 Task: Open Card Open Source Software Review in Board Data Governance to Workspace Cost Accounting and add a team member Softage.1@softage.net, a label Red, a checklist Compliance, an attachment from your onedrive, a color Red and finally, add a card description 'Plan and execute company team-building activity at a hiking trail' and a comment 'This task presents an opportunity to demonstrate our project management skills, ensuring that we have a clear plan and process in place.'. Add a start date 'Jan 05, 1900' with a due date 'Jan 12, 1900'
Action: Mouse moved to (109, 403)
Screenshot: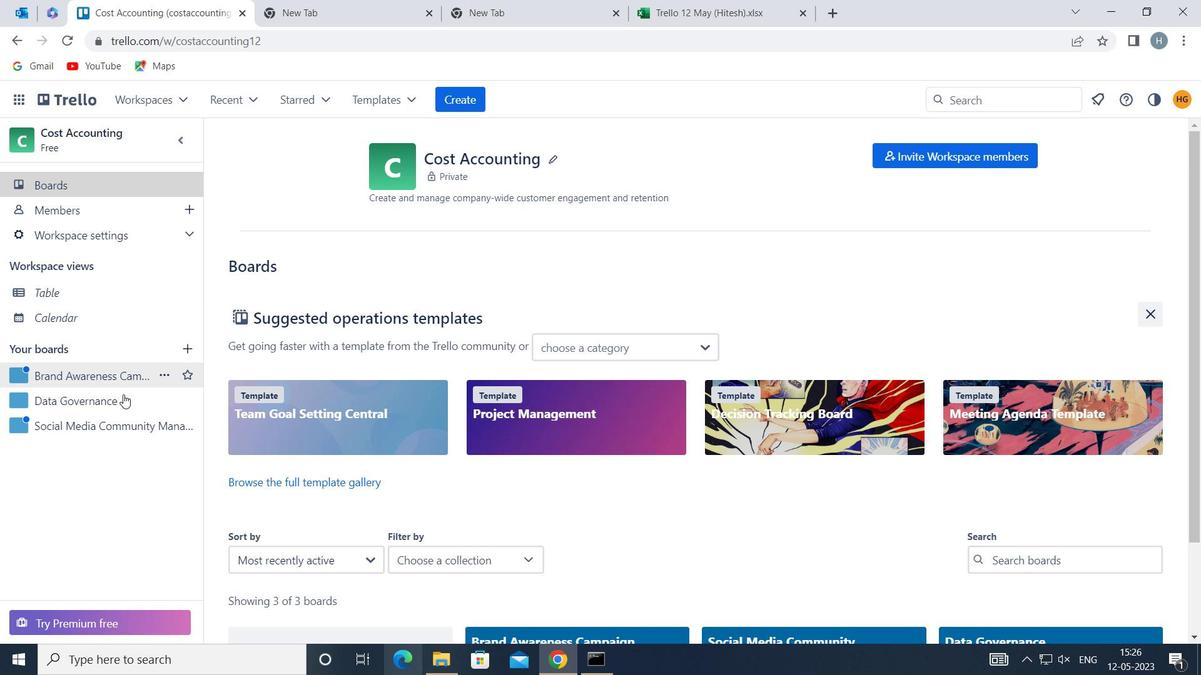 
Action: Mouse pressed left at (109, 403)
Screenshot: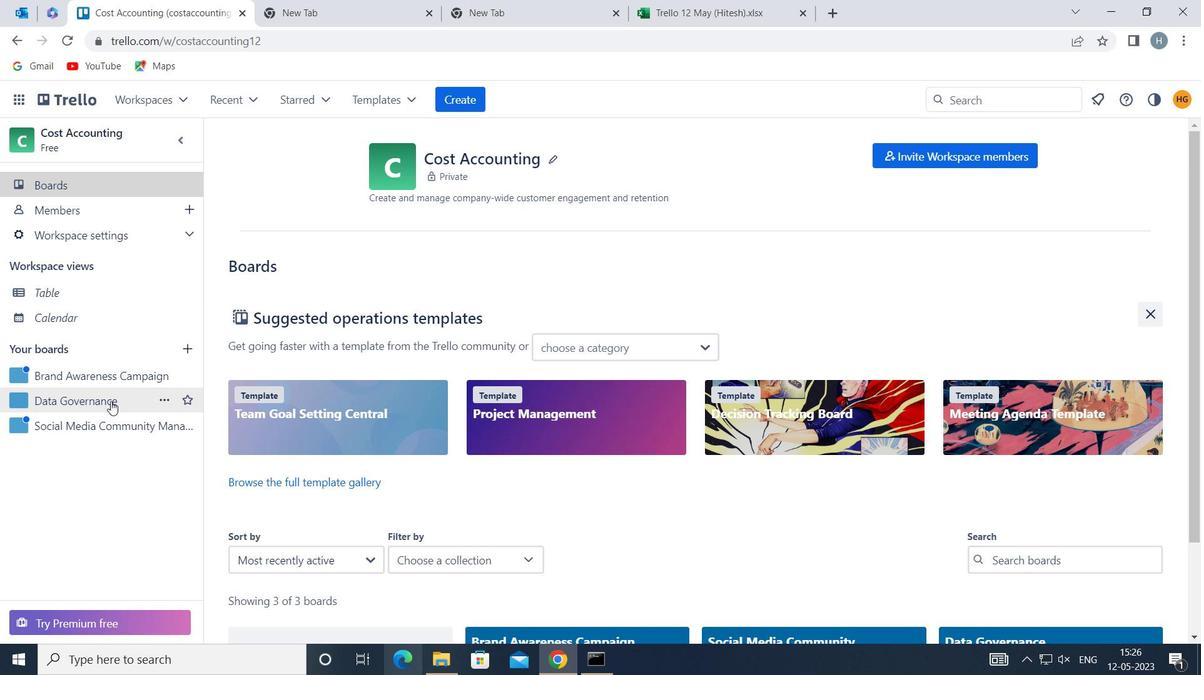 
Action: Mouse moved to (555, 219)
Screenshot: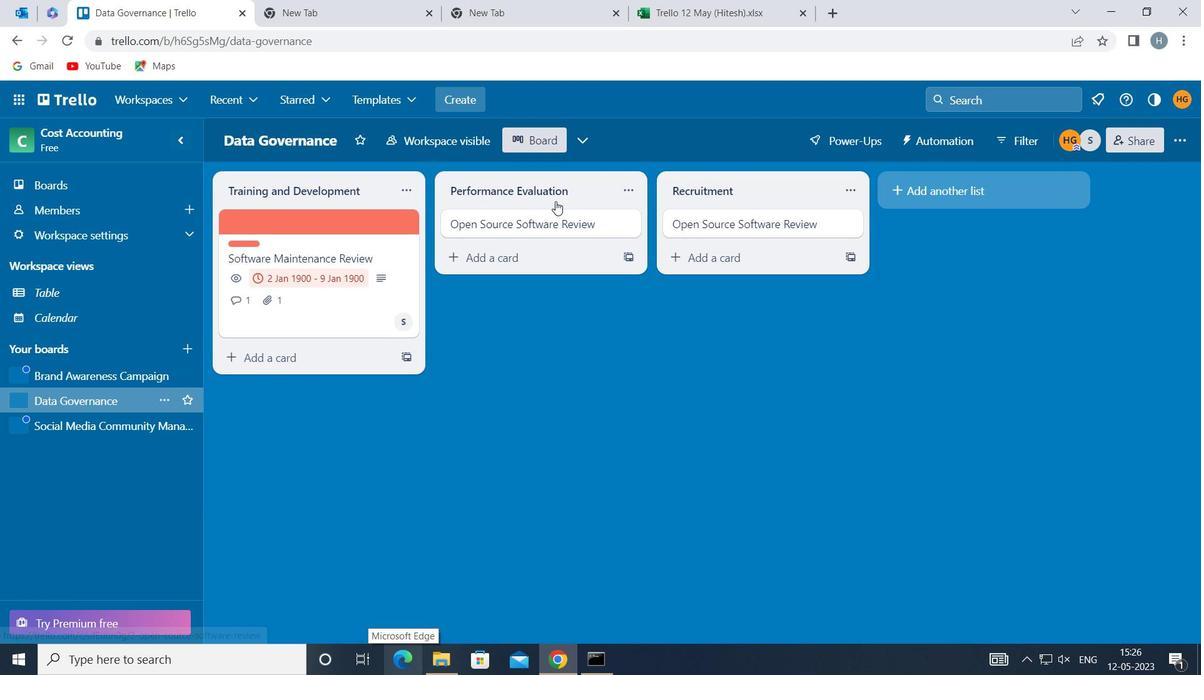 
Action: Mouse pressed left at (555, 219)
Screenshot: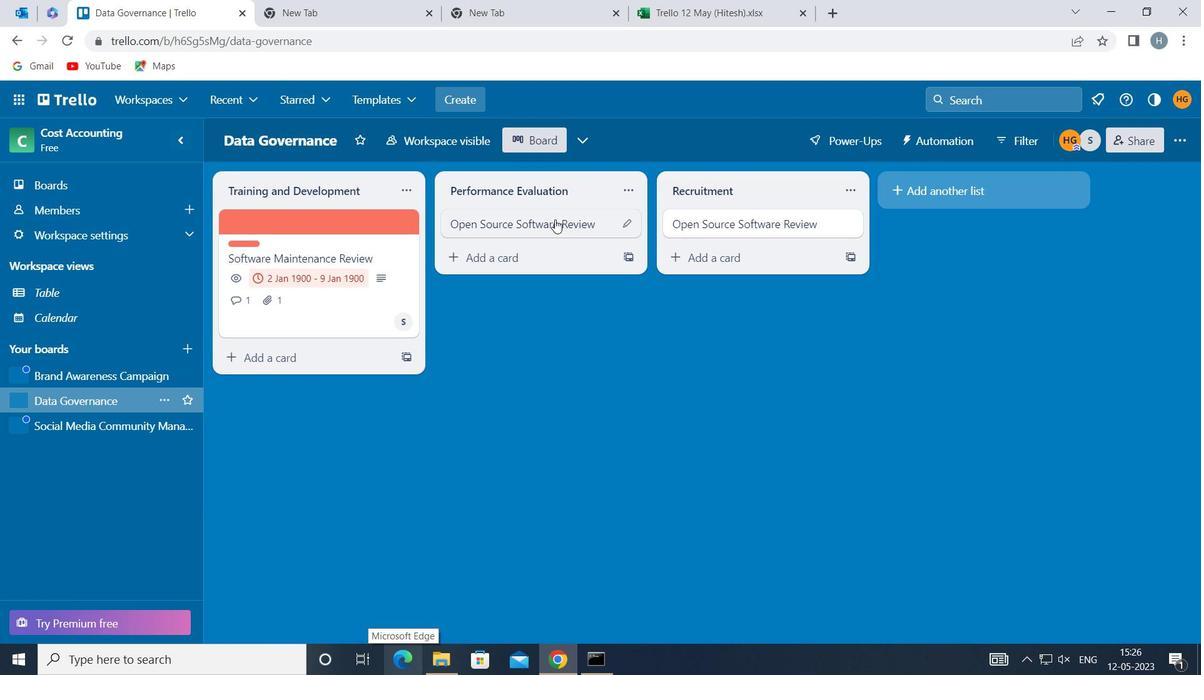 
Action: Mouse moved to (820, 282)
Screenshot: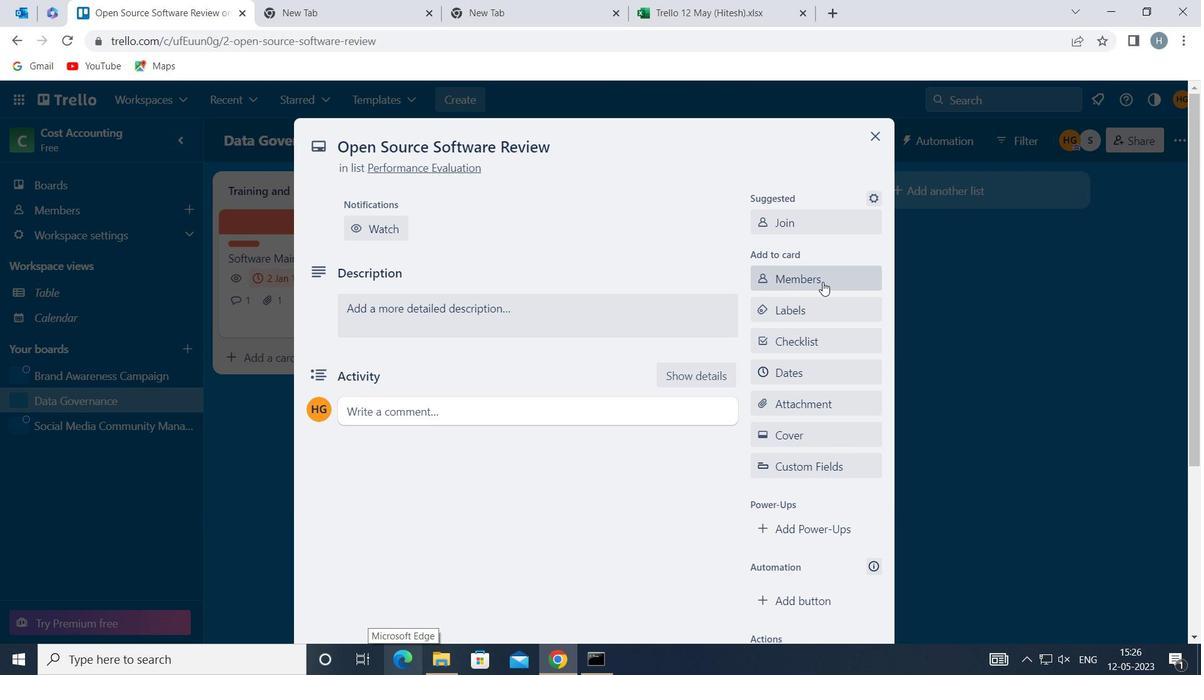 
Action: Mouse pressed left at (820, 282)
Screenshot: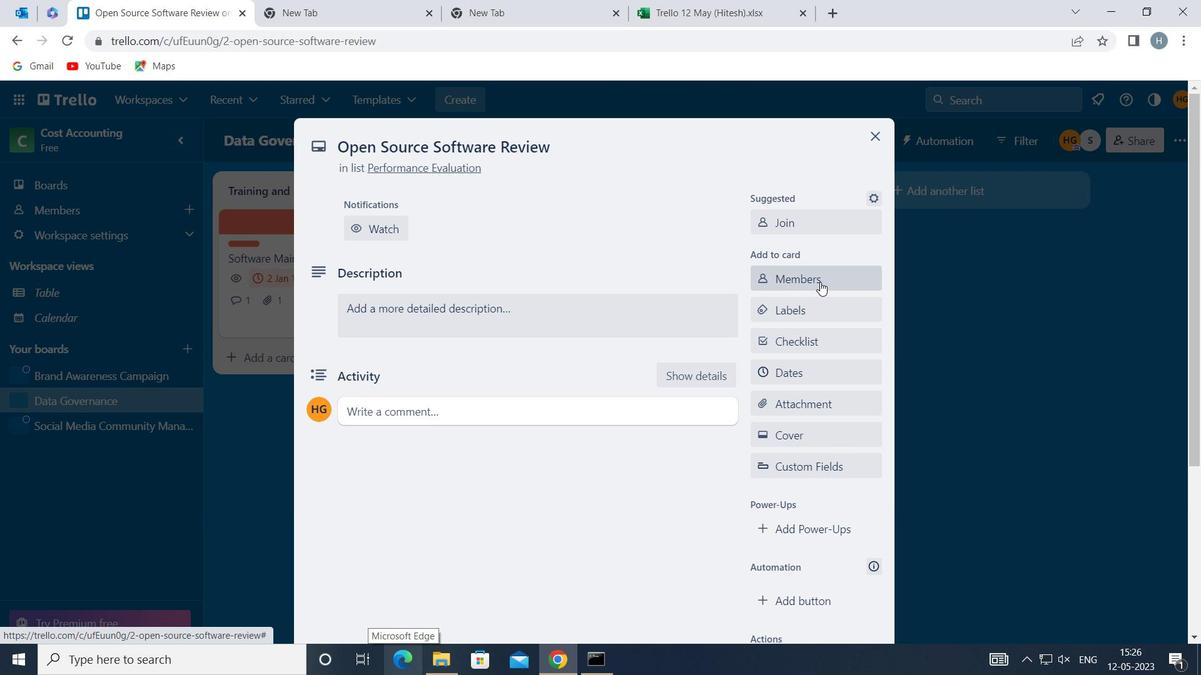 
Action: Mouse moved to (817, 343)
Screenshot: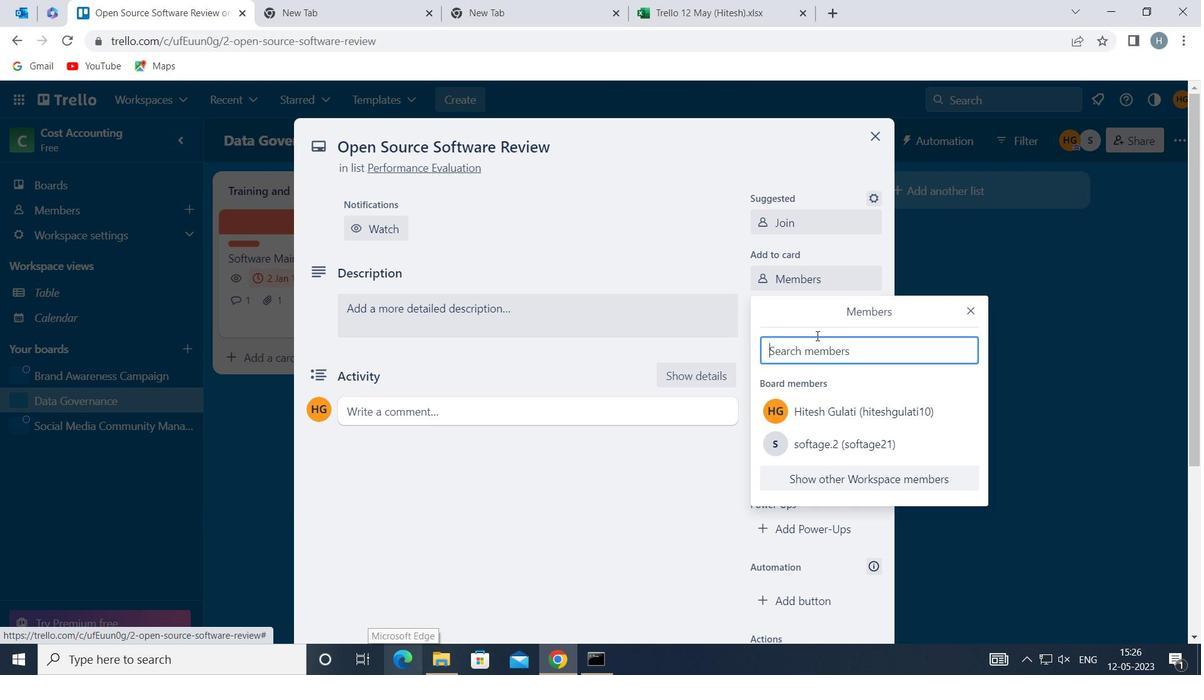 
Action: Mouse pressed left at (817, 343)
Screenshot: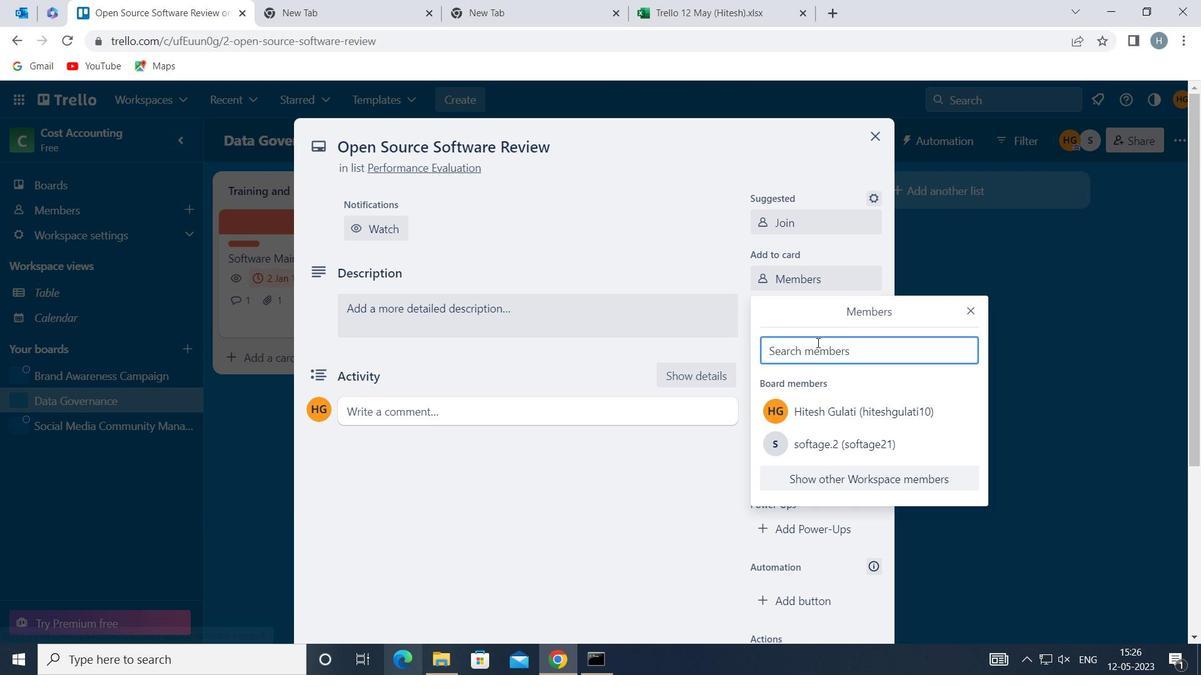 
Action: Key pressed <Key.shift>SOFT
Screenshot: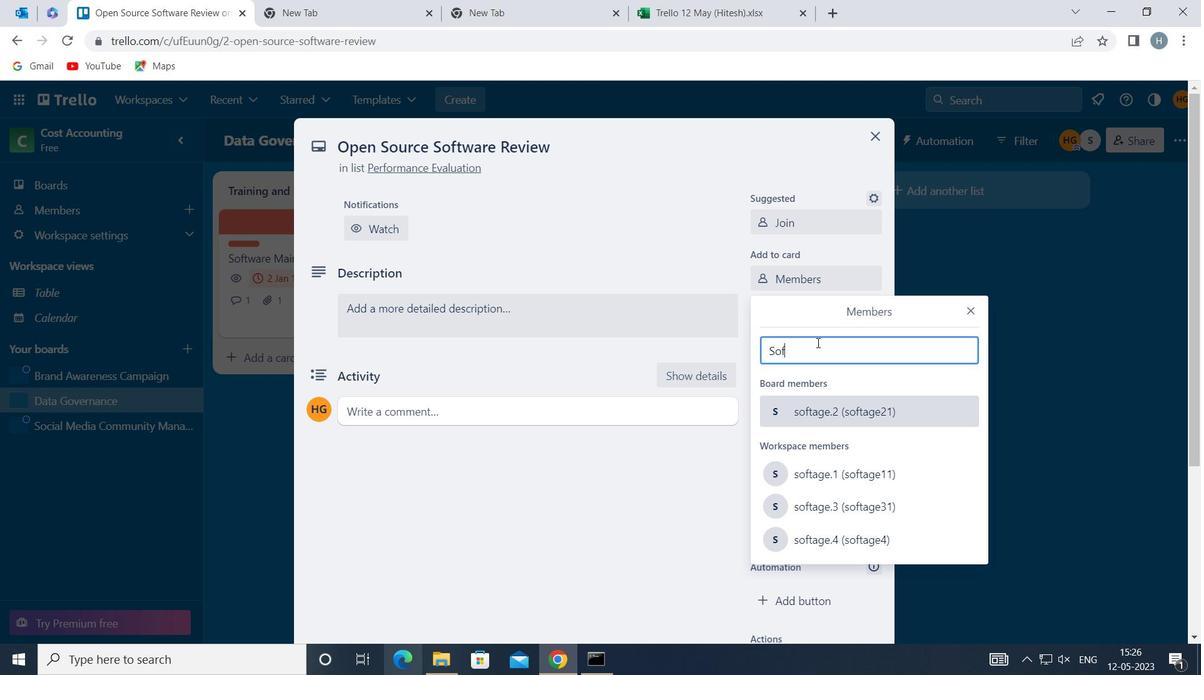 
Action: Mouse moved to (836, 480)
Screenshot: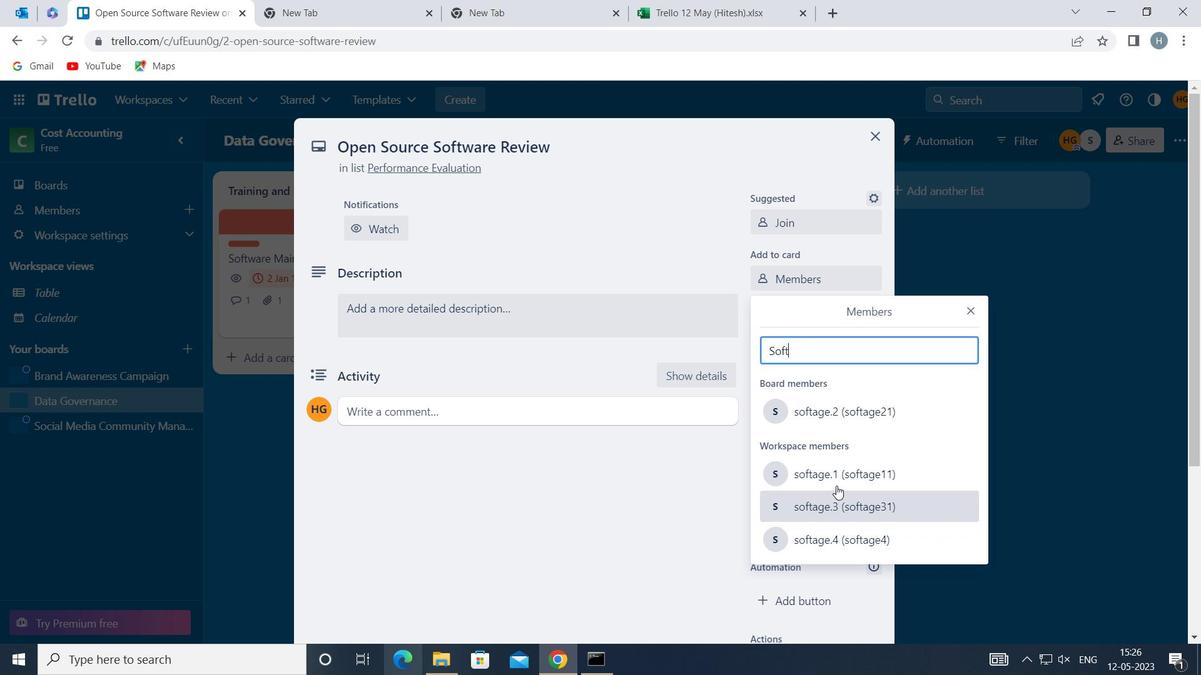 
Action: Mouse pressed left at (836, 480)
Screenshot: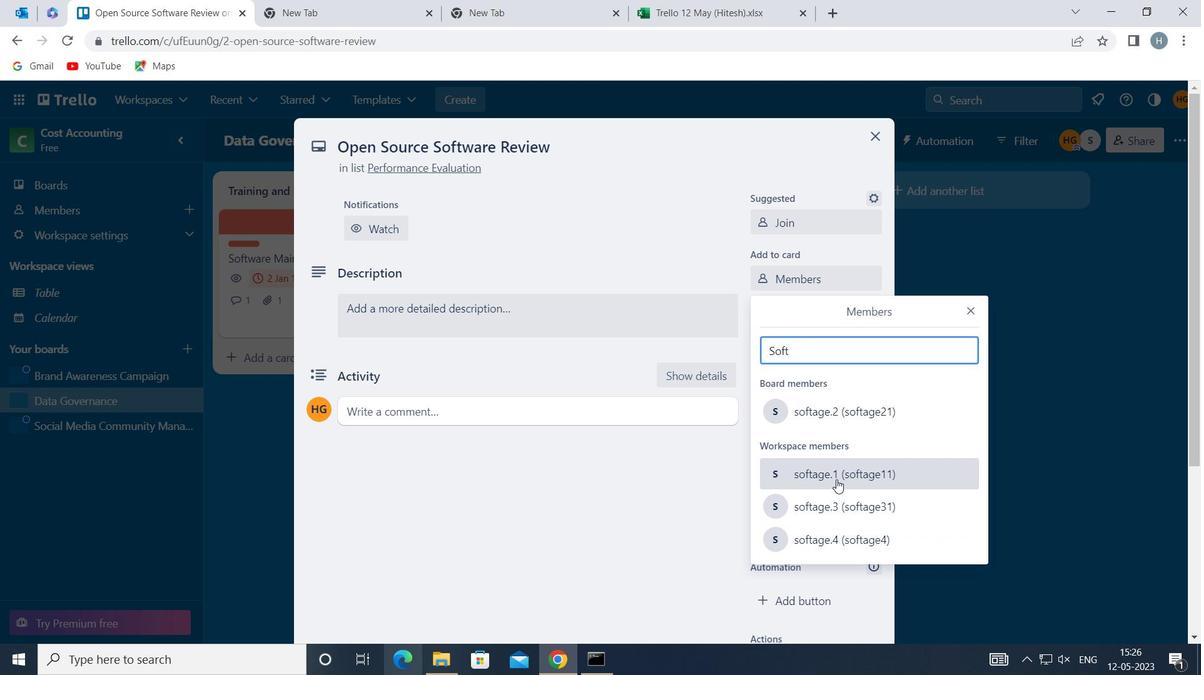 
Action: Mouse moved to (979, 309)
Screenshot: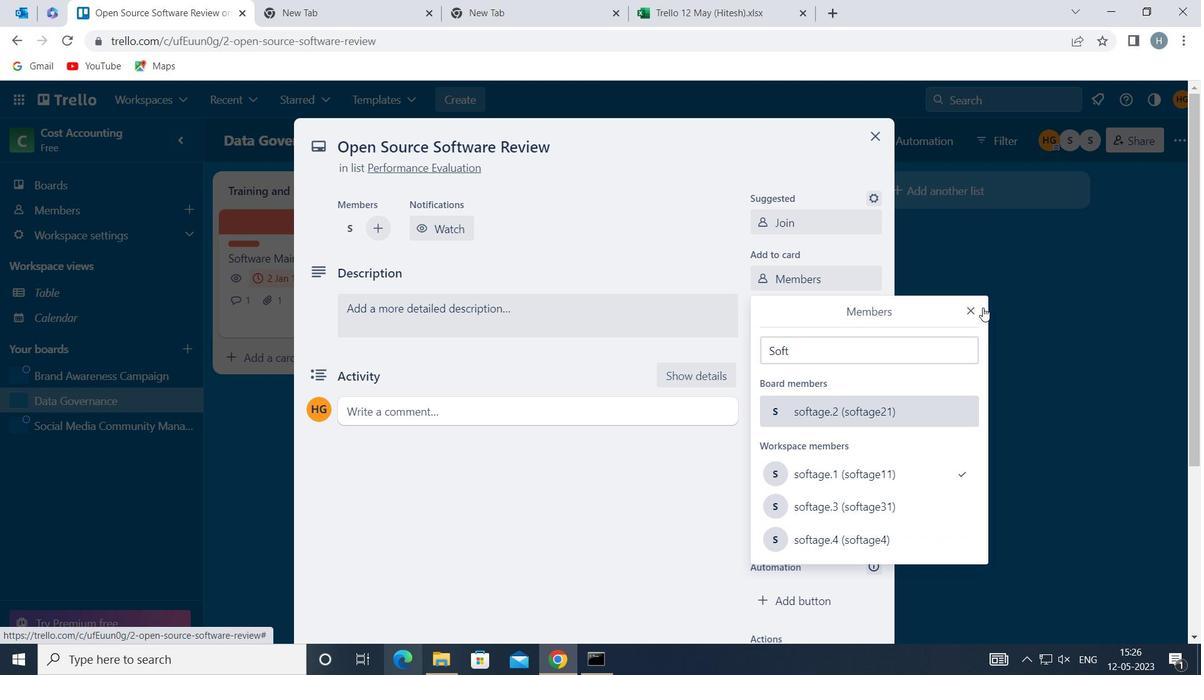 
Action: Mouse pressed left at (979, 309)
Screenshot: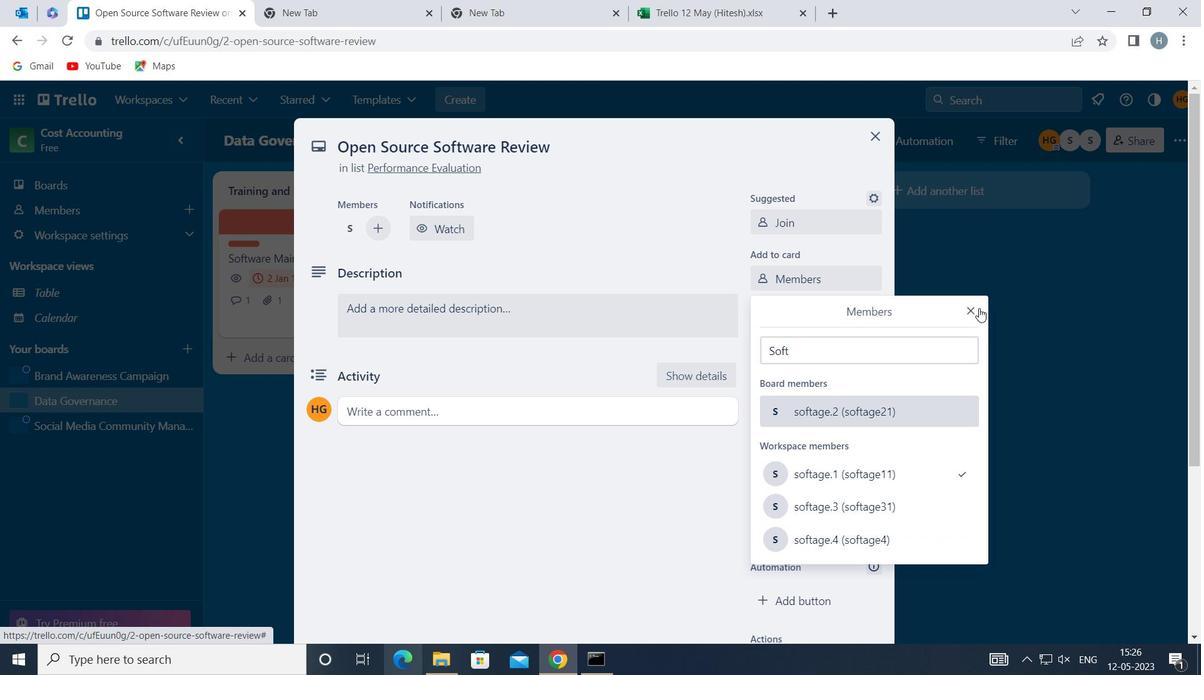 
Action: Mouse moved to (827, 314)
Screenshot: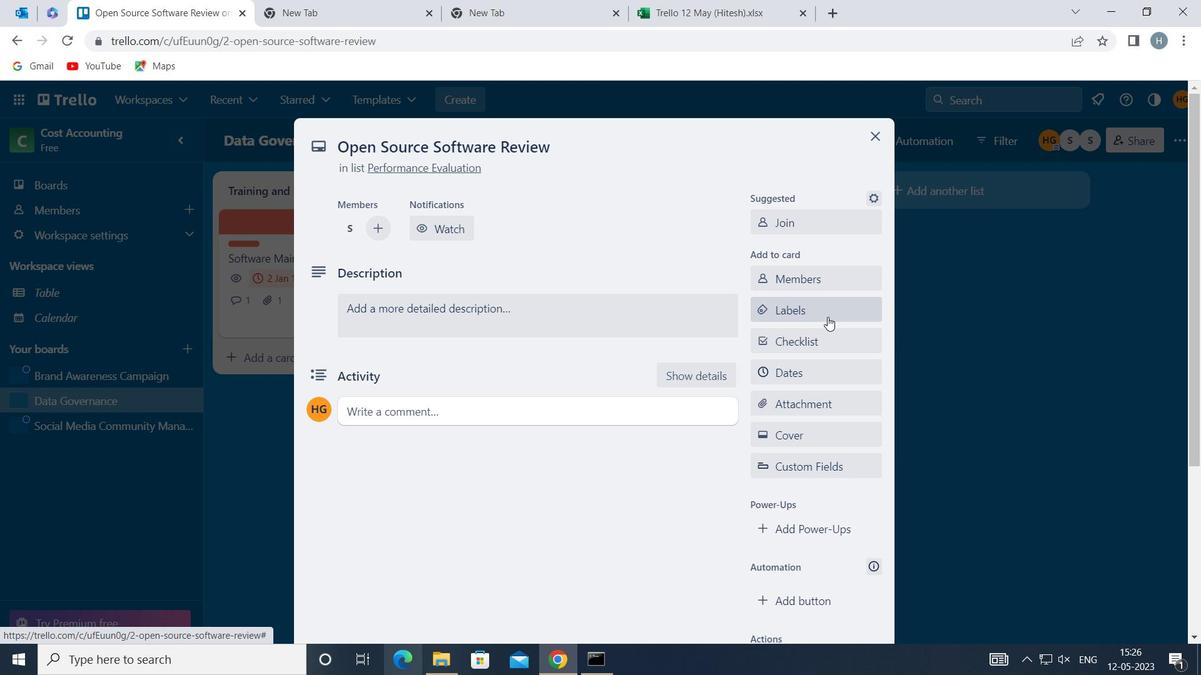 
Action: Mouse pressed left at (827, 314)
Screenshot: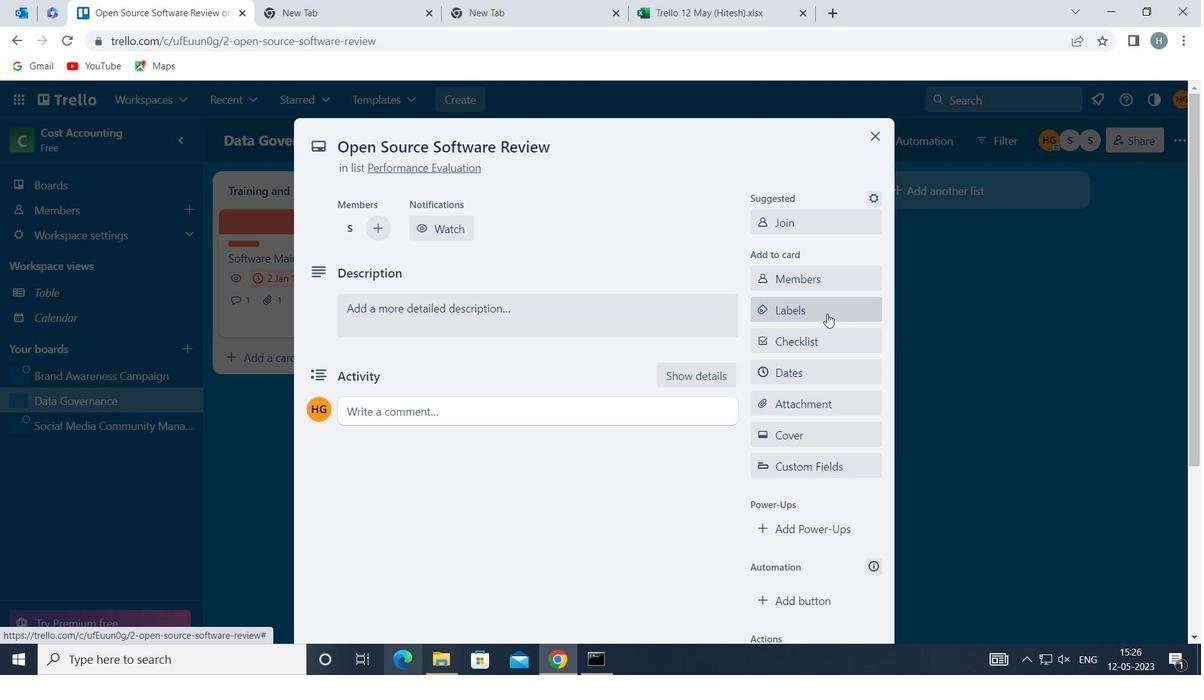 
Action: Mouse moved to (769, 319)
Screenshot: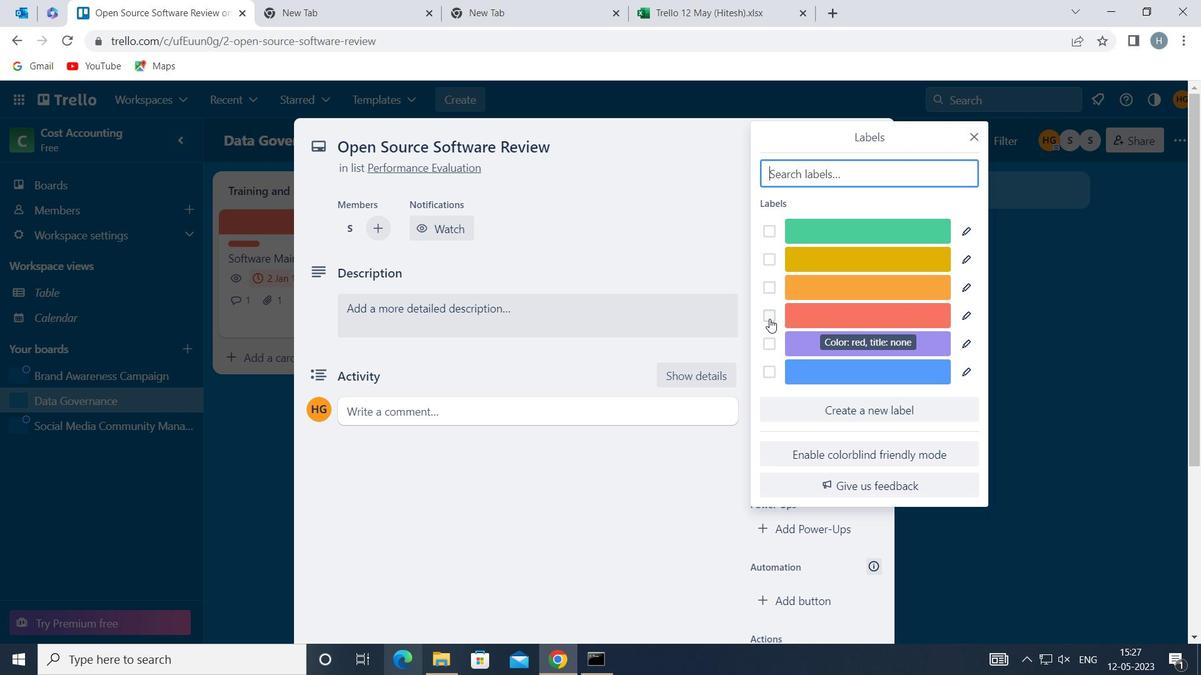 
Action: Mouse pressed left at (769, 319)
Screenshot: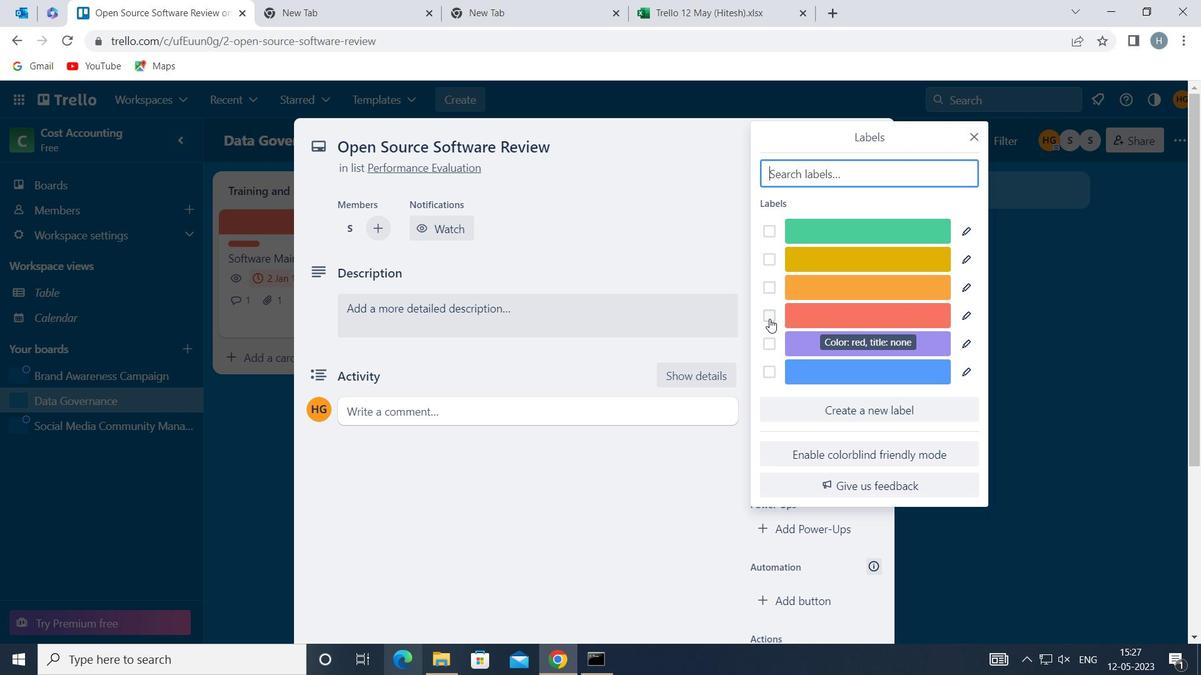 
Action: Mouse moved to (979, 137)
Screenshot: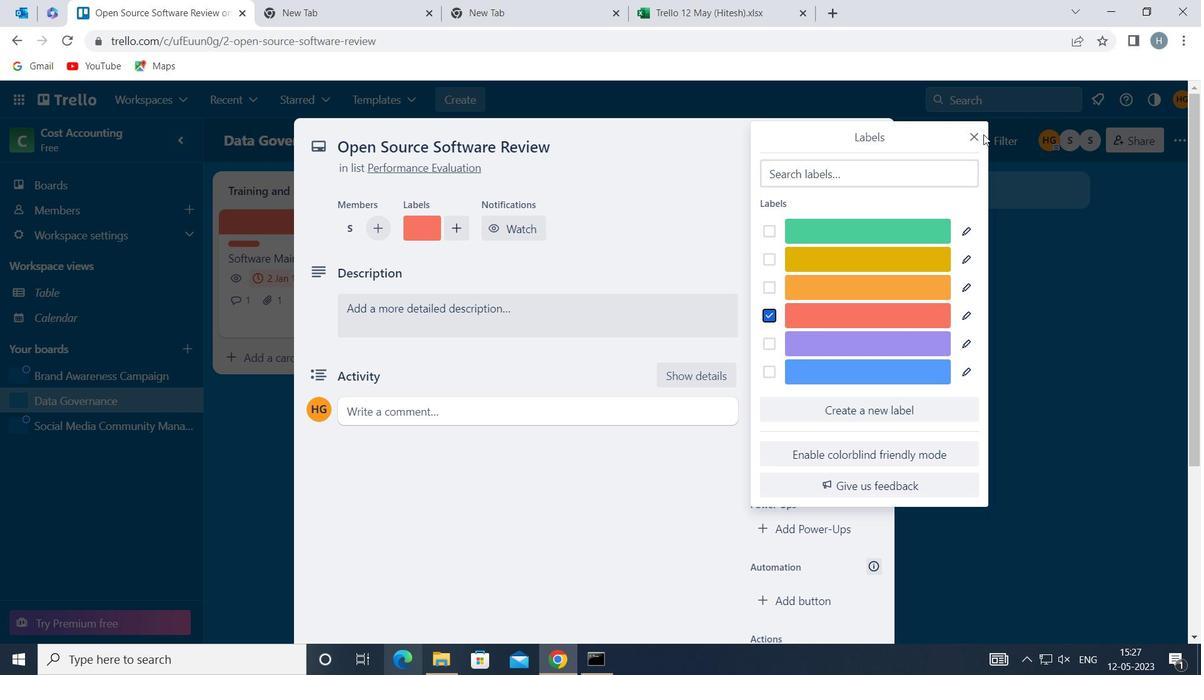
Action: Mouse pressed left at (979, 137)
Screenshot: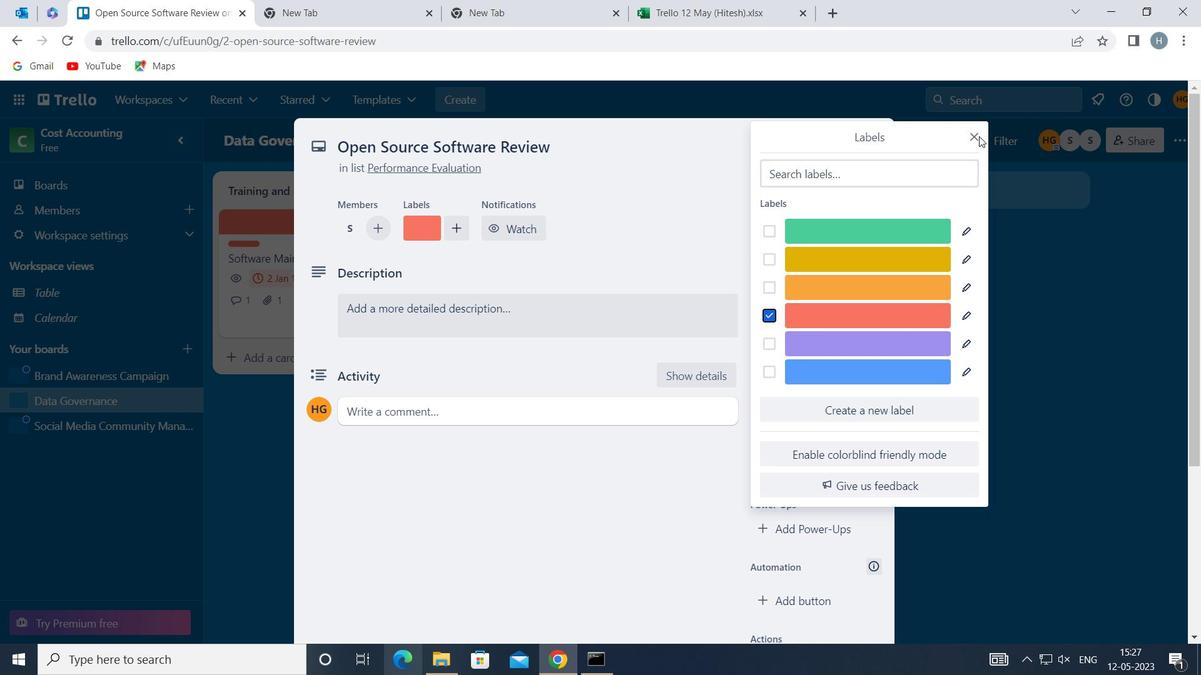 
Action: Mouse moved to (973, 135)
Screenshot: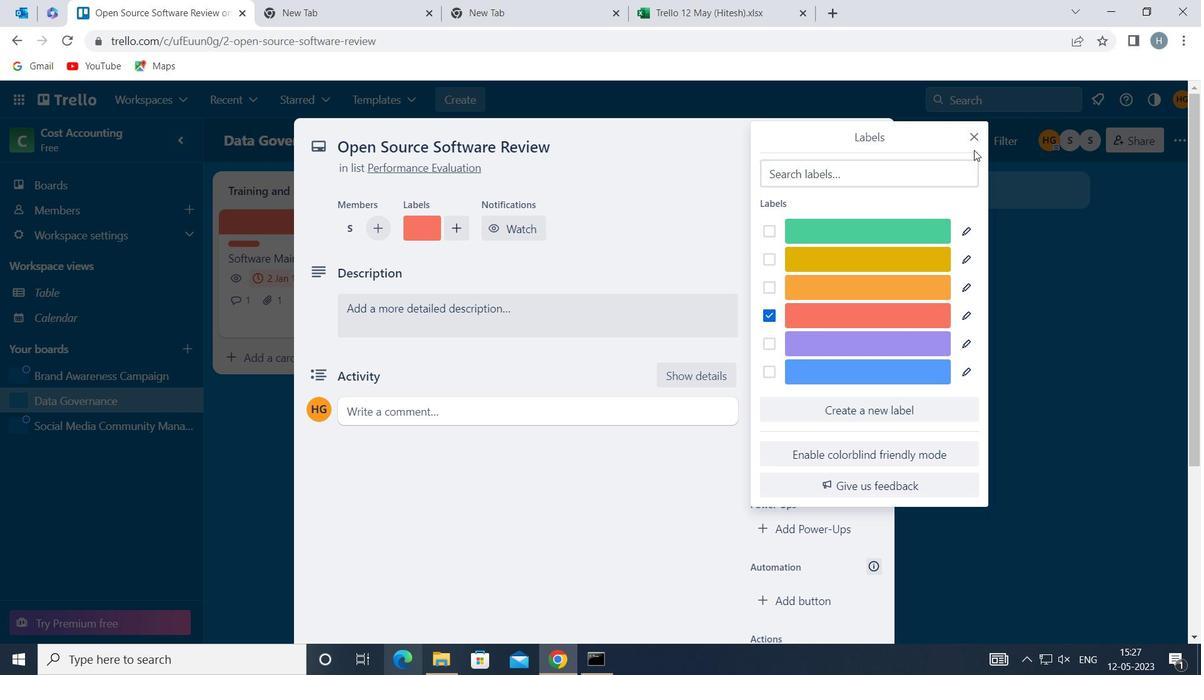 
Action: Mouse pressed left at (973, 135)
Screenshot: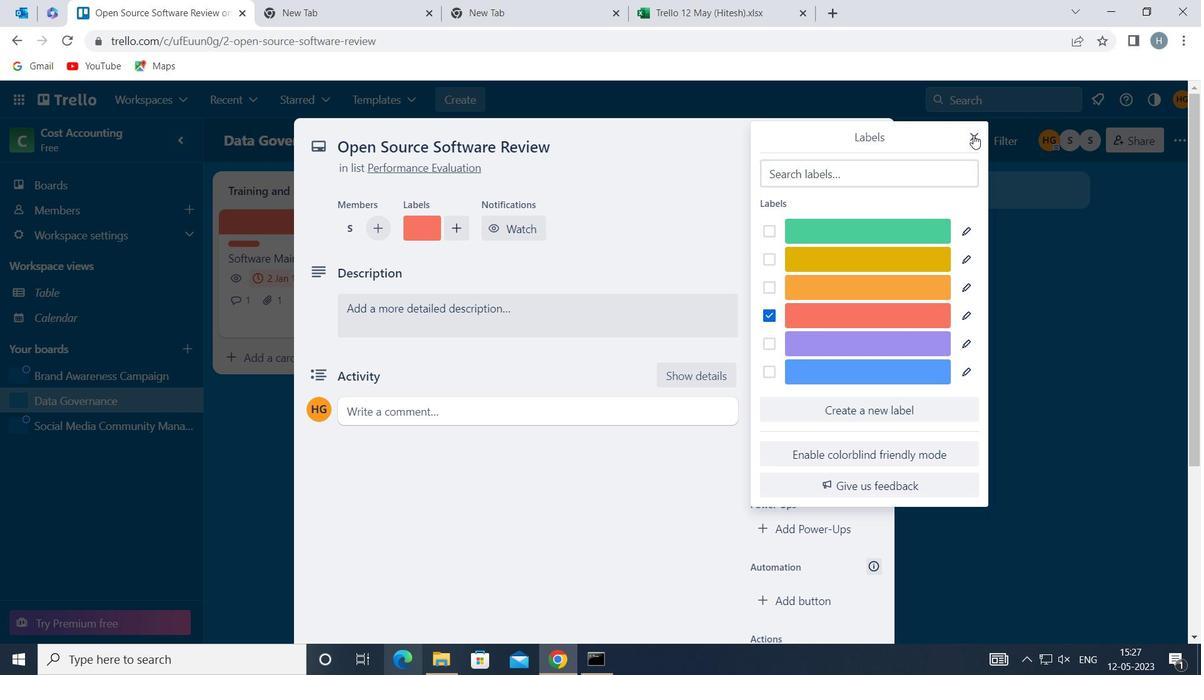 
Action: Mouse moved to (786, 336)
Screenshot: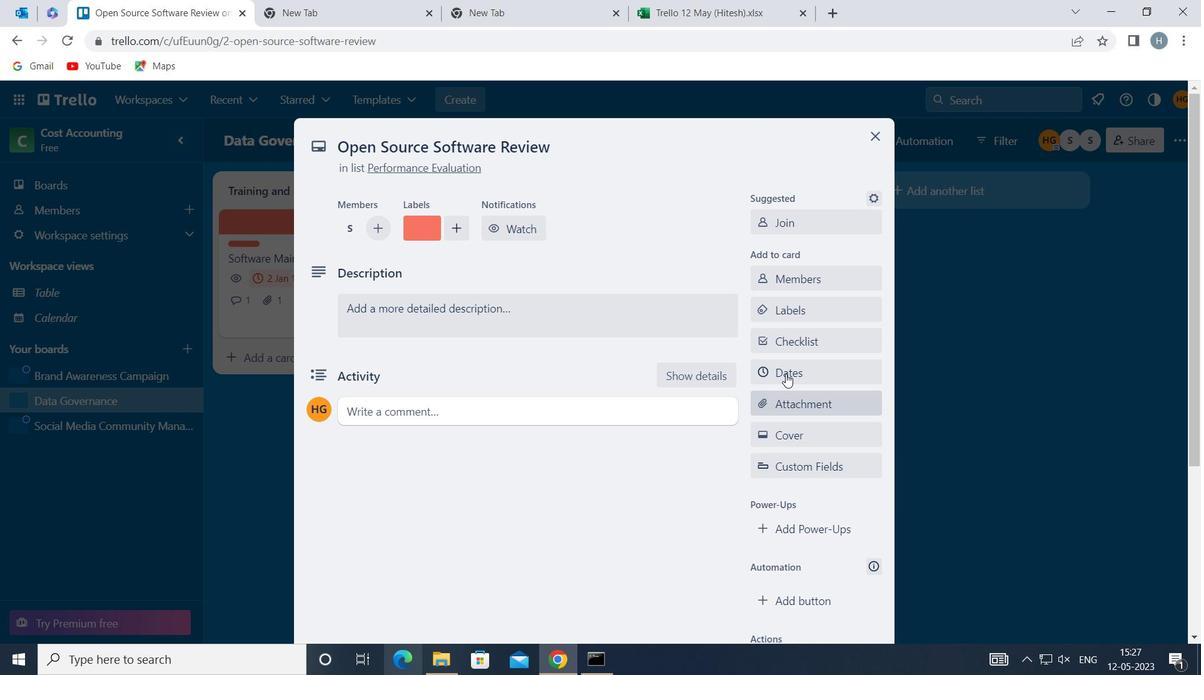 
Action: Mouse pressed left at (786, 336)
Screenshot: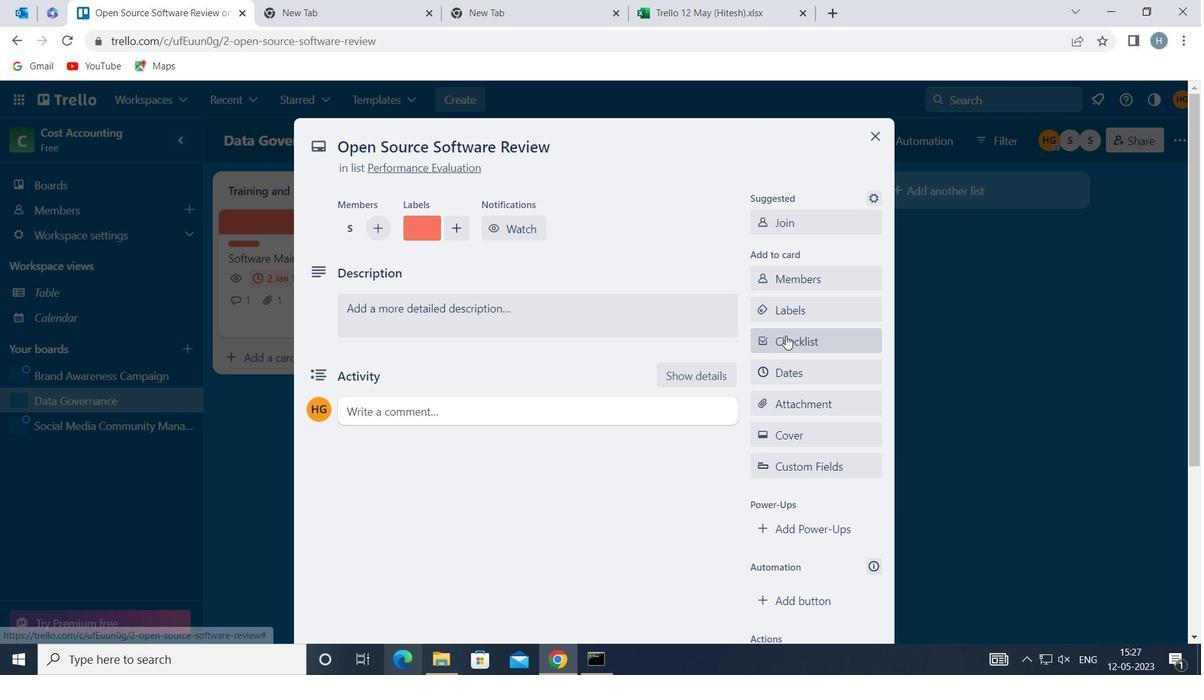 
Action: Mouse moved to (851, 417)
Screenshot: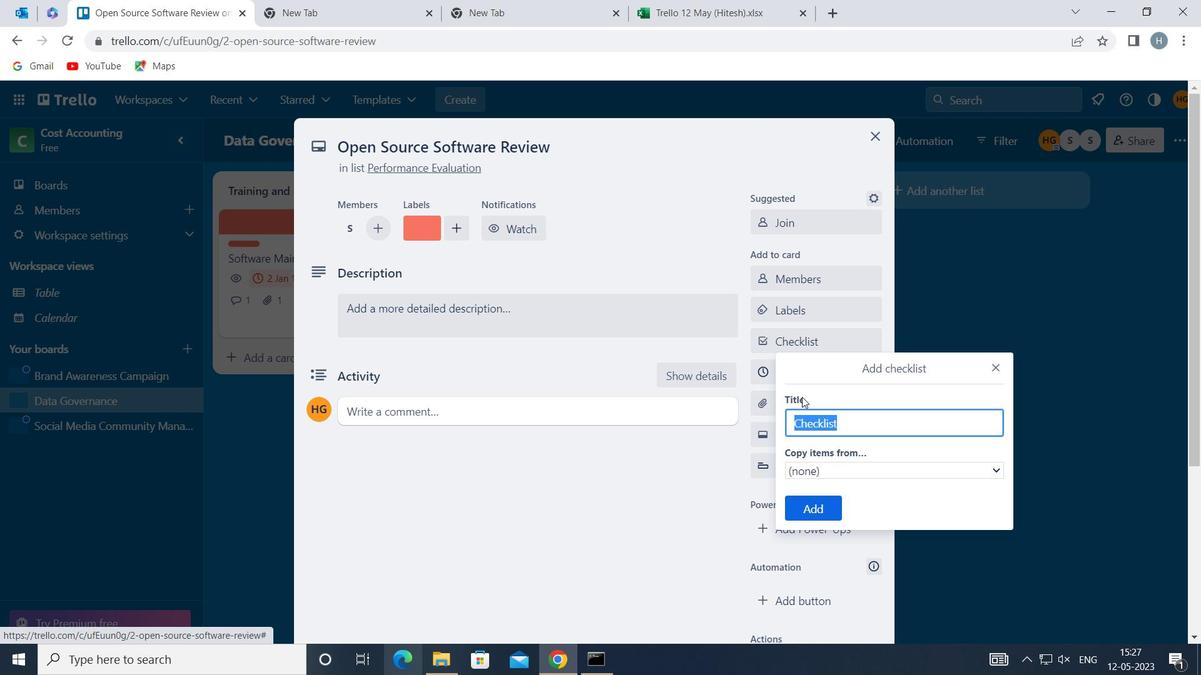 
Action: Key pressed <Key.backspace><Key.shift>COMPL
Screenshot: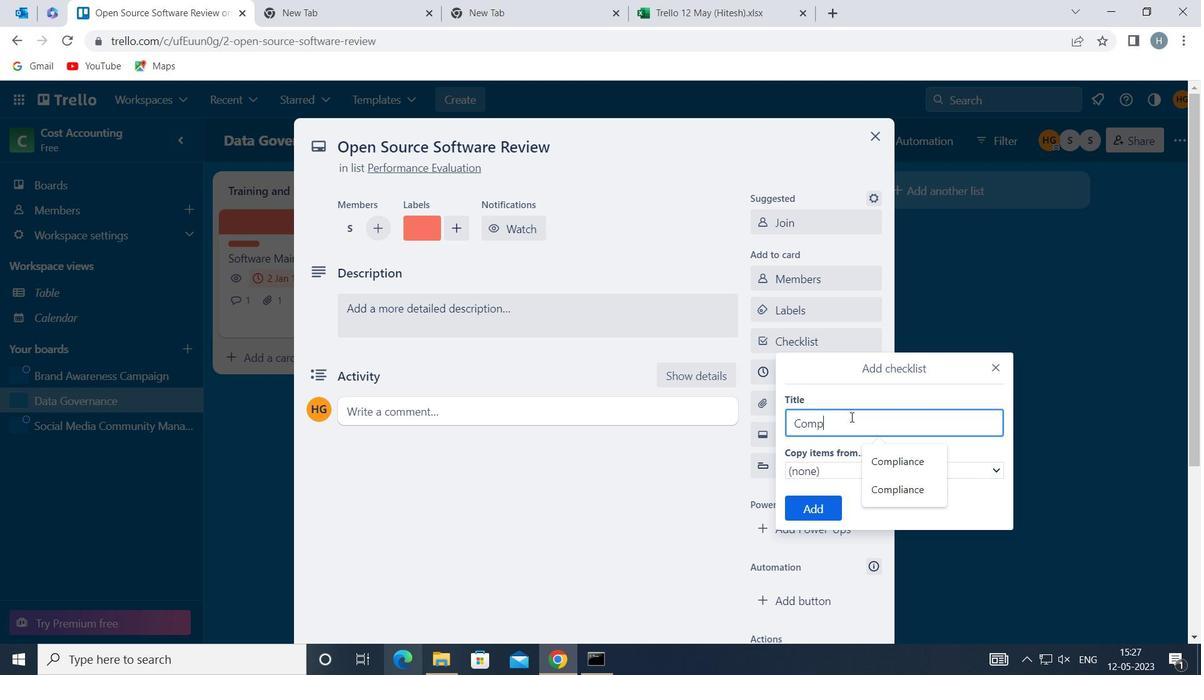 
Action: Mouse moved to (888, 468)
Screenshot: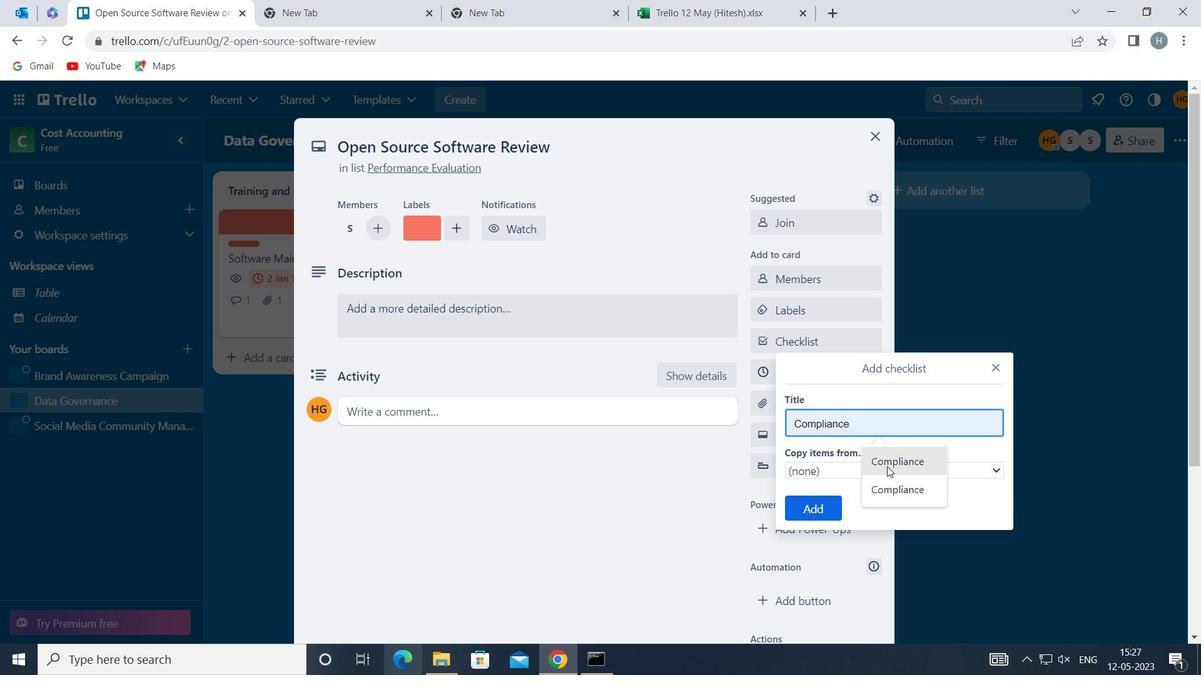
Action: Mouse pressed left at (888, 468)
Screenshot: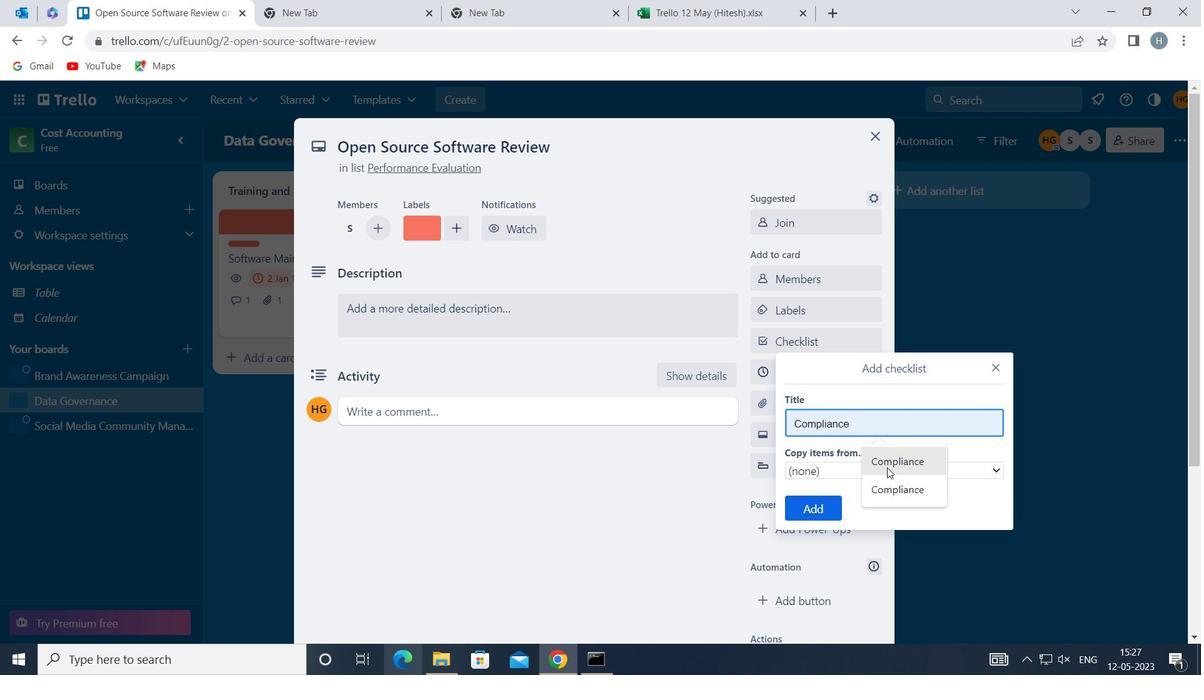 
Action: Mouse moved to (816, 514)
Screenshot: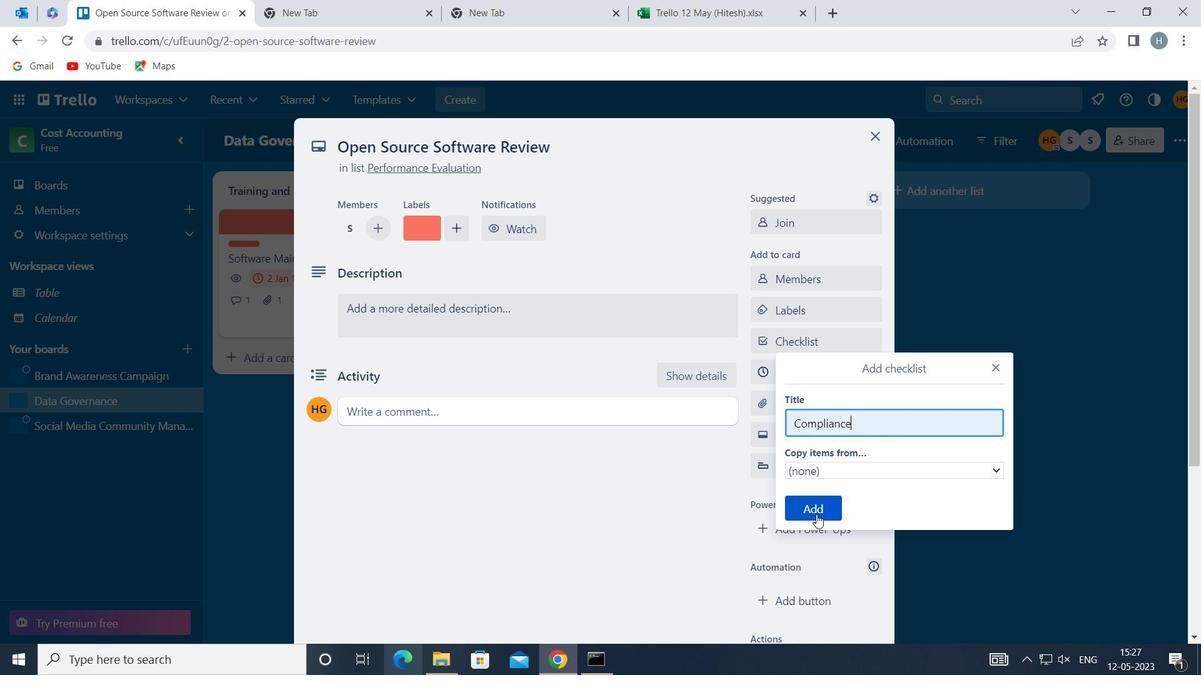 
Action: Mouse pressed left at (816, 514)
Screenshot: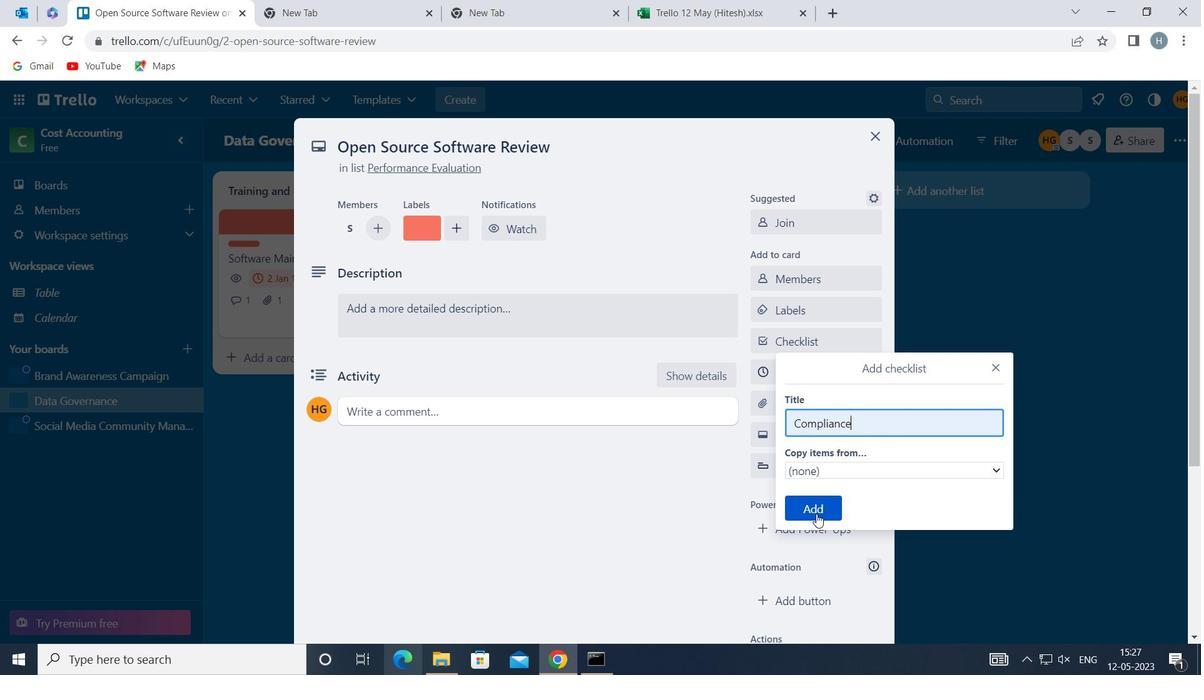 
Action: Mouse moved to (831, 406)
Screenshot: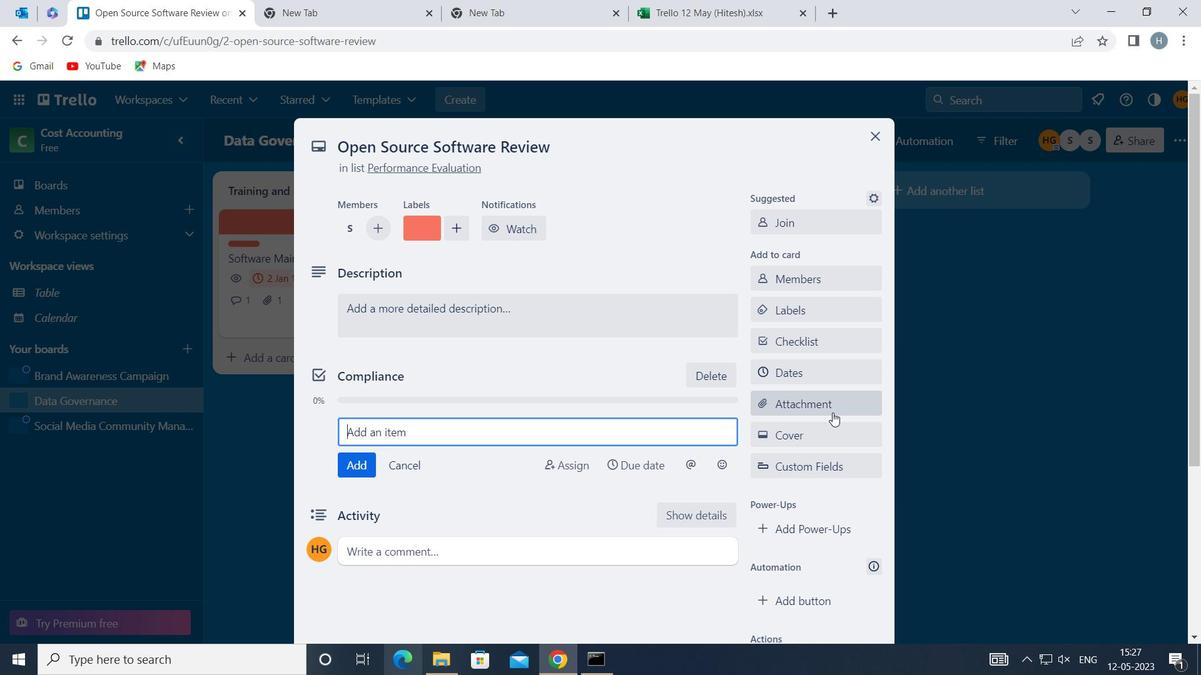 
Action: Mouse pressed left at (831, 406)
Screenshot: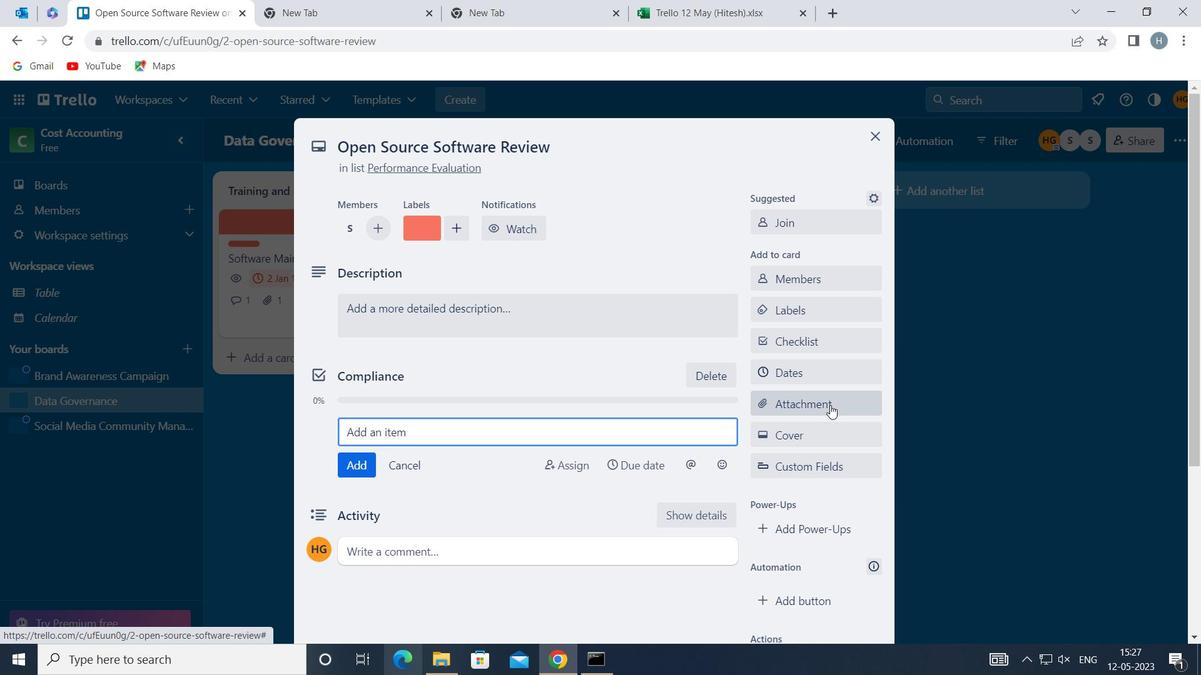 
Action: Mouse moved to (840, 337)
Screenshot: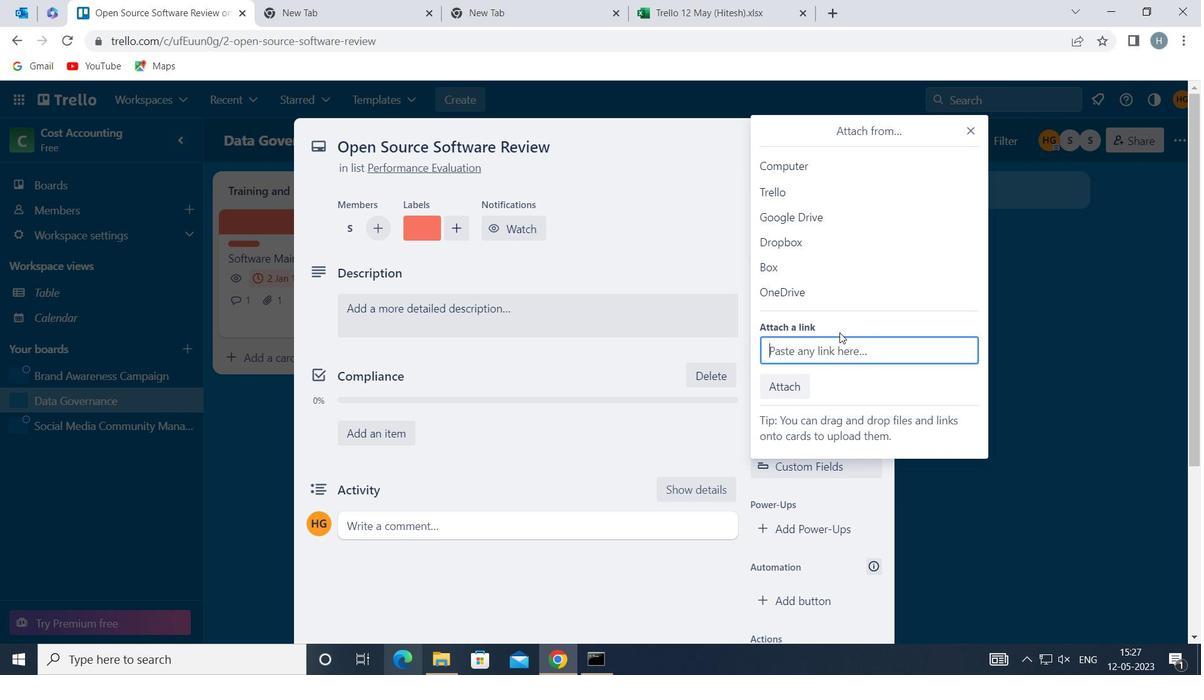 
Action: Key pressed <Key.shift>O
Screenshot: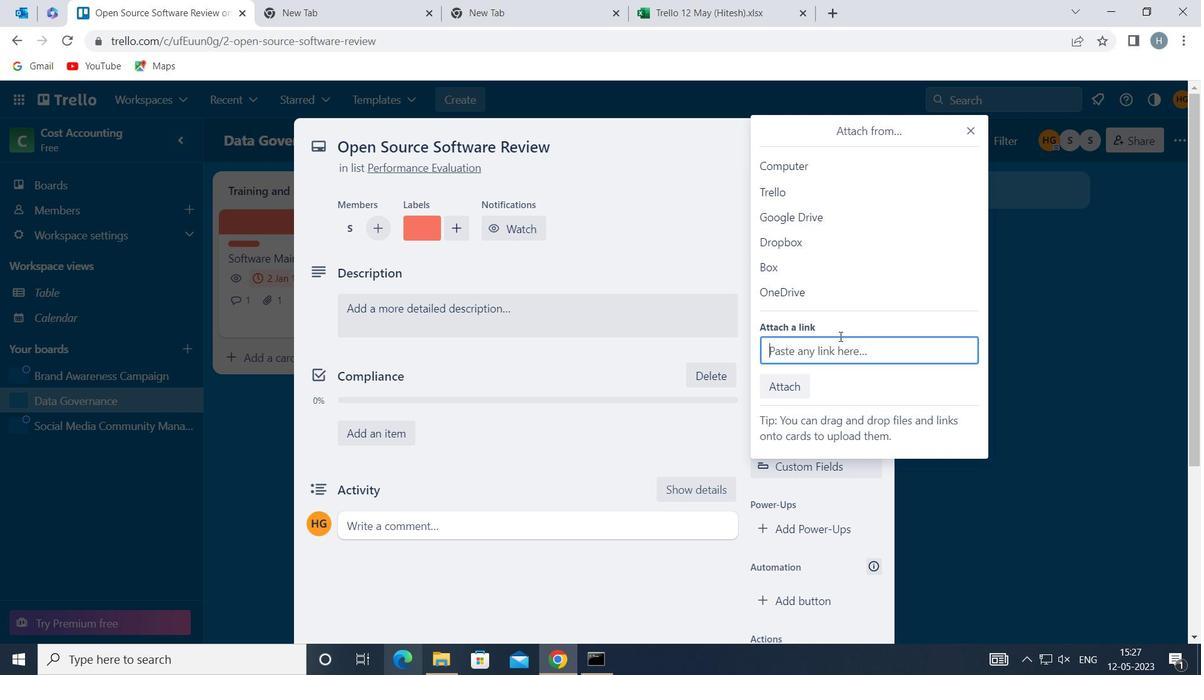 
Action: Mouse moved to (781, 291)
Screenshot: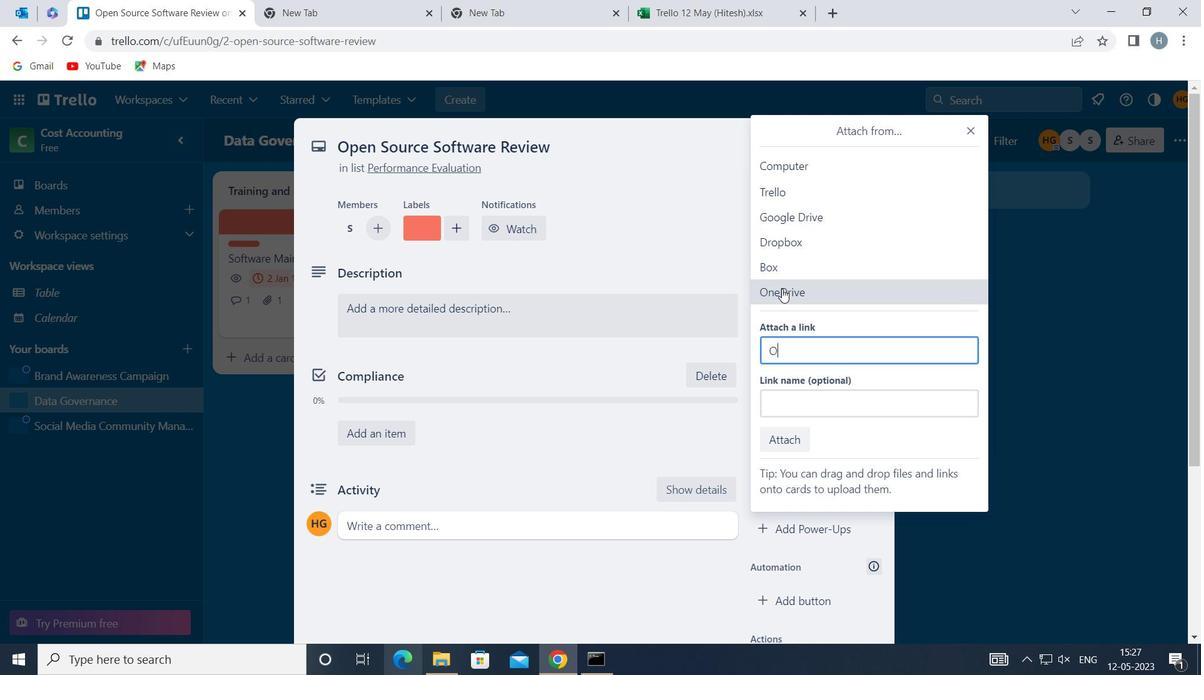
Action: Mouse pressed left at (781, 291)
Screenshot: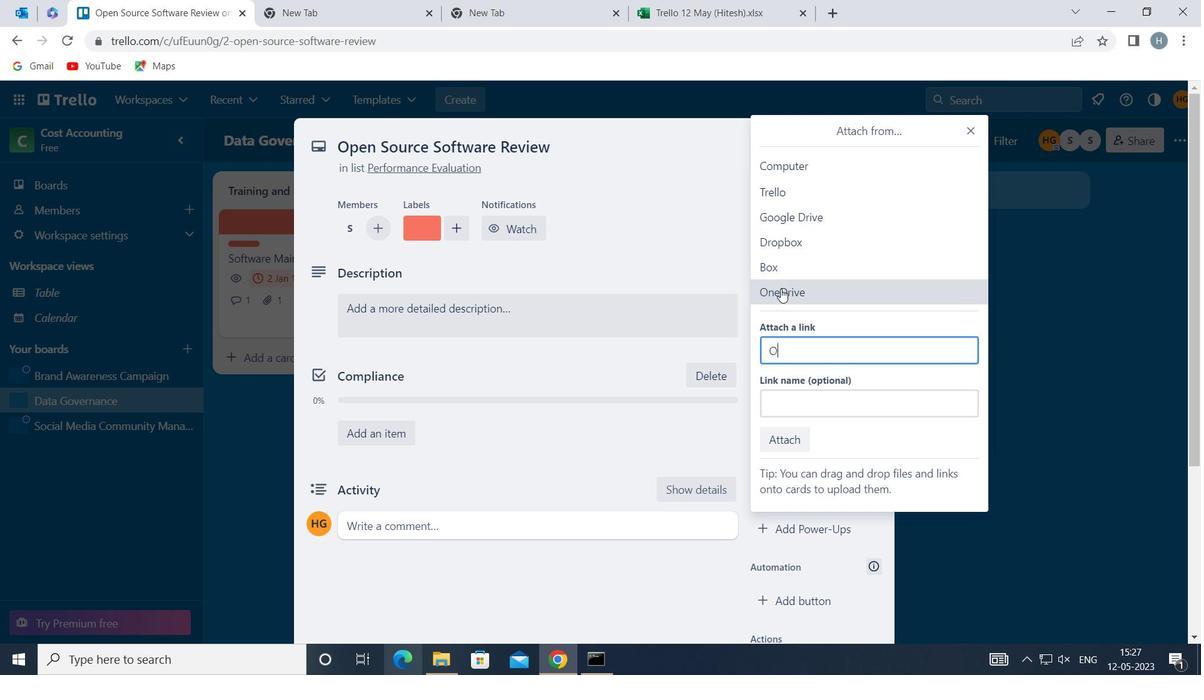 
Action: Mouse moved to (541, 218)
Screenshot: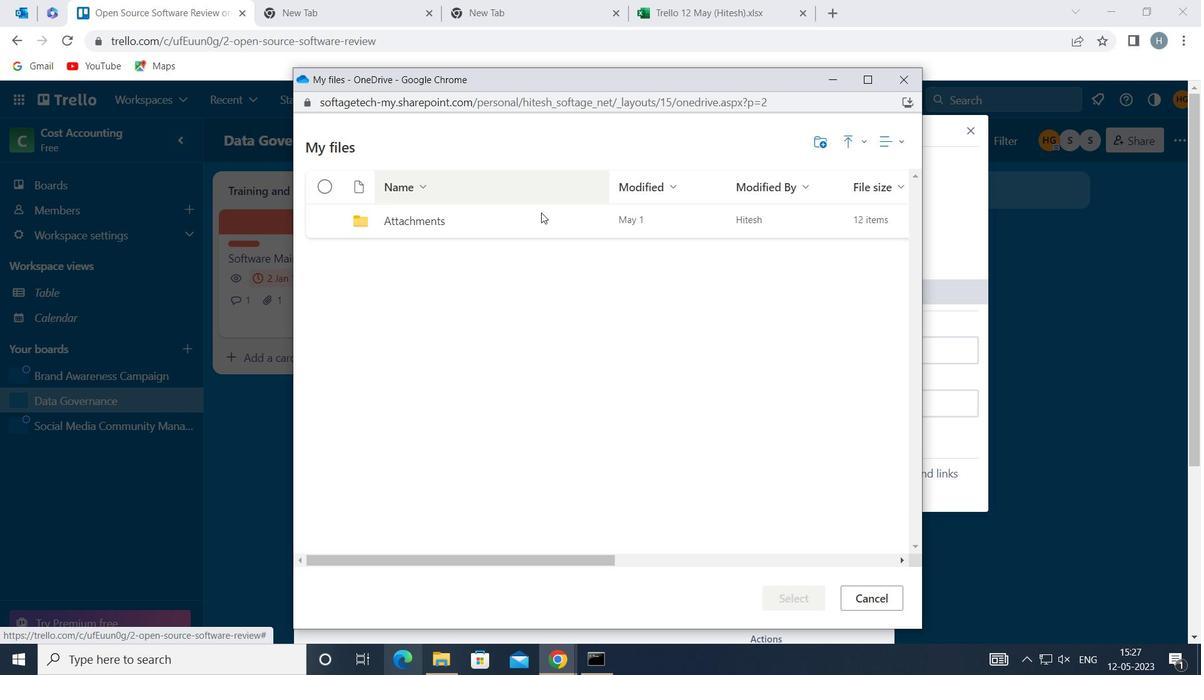 
Action: Mouse pressed left at (541, 218)
Screenshot: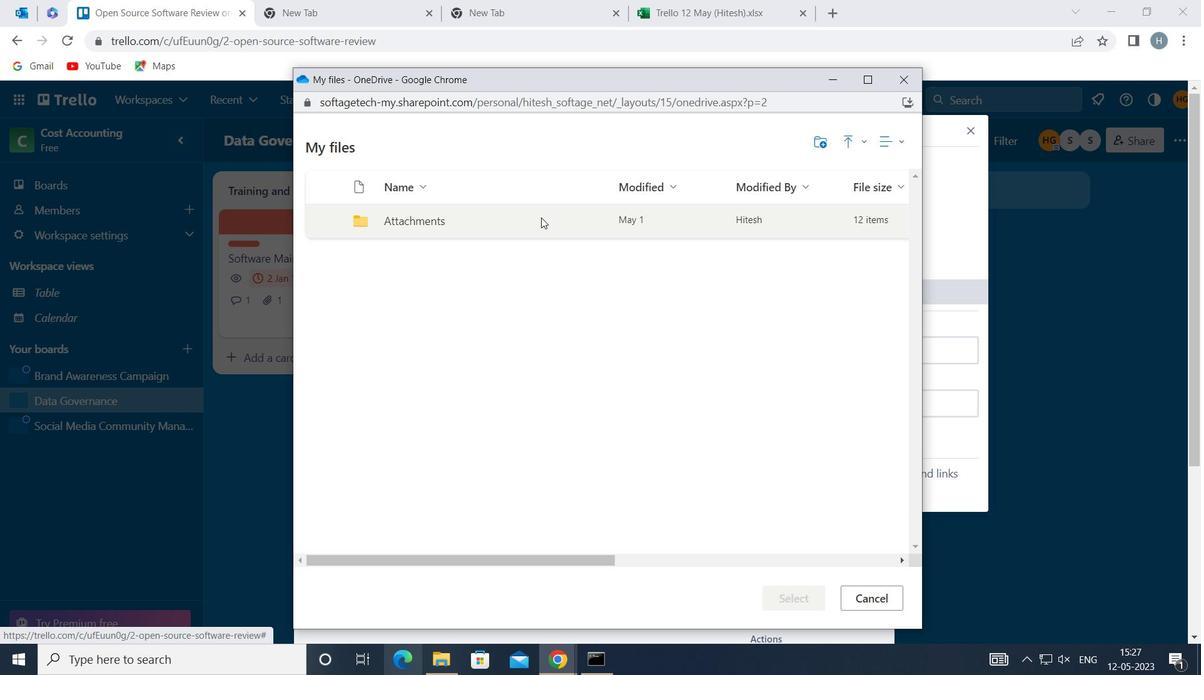 
Action: Mouse pressed left at (541, 218)
Screenshot: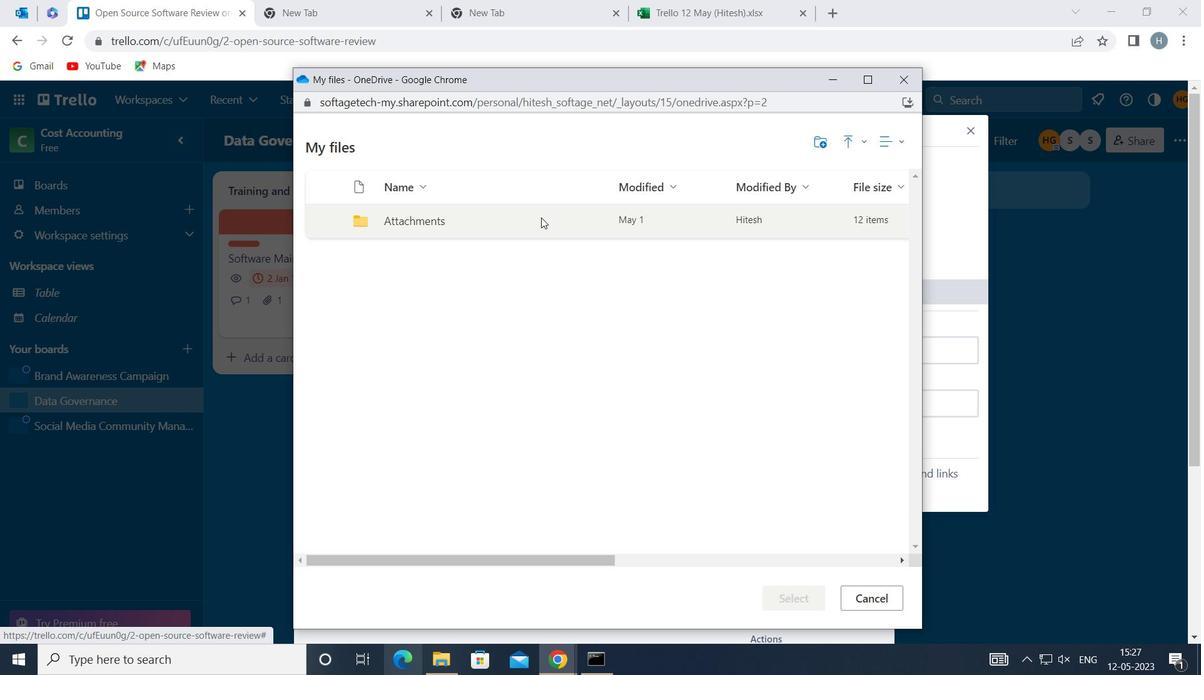 
Action: Mouse moved to (479, 254)
Screenshot: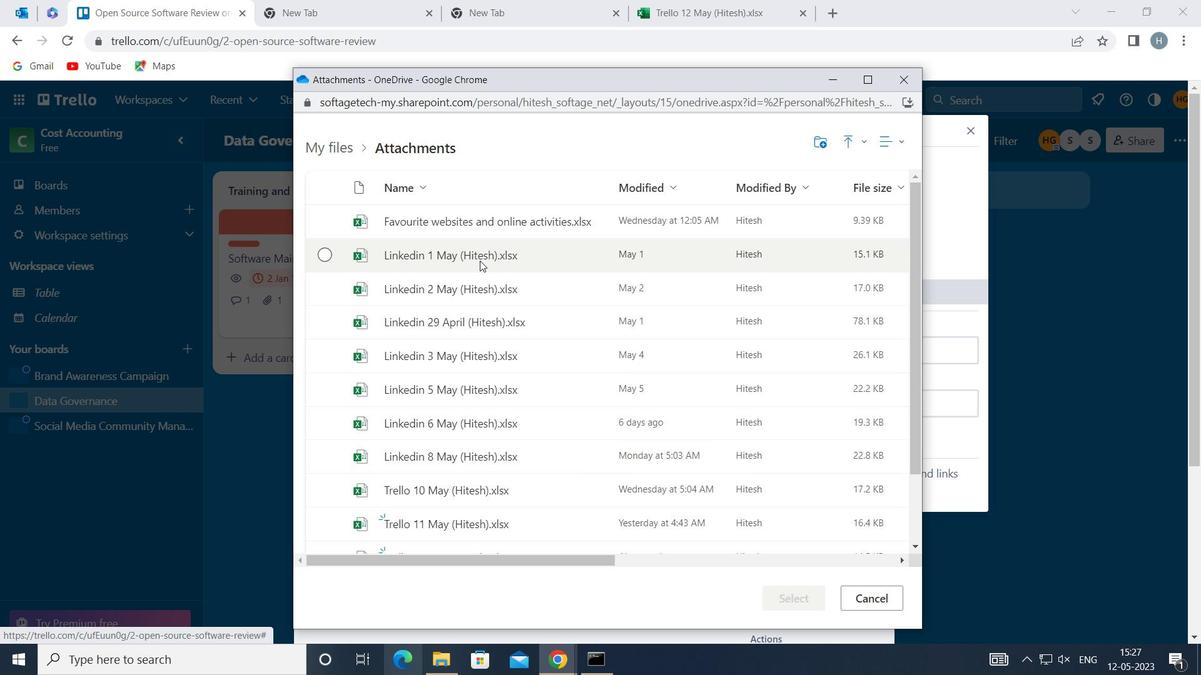 
Action: Mouse pressed left at (479, 254)
Screenshot: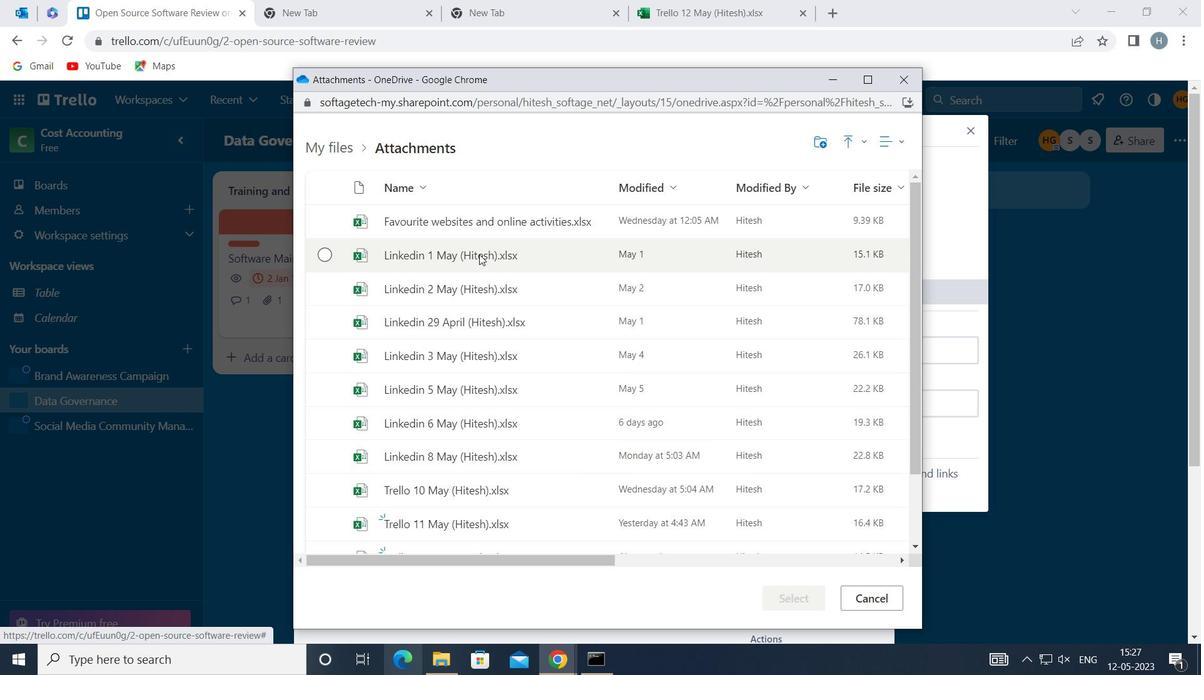 
Action: Mouse moved to (791, 593)
Screenshot: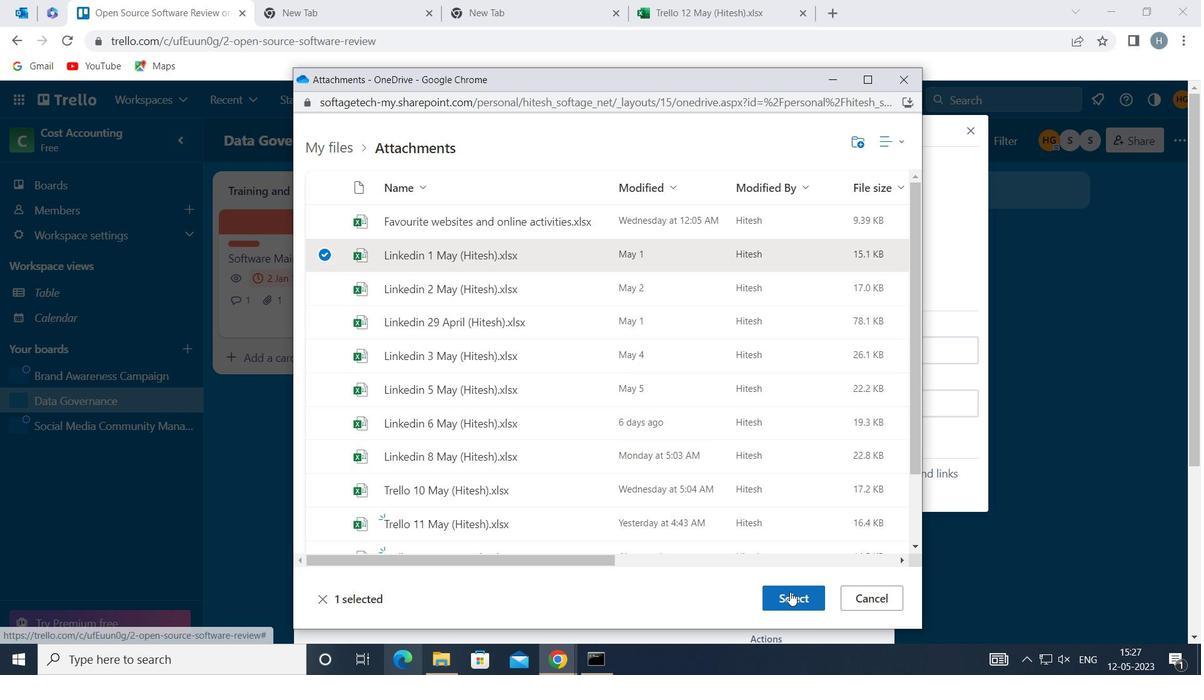 
Action: Mouse pressed left at (791, 593)
Screenshot: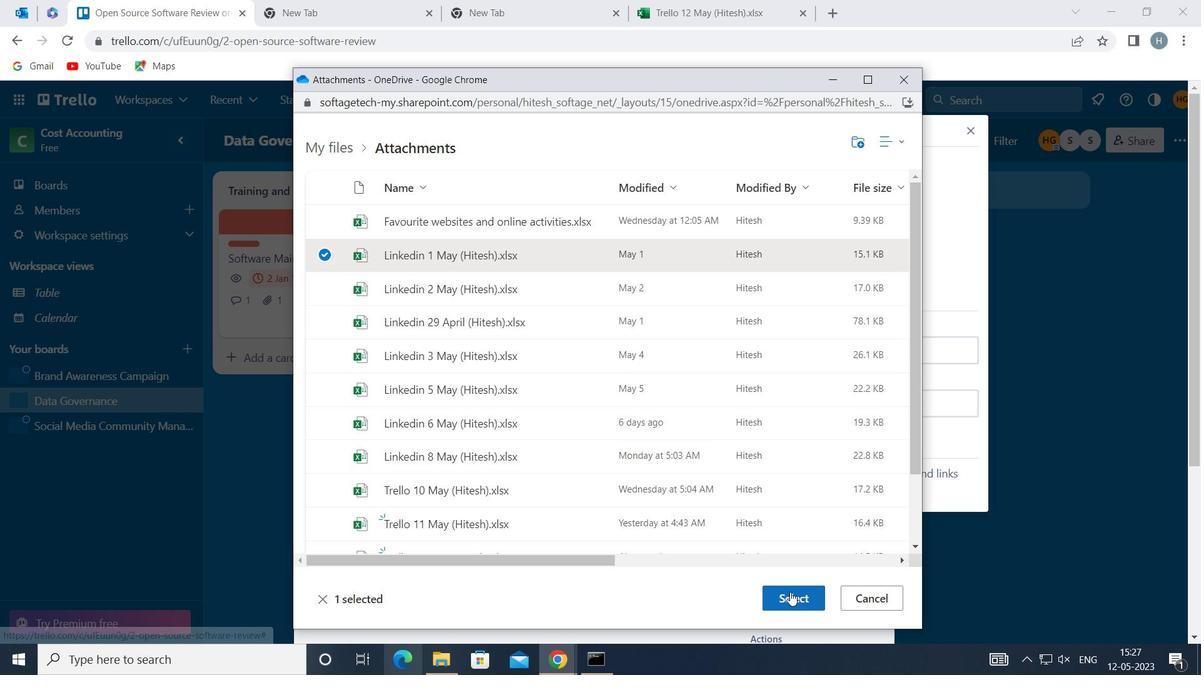 
Action: Mouse moved to (823, 439)
Screenshot: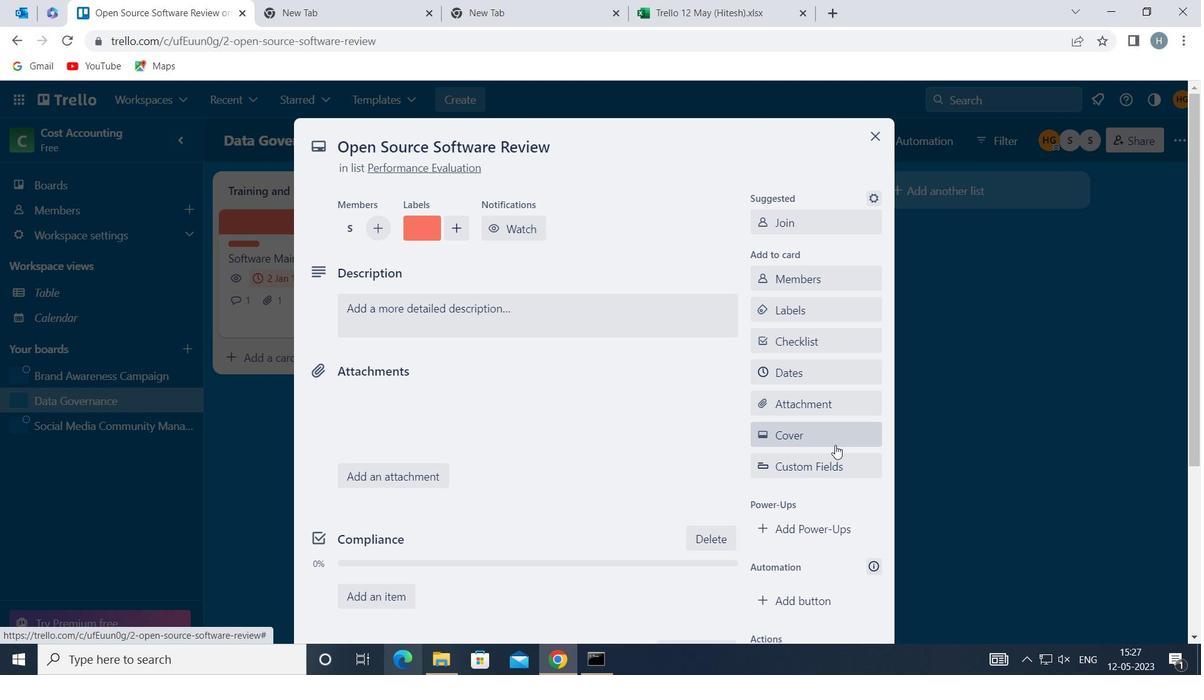 
Action: Mouse pressed left at (823, 439)
Screenshot: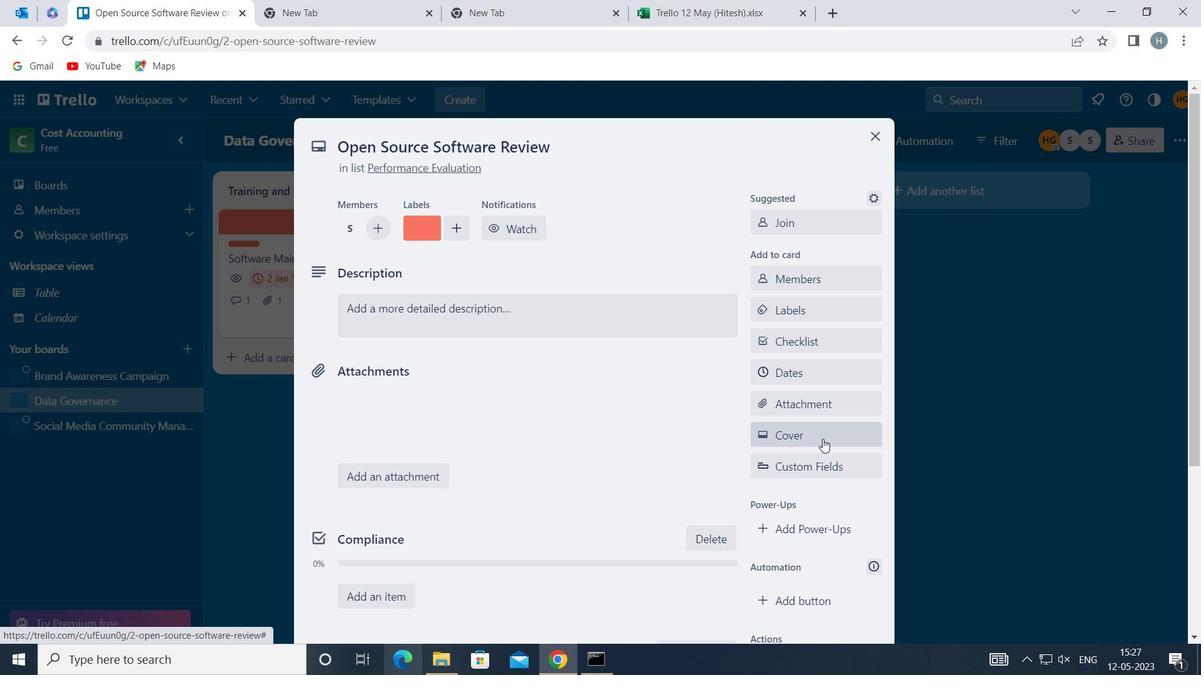 
Action: Mouse moved to (910, 337)
Screenshot: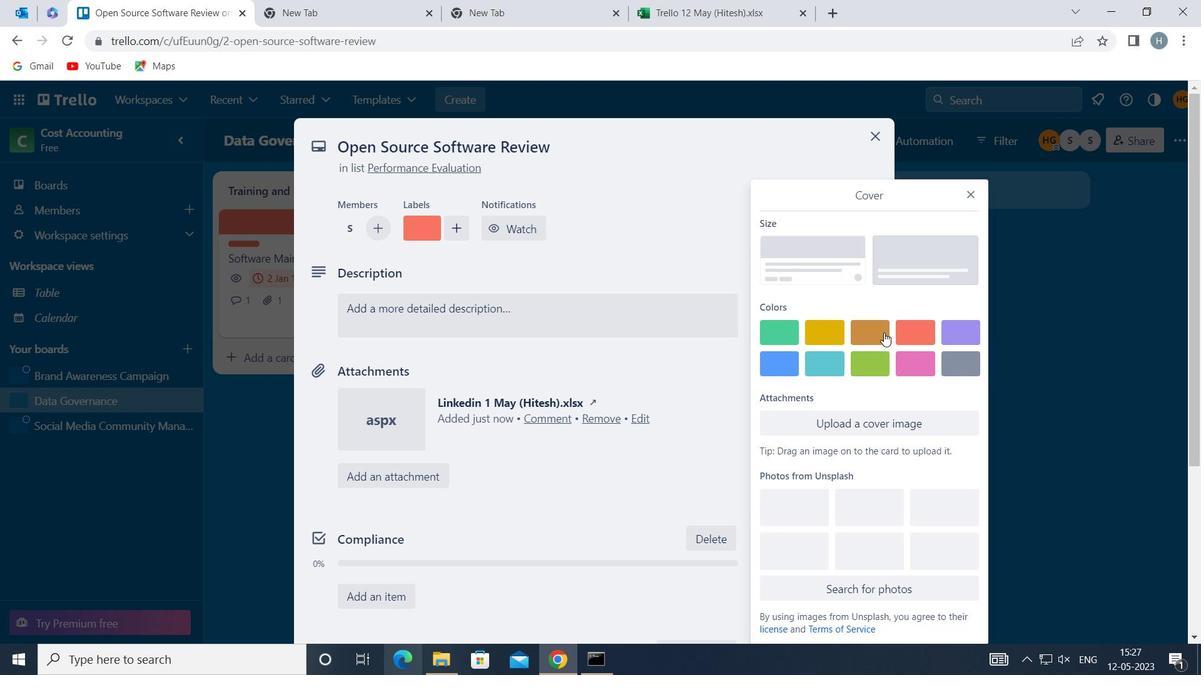 
Action: Mouse pressed left at (910, 337)
Screenshot: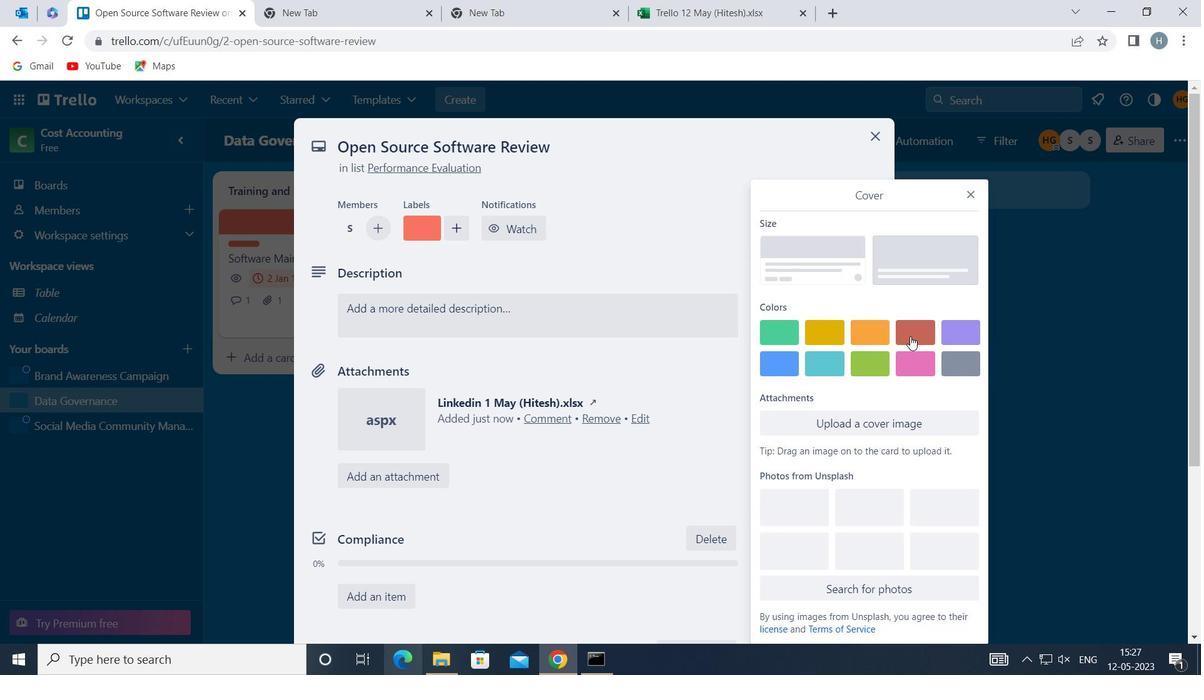 
Action: Mouse moved to (967, 169)
Screenshot: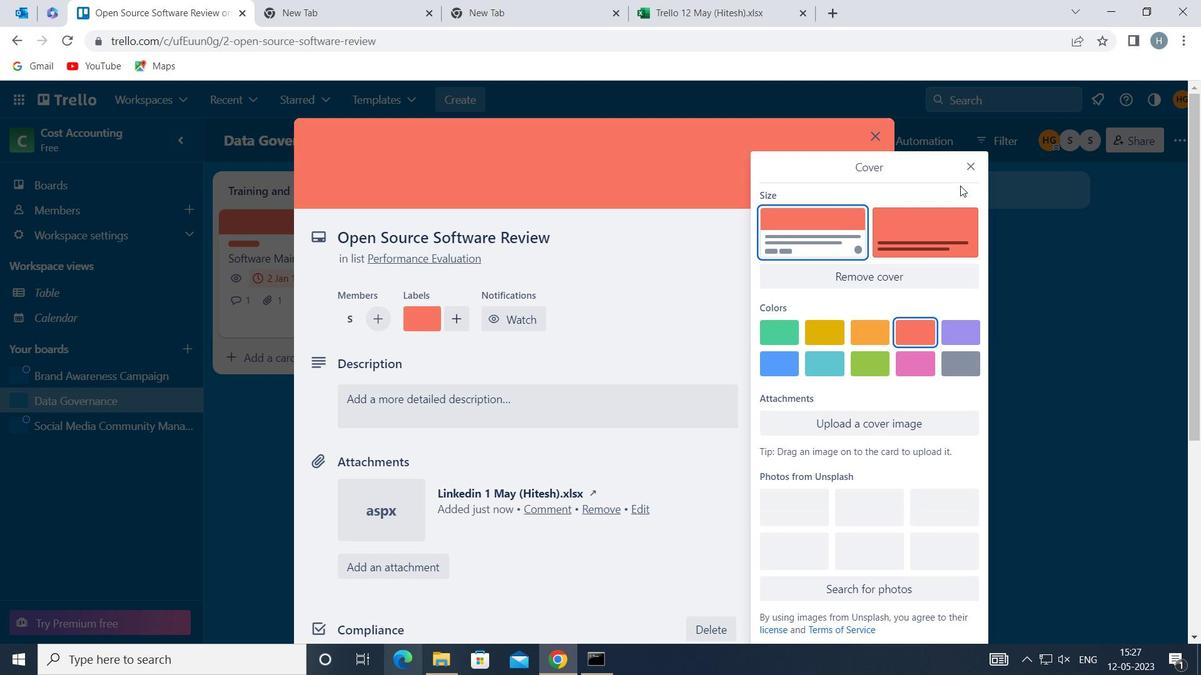 
Action: Mouse pressed left at (967, 169)
Screenshot: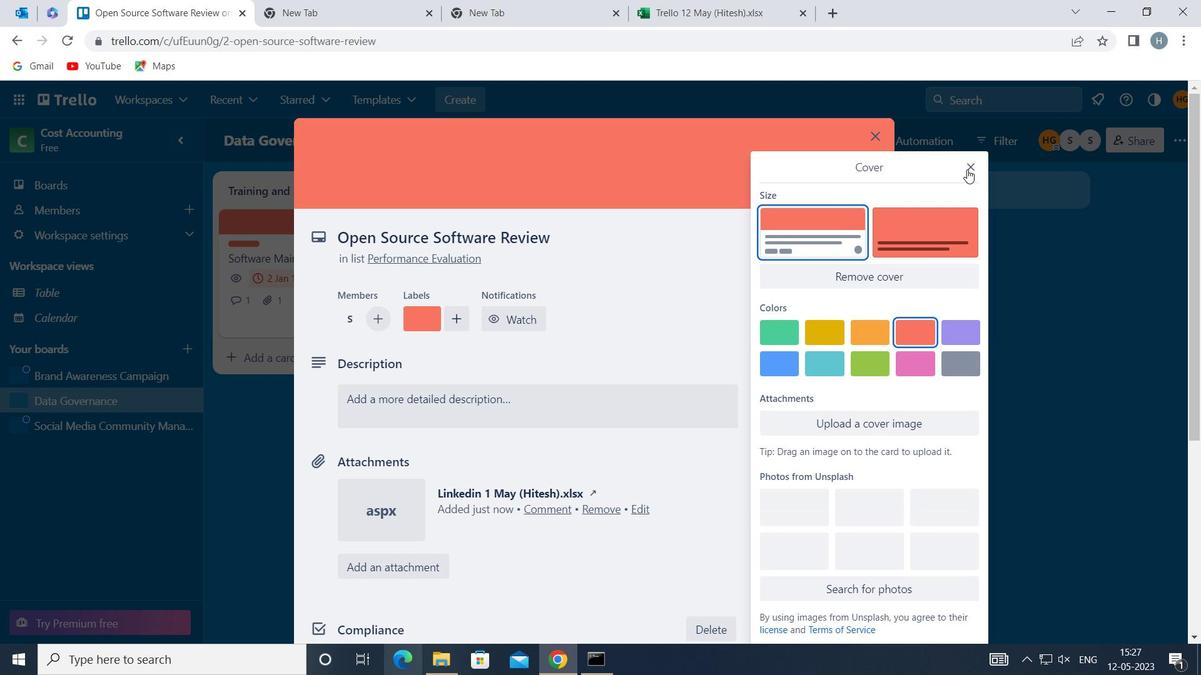 
Action: Mouse moved to (351, 406)
Screenshot: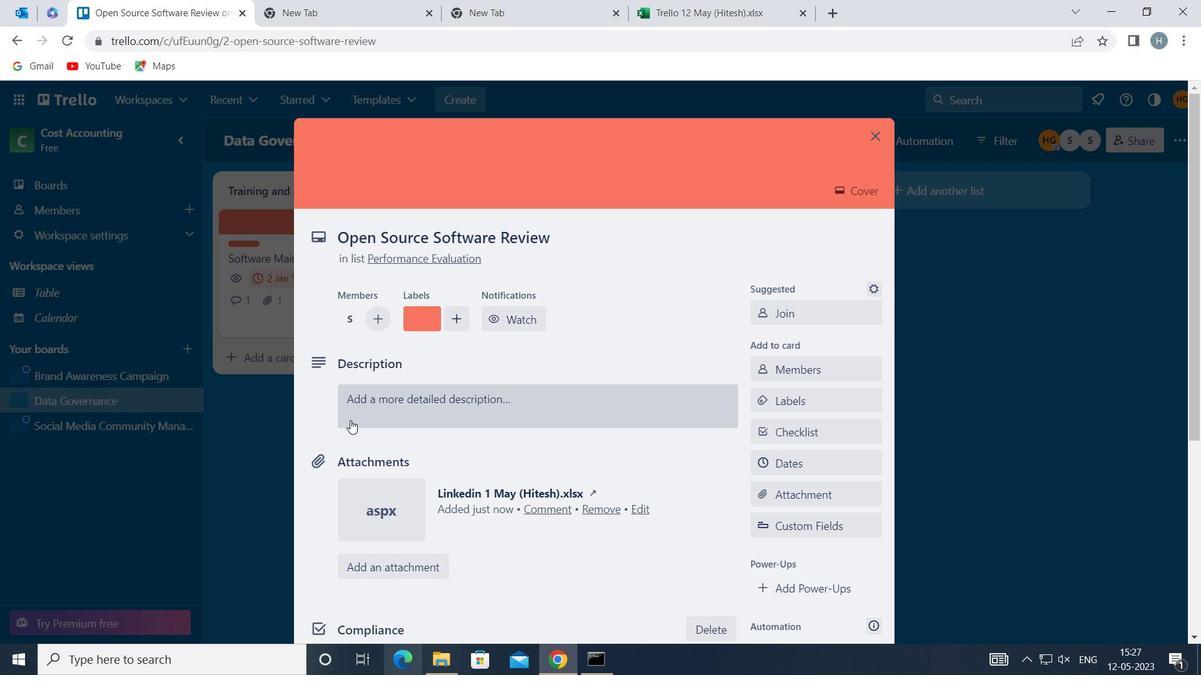 
Action: Mouse pressed left at (351, 406)
Screenshot: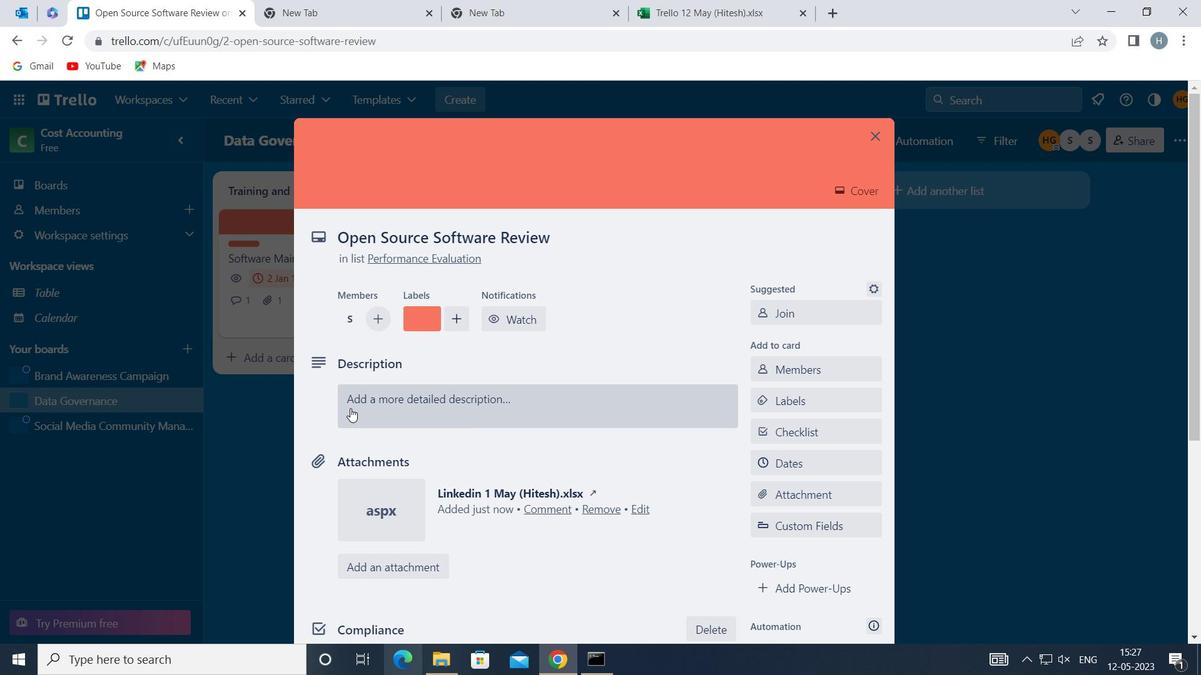 
Action: Key pressed <Key.shift>PLAN<Key.space>AND<Key.space>EXECUTE<Key.space>COMPANY<Key.space>TEAM<Key.space>-BULDING<Key.space><Key.backspace><Key.backspace><Key.backspace><Key.backspace><Key.backspace><Key.backspace><Key.backspace><Key.backspace><Key.backspace>-<Key.space>BUILDING<Key.space>ACTIVITY<Key.space>AT<Key.space>A<Key.space>HIKING<Key.space>TRAIL
Screenshot: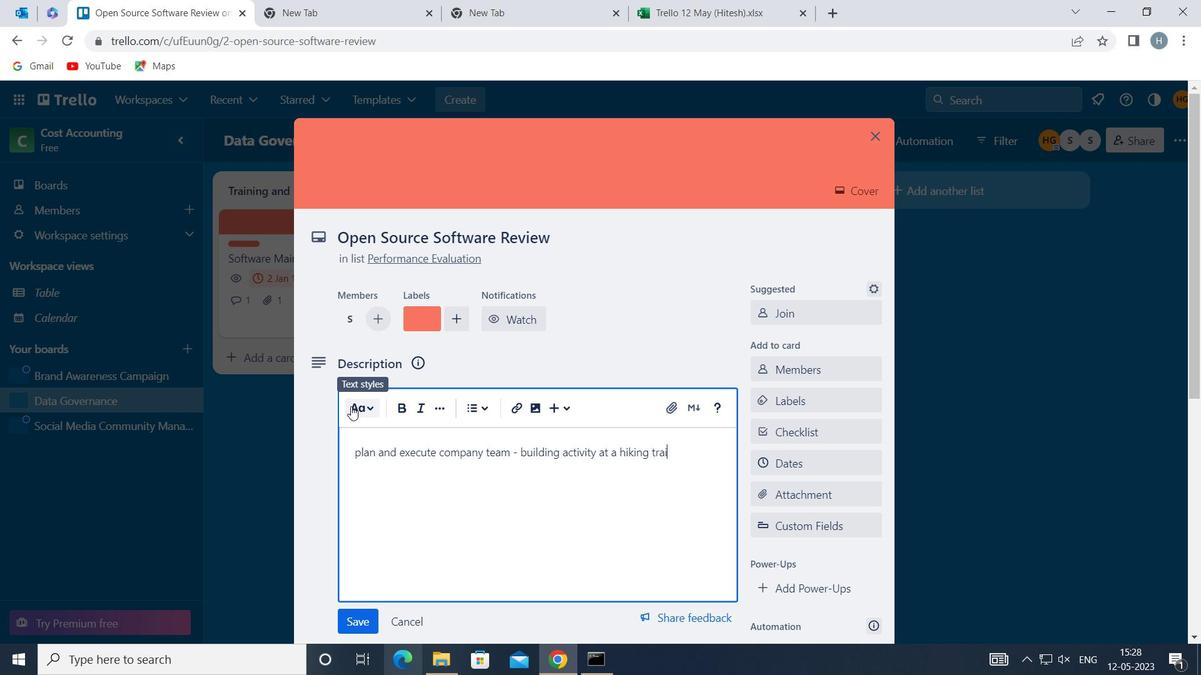 
Action: Mouse moved to (343, 414)
Screenshot: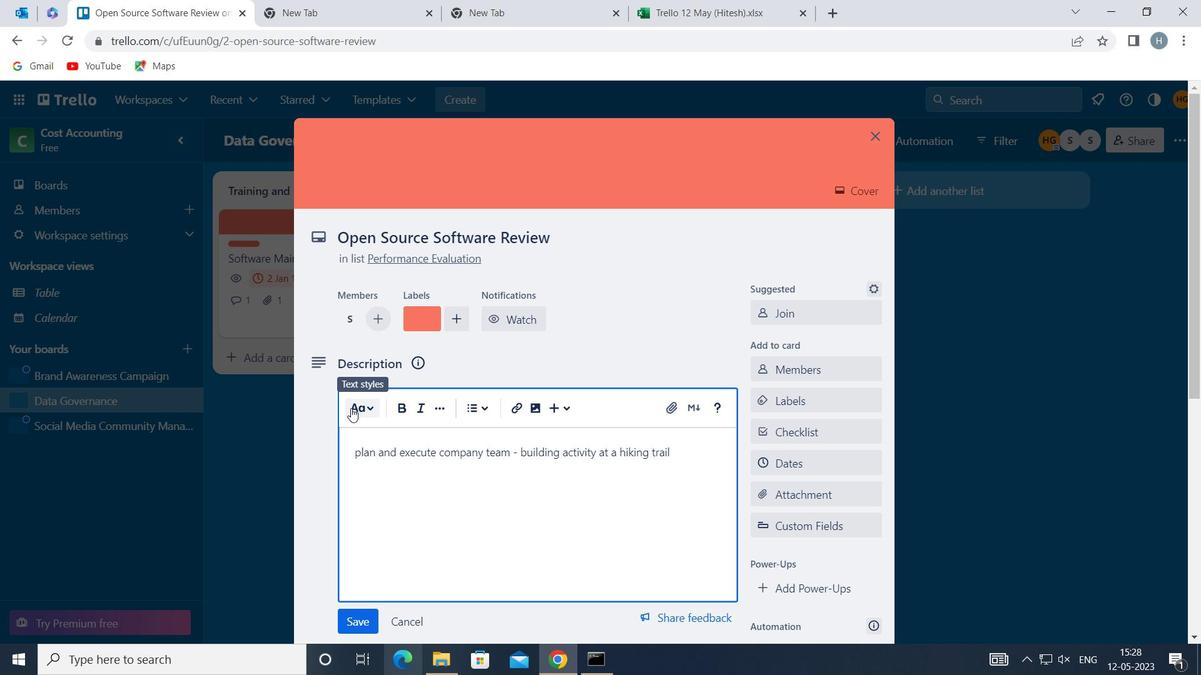 
Action: Mouse scrolled (343, 413) with delta (0, 0)
Screenshot: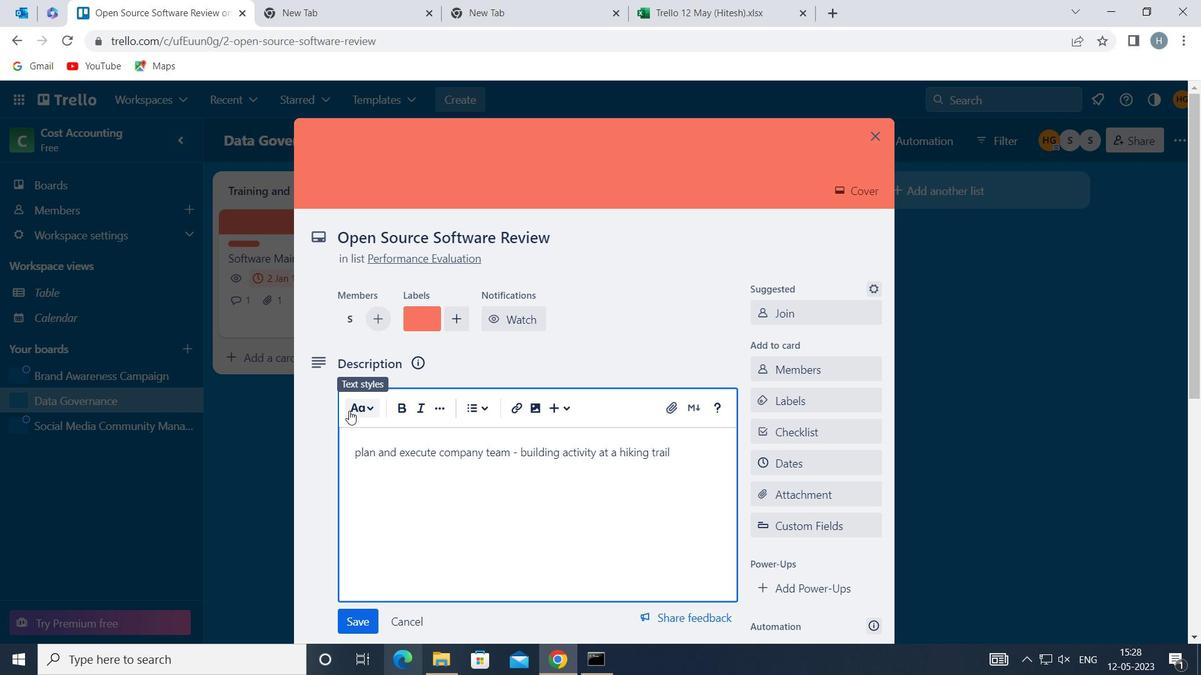 
Action: Mouse moved to (343, 416)
Screenshot: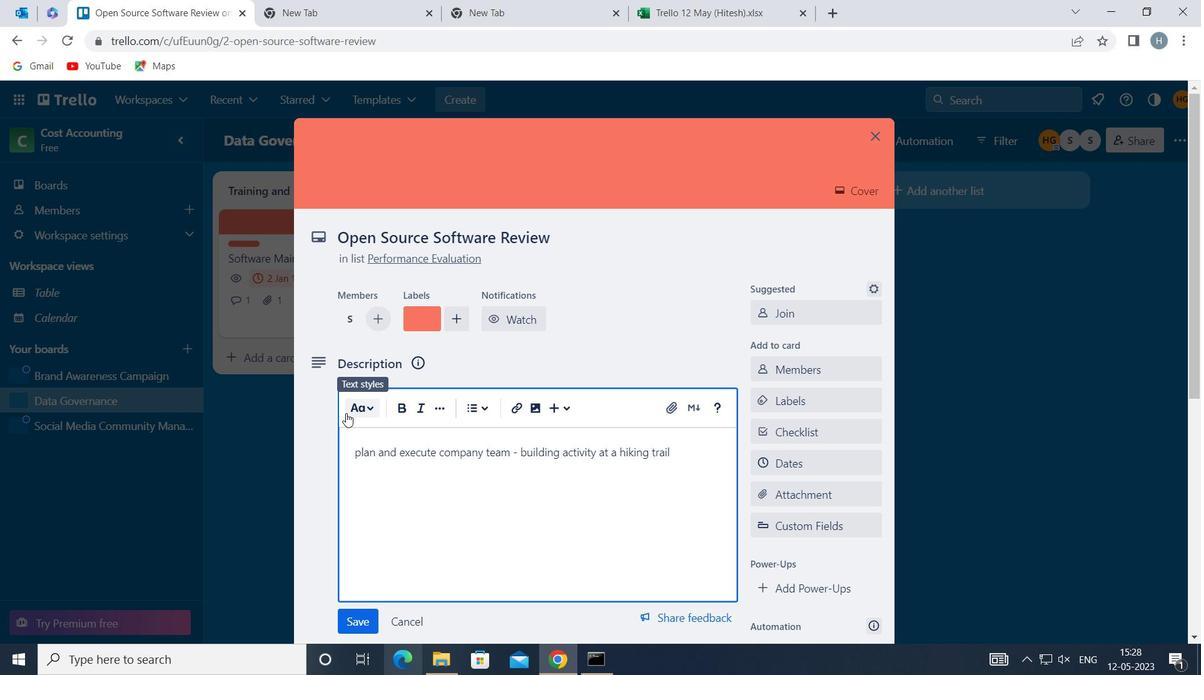 
Action: Mouse scrolled (343, 415) with delta (0, 0)
Screenshot: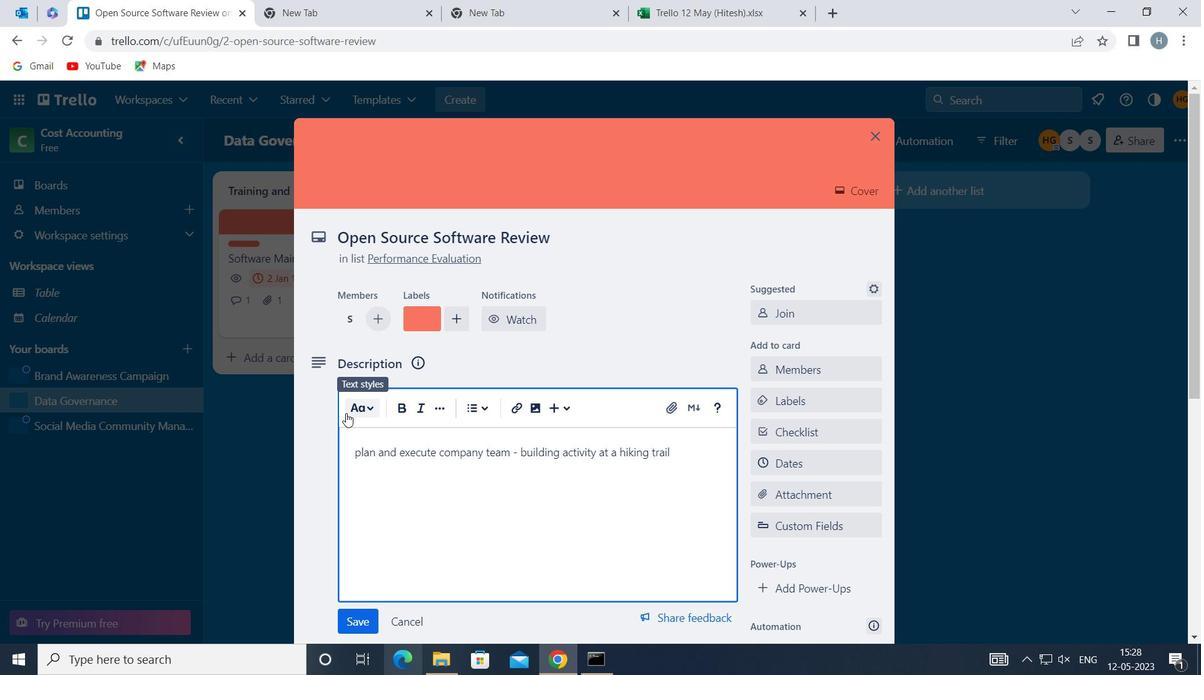 
Action: Mouse moved to (343, 416)
Screenshot: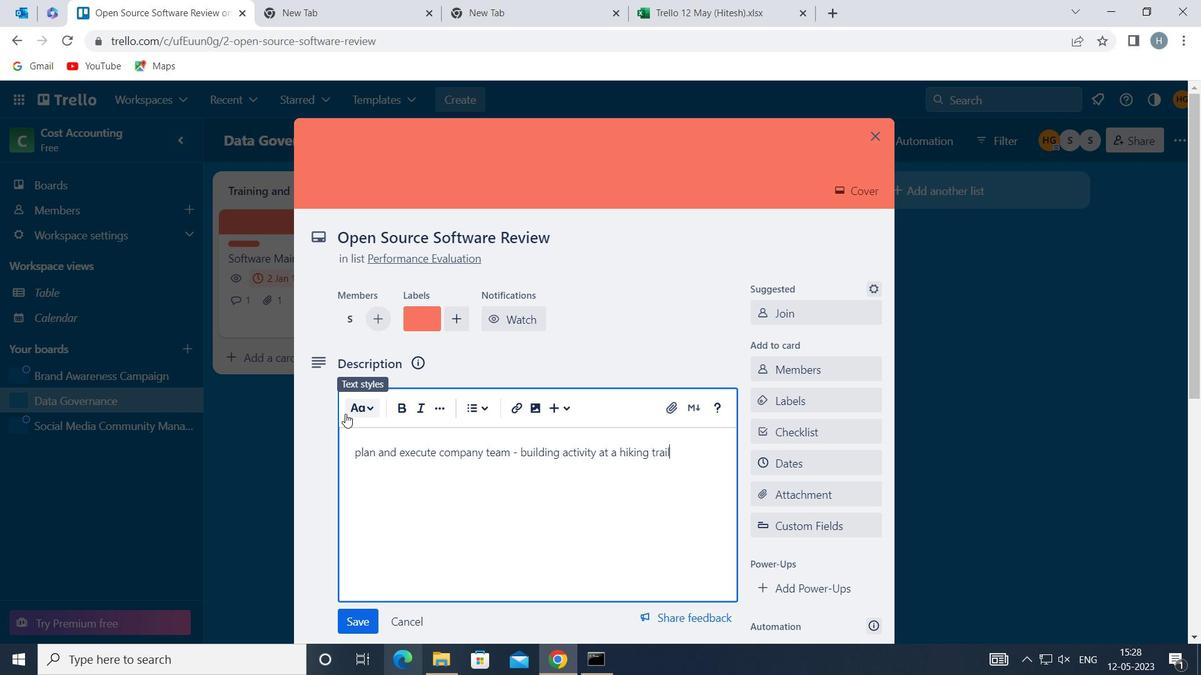 
Action: Mouse scrolled (343, 415) with delta (0, 0)
Screenshot: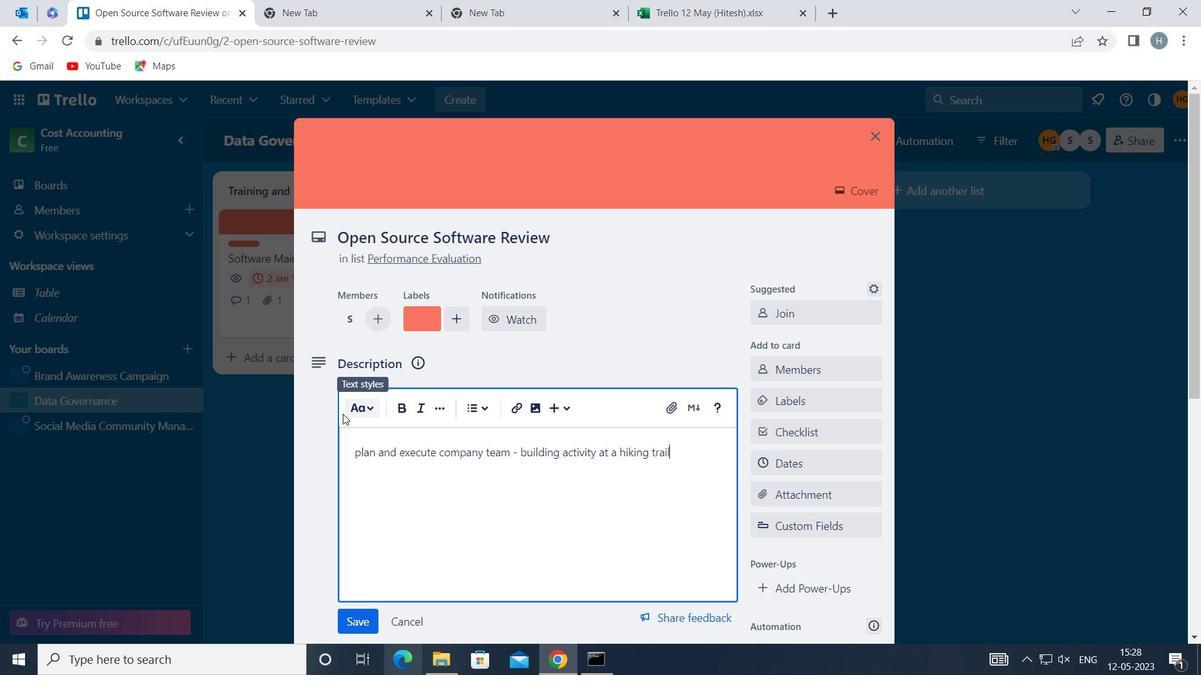 
Action: Mouse scrolled (343, 415) with delta (0, 0)
Screenshot: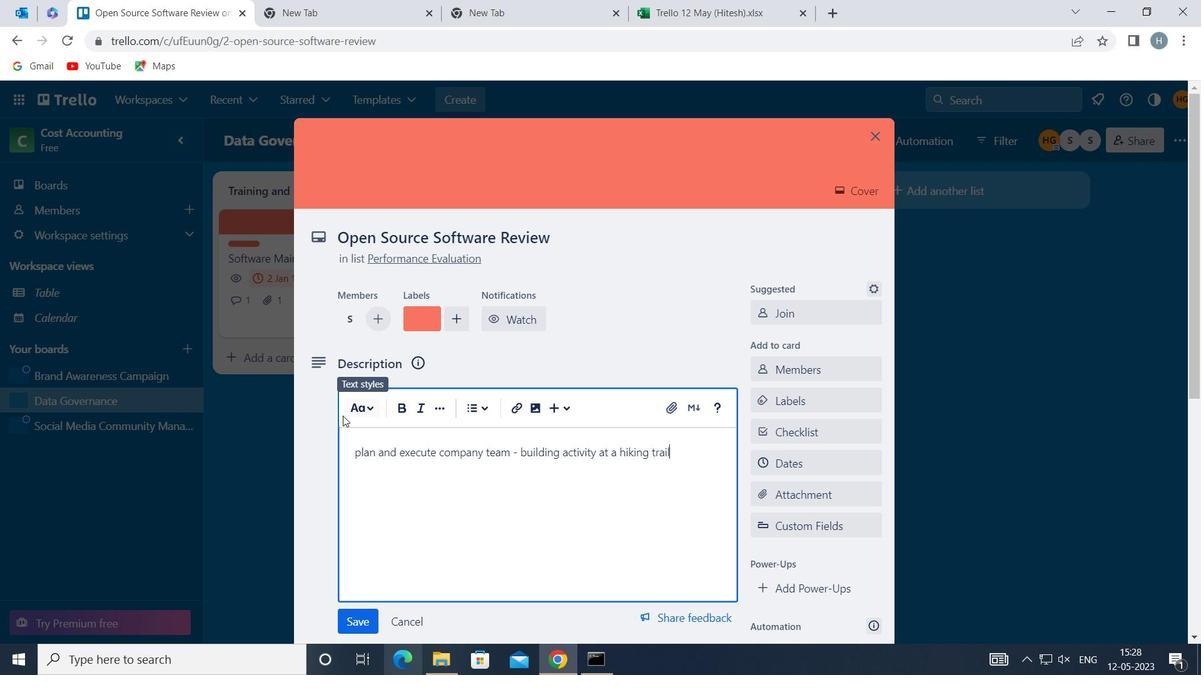 
Action: Mouse moved to (351, 311)
Screenshot: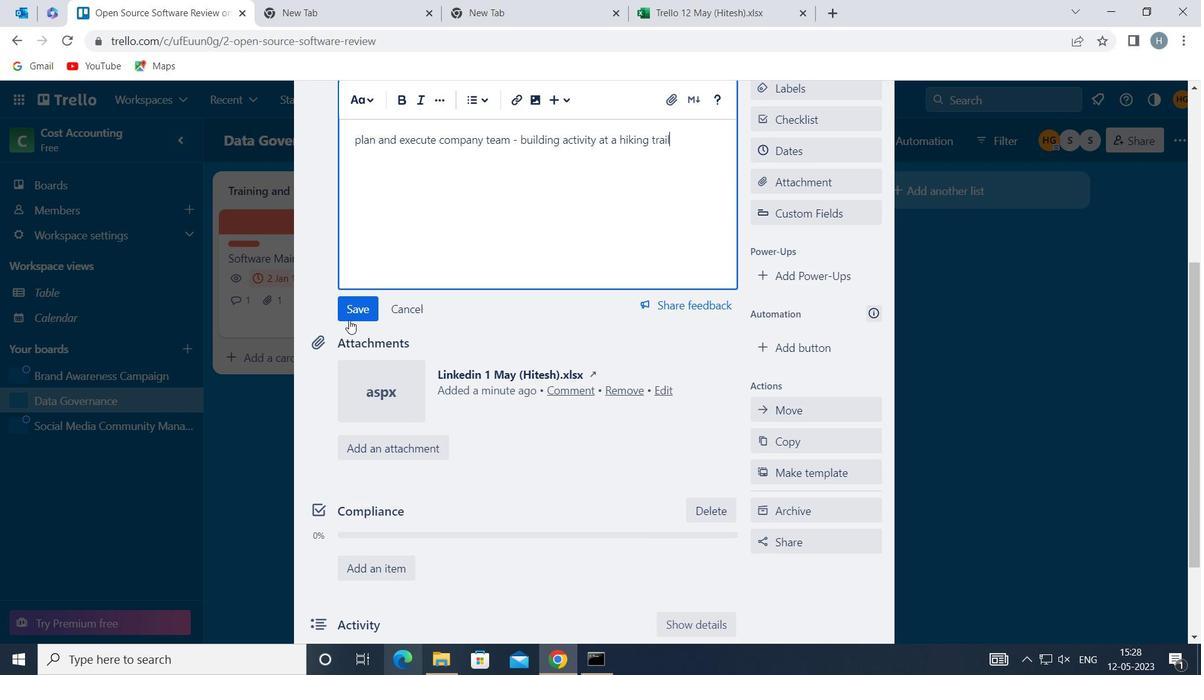 
Action: Mouse pressed left at (351, 311)
Screenshot: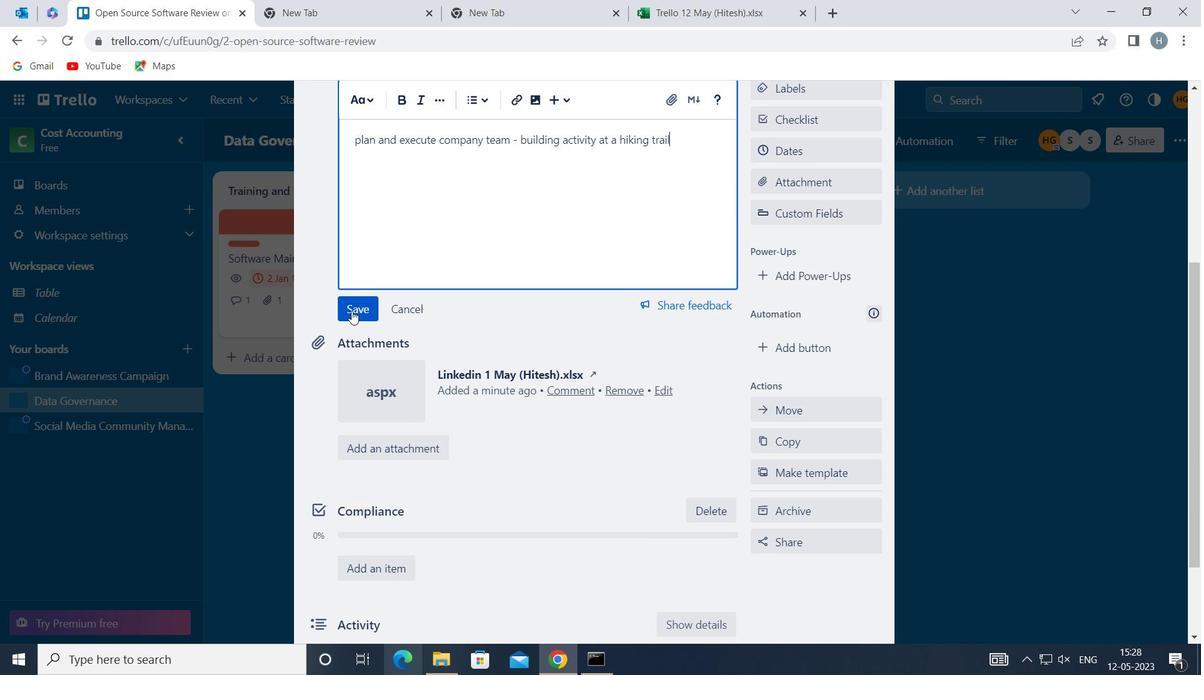 
Action: Mouse moved to (403, 448)
Screenshot: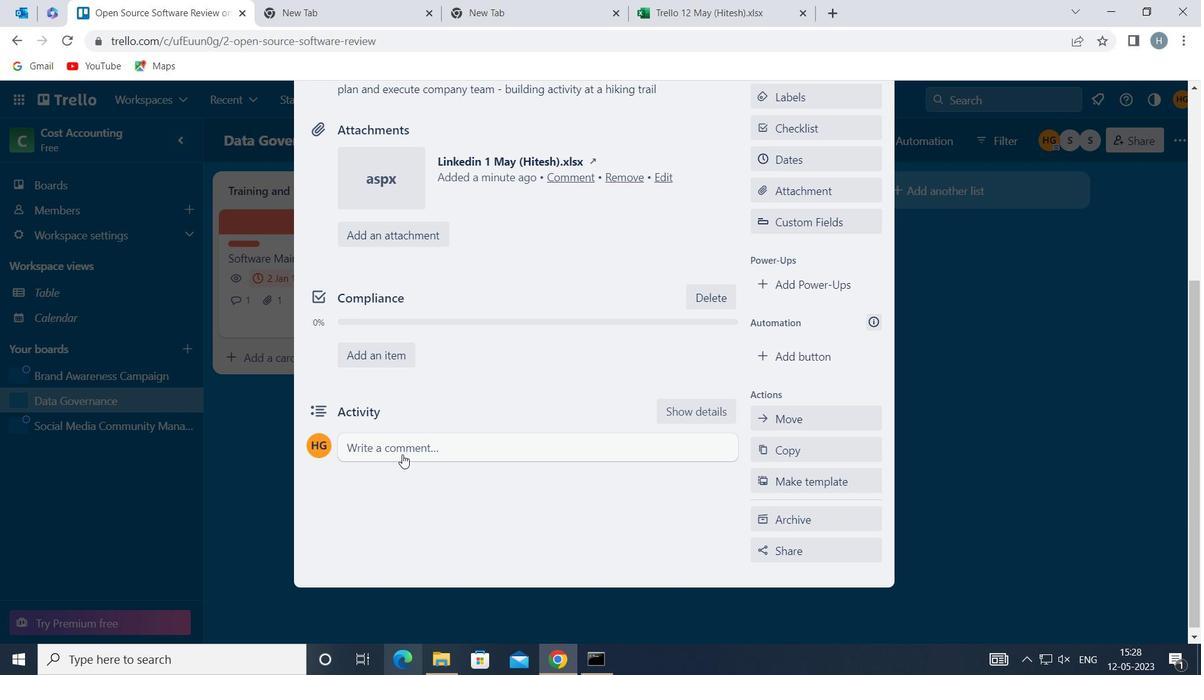 
Action: Mouse pressed left at (403, 448)
Screenshot: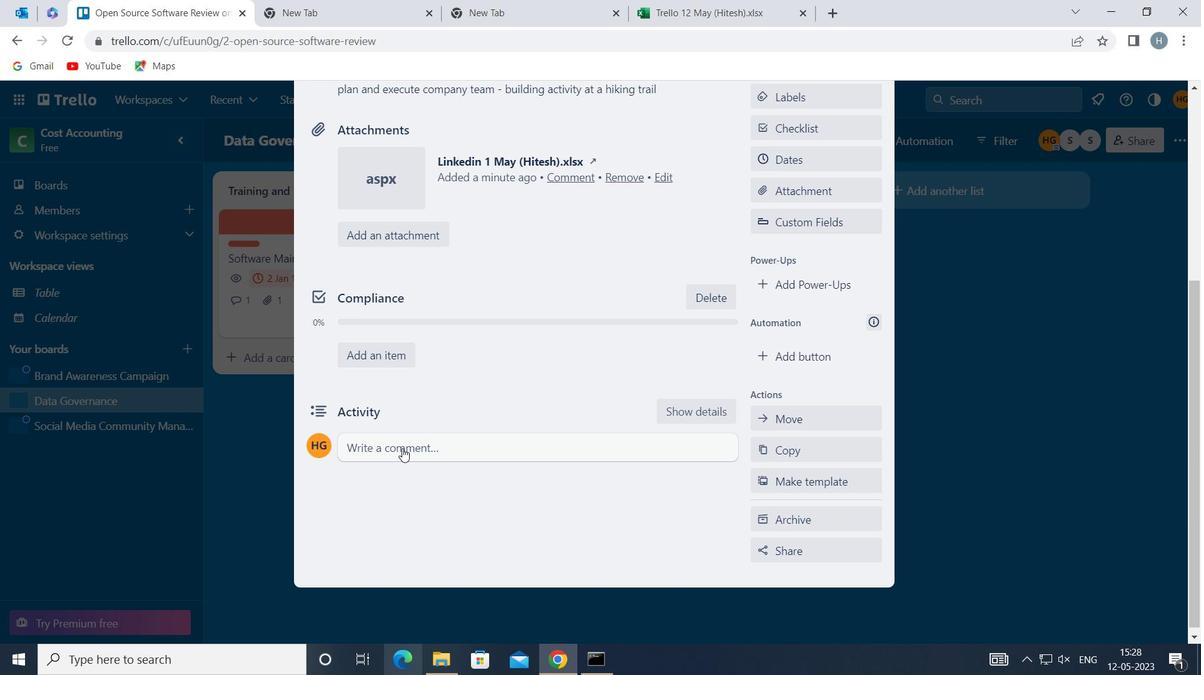 
Action: Mouse moved to (404, 473)
Screenshot: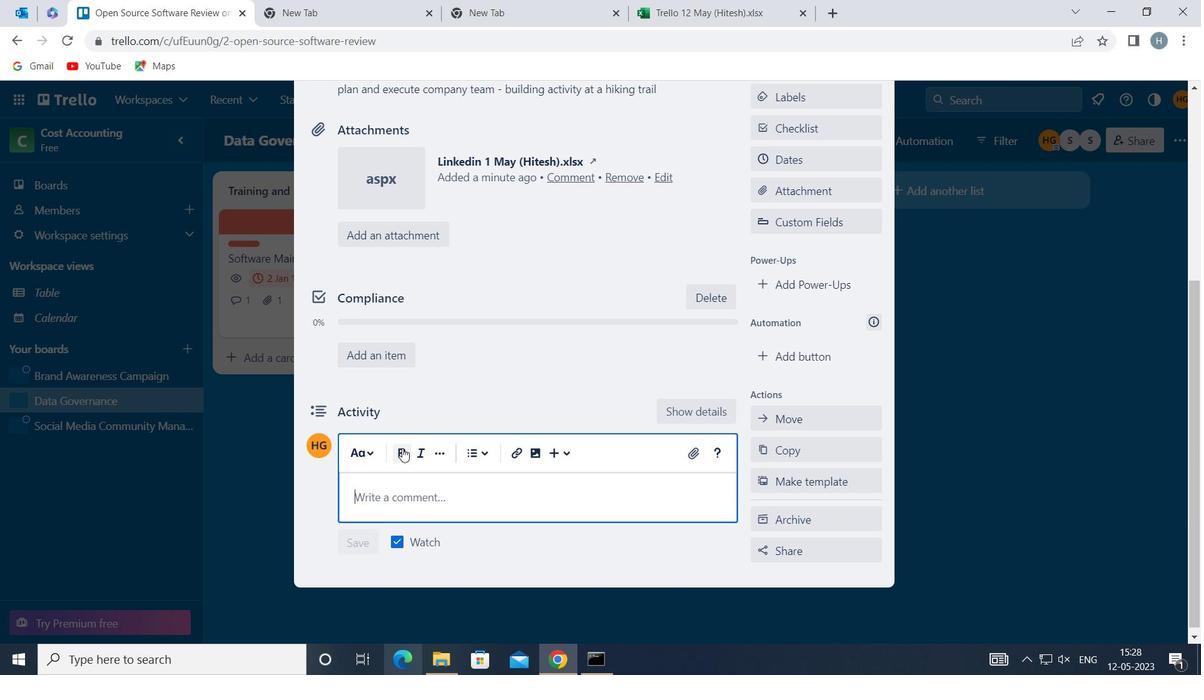 
Action: Key pressed <Key.shift>THIS<Key.space>TASK<Key.space>PRESENT<Key.space>AN<Key.space>OPPORTUNITY<Key.space>TO<Key.space>DEMONSTE<Key.backspace>RATEV<Key.space><Key.backspace><Key.backspace><Key.space>OUR<Key.space>PROJECT<Key.space>MANAGEMENT<Key.space>SKILLS,ENSURING<Key.space>THAT<Key.space>WE<Key.space>HAVE<Key.space>A<Key.space>CLEAR<Key.space>PALAN<Key.space>AND<Key.space><Key.backspace><Key.backspace><Key.backspace><Key.backspace><Key.backspace><Key.backspace><Key.backspace>N<Key.space><Key.backspace><Key.backspace><Key.backspace><Key.backspace>LAN<Key.space>AND<Key.space>PROCESS<Key.space>IN<Key.space>PLAC
Screenshot: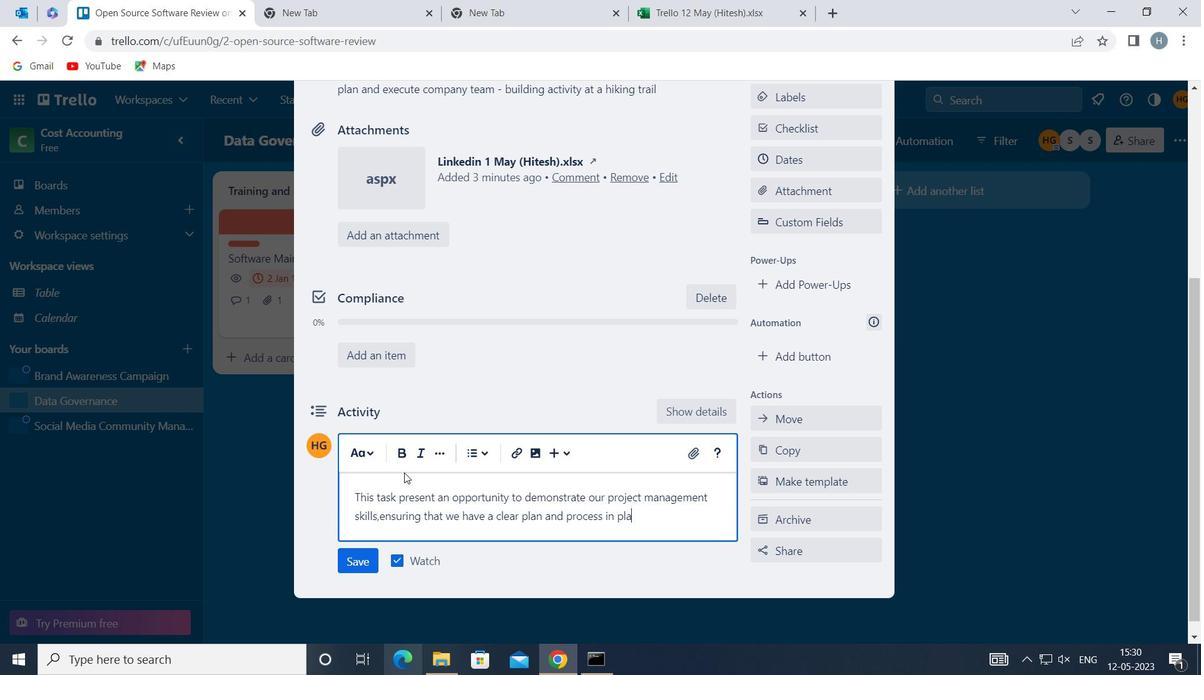 
Action: Mouse moved to (396, 470)
Screenshot: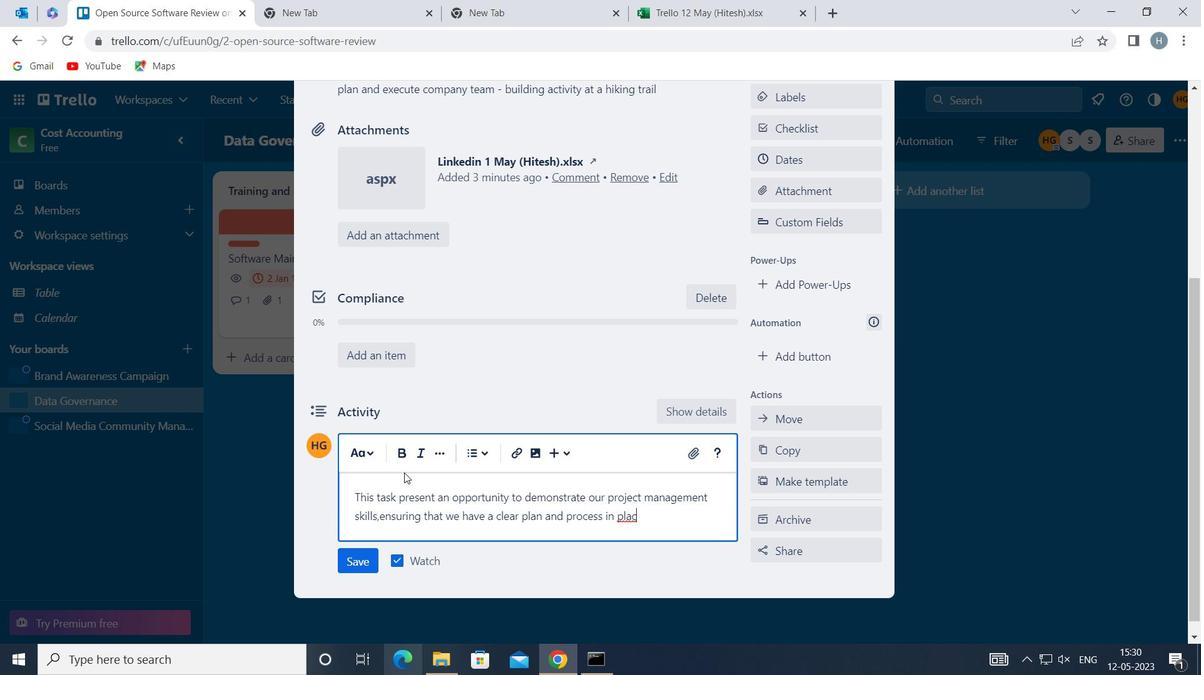 
Action: Mouse scrolled (396, 469) with delta (0, 0)
Screenshot: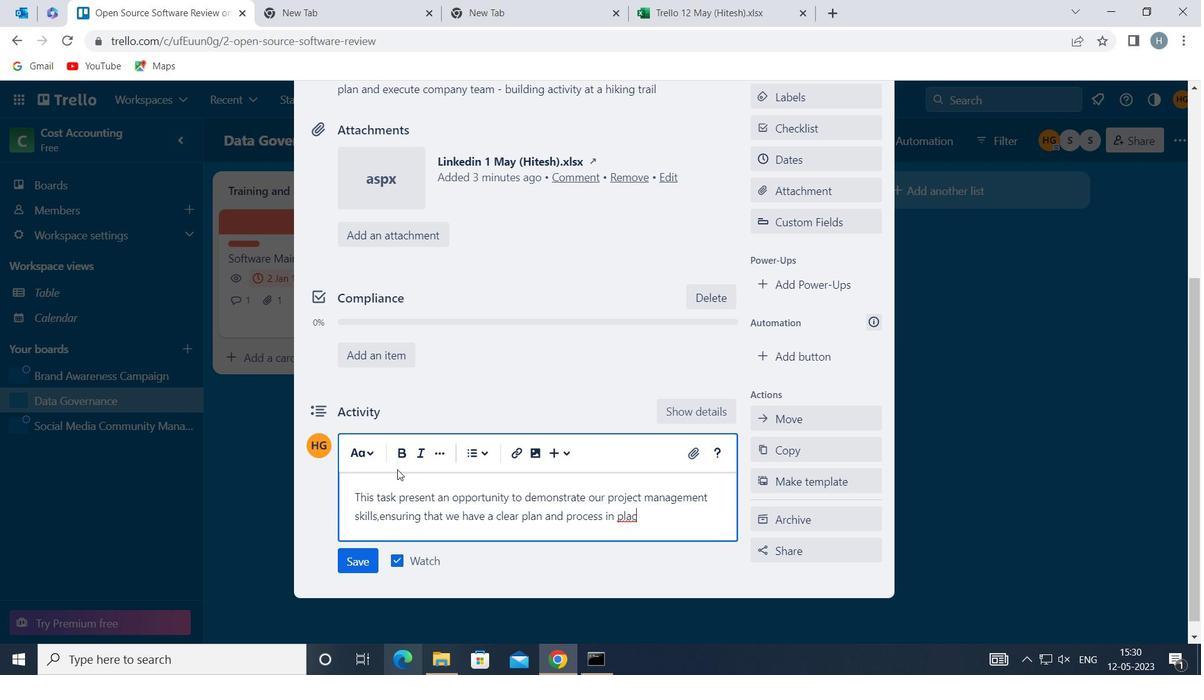 
Action: Mouse moved to (394, 470)
Screenshot: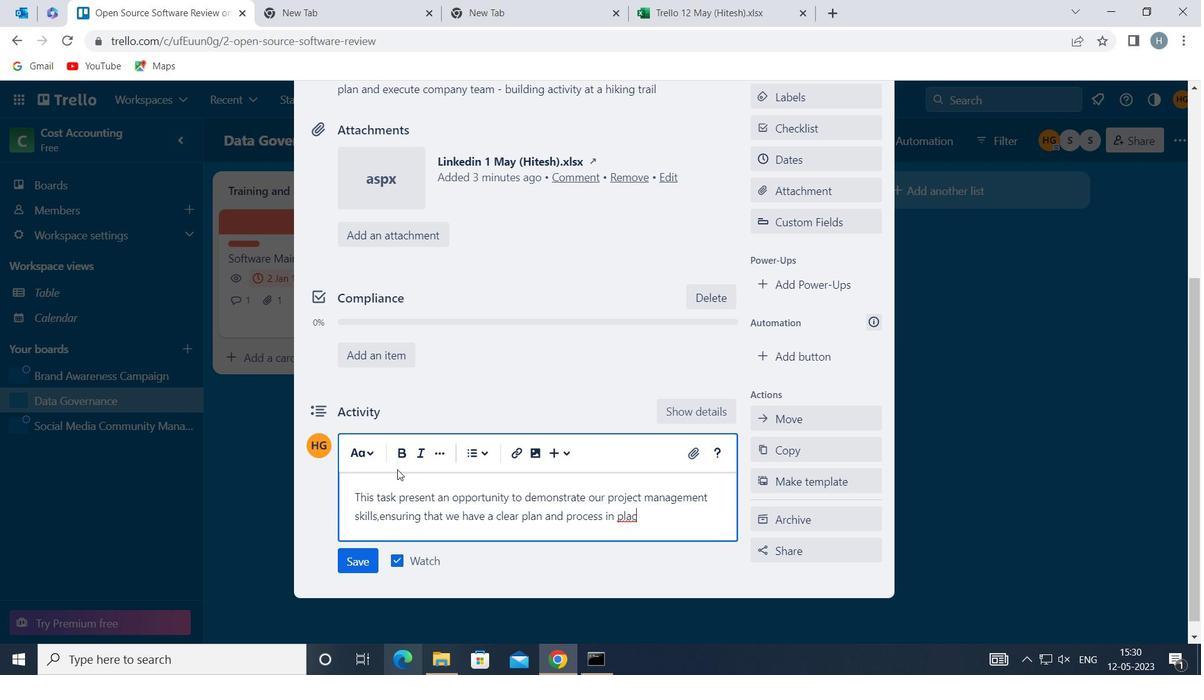 
Action: Mouse scrolled (394, 469) with delta (0, 0)
Screenshot: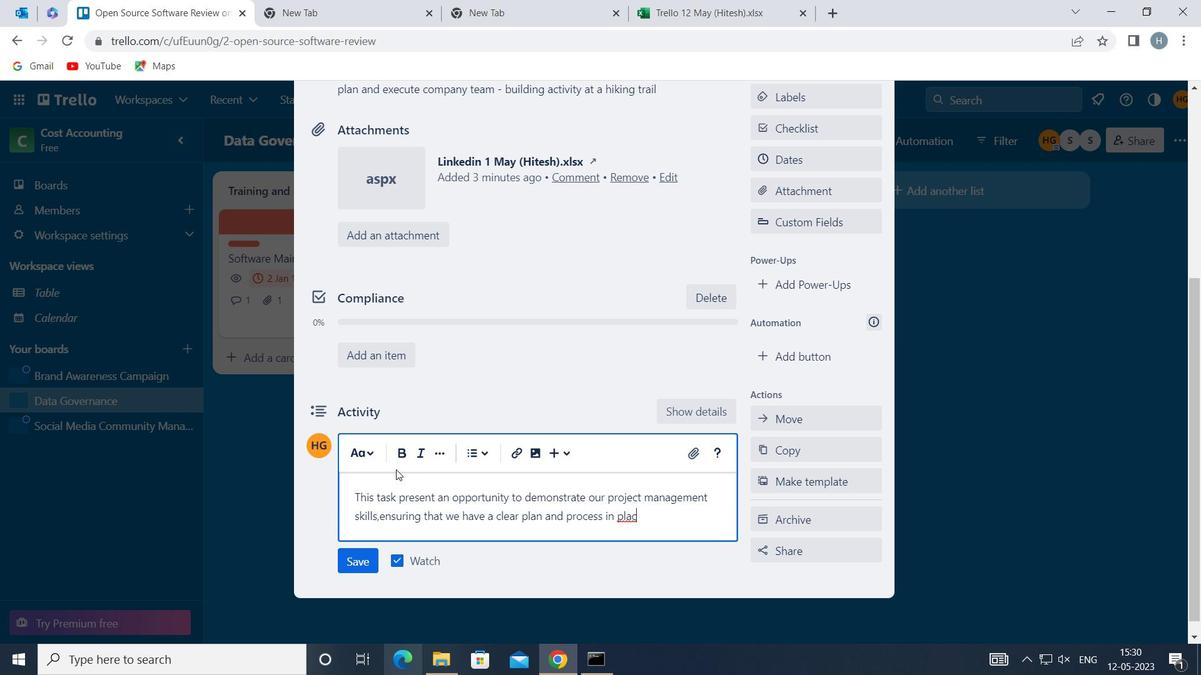 
Action: Mouse moved to (394, 470)
Screenshot: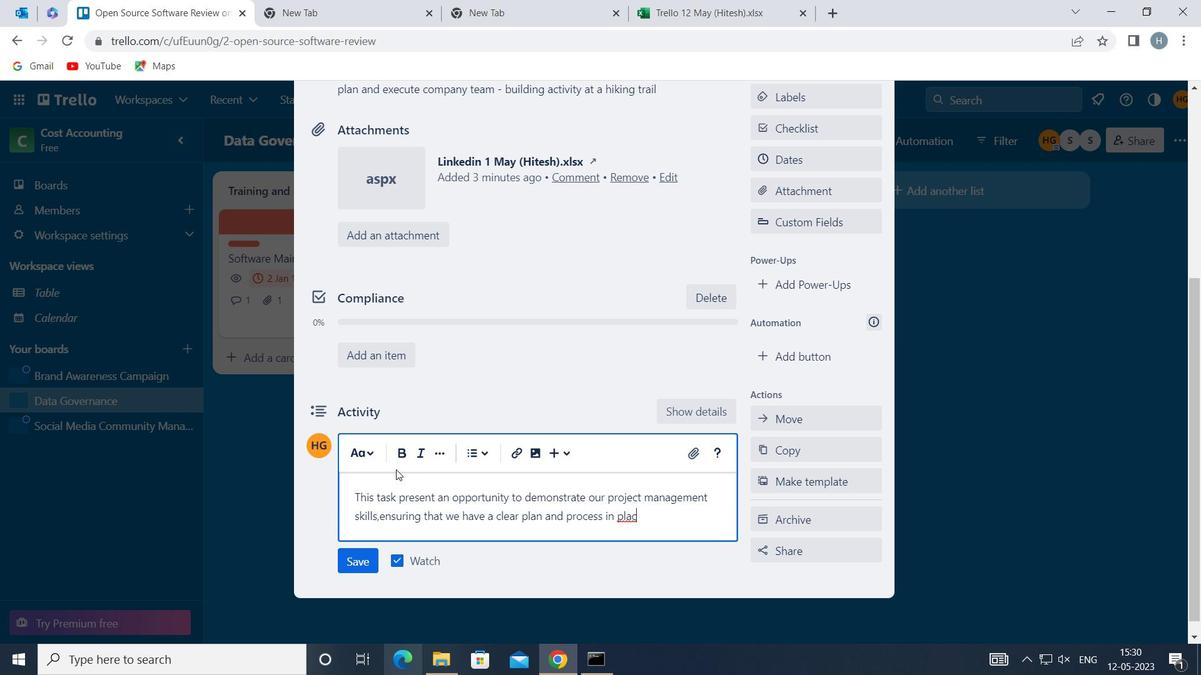 
Action: Mouse scrolled (394, 469) with delta (0, 0)
Screenshot: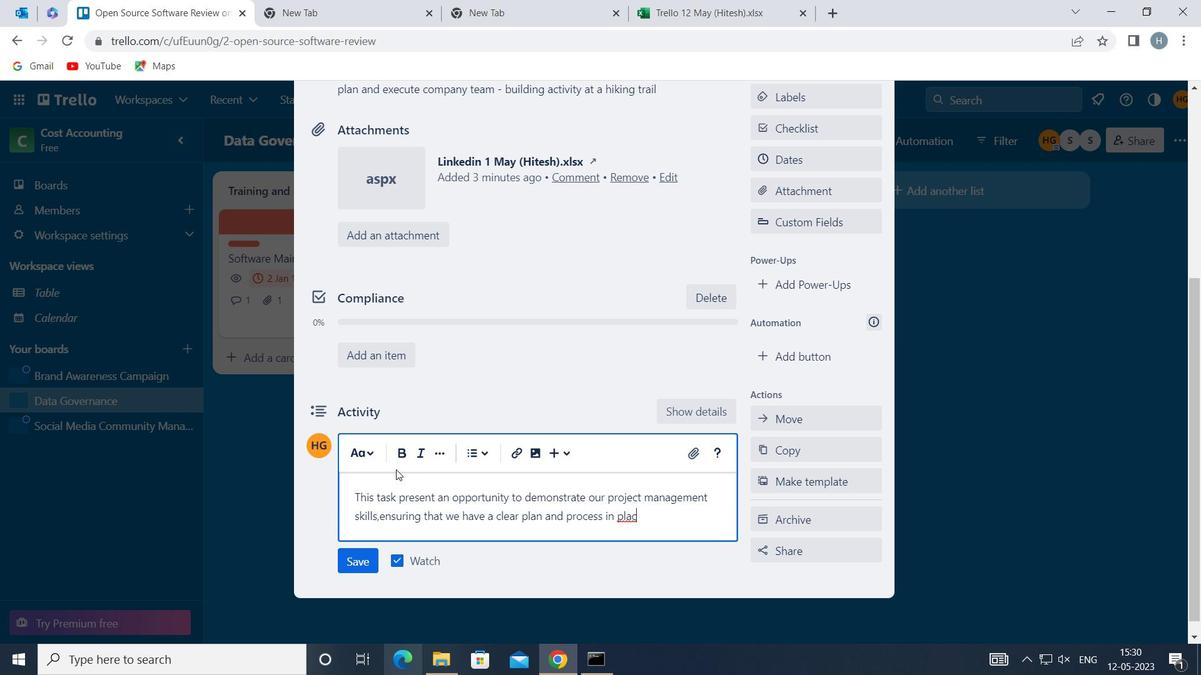 
Action: Mouse moved to (347, 540)
Screenshot: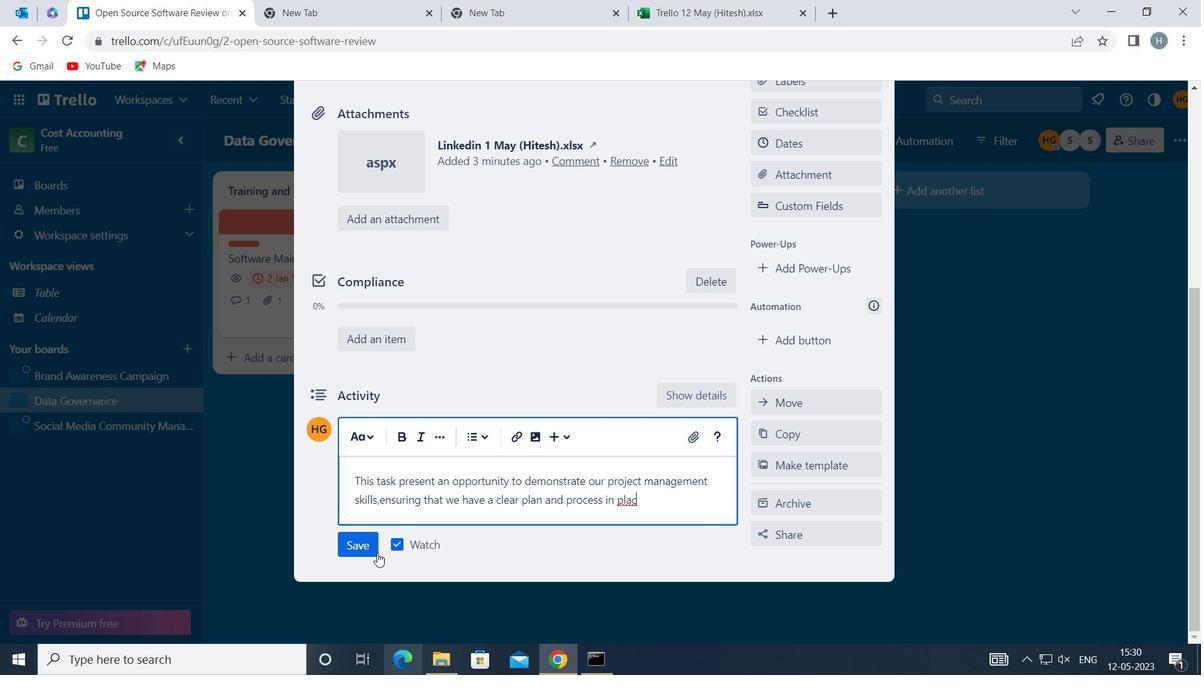 
Action: Key pressed <Key.backspace>CE
Screenshot: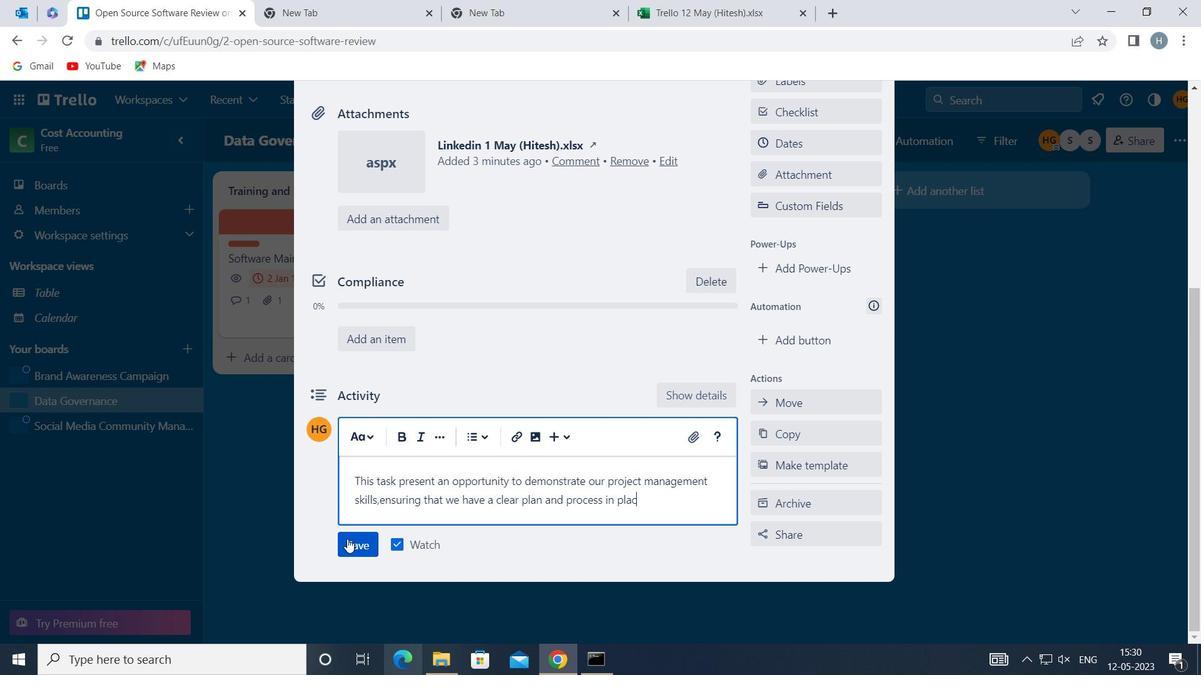 
Action: Mouse moved to (359, 543)
Screenshot: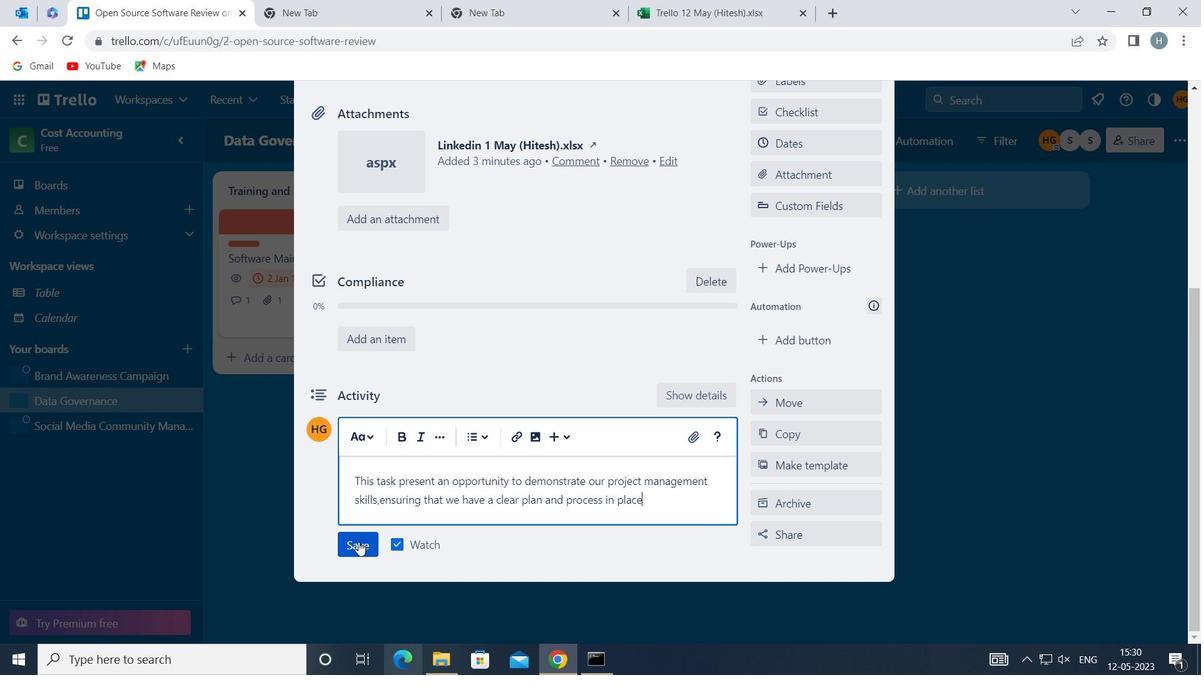 
Action: Mouse pressed left at (359, 543)
Screenshot: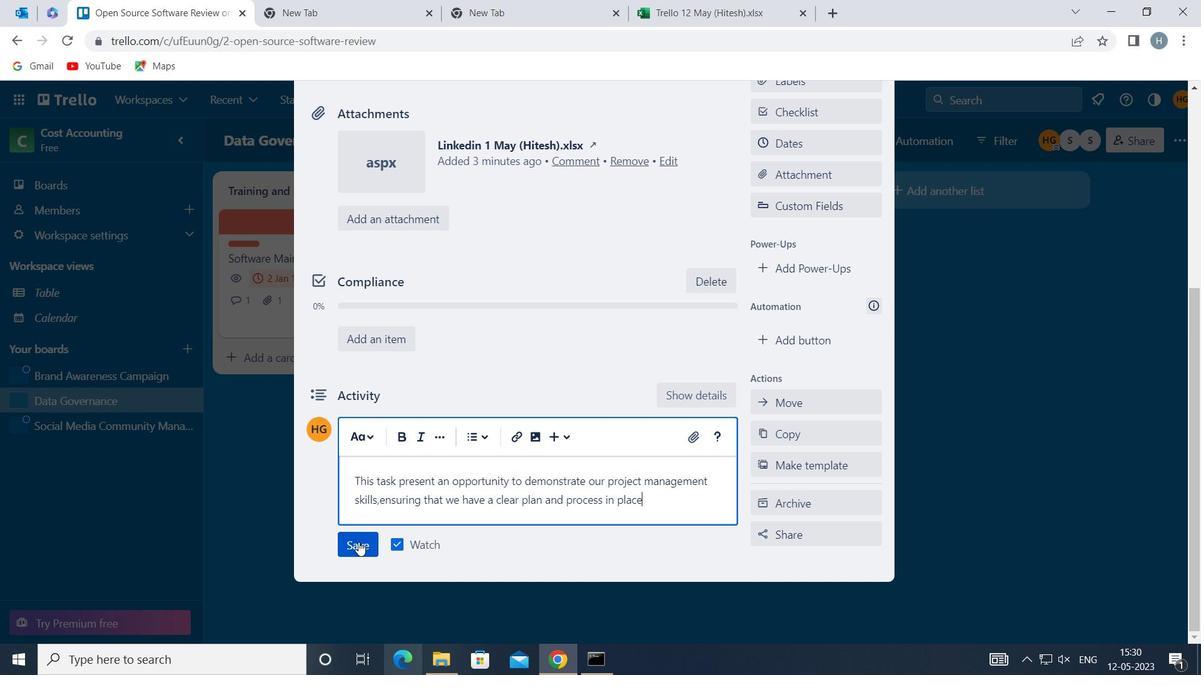 
Action: Mouse moved to (852, 388)
Screenshot: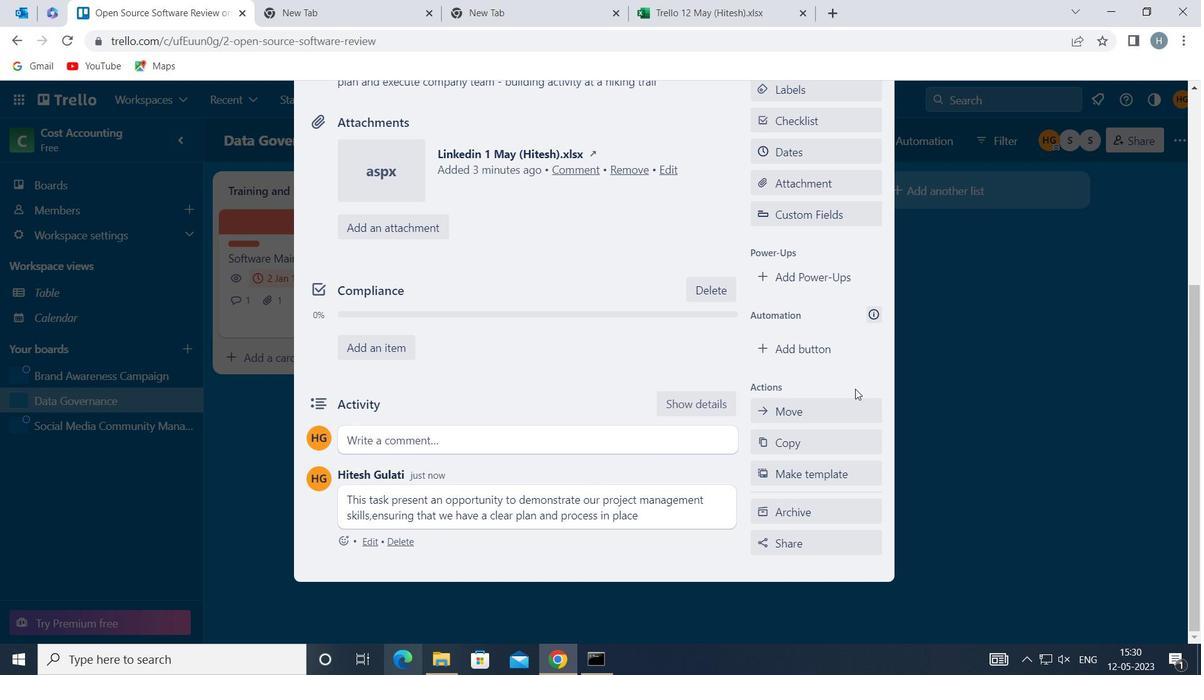 
Action: Mouse scrolled (852, 388) with delta (0, 0)
Screenshot: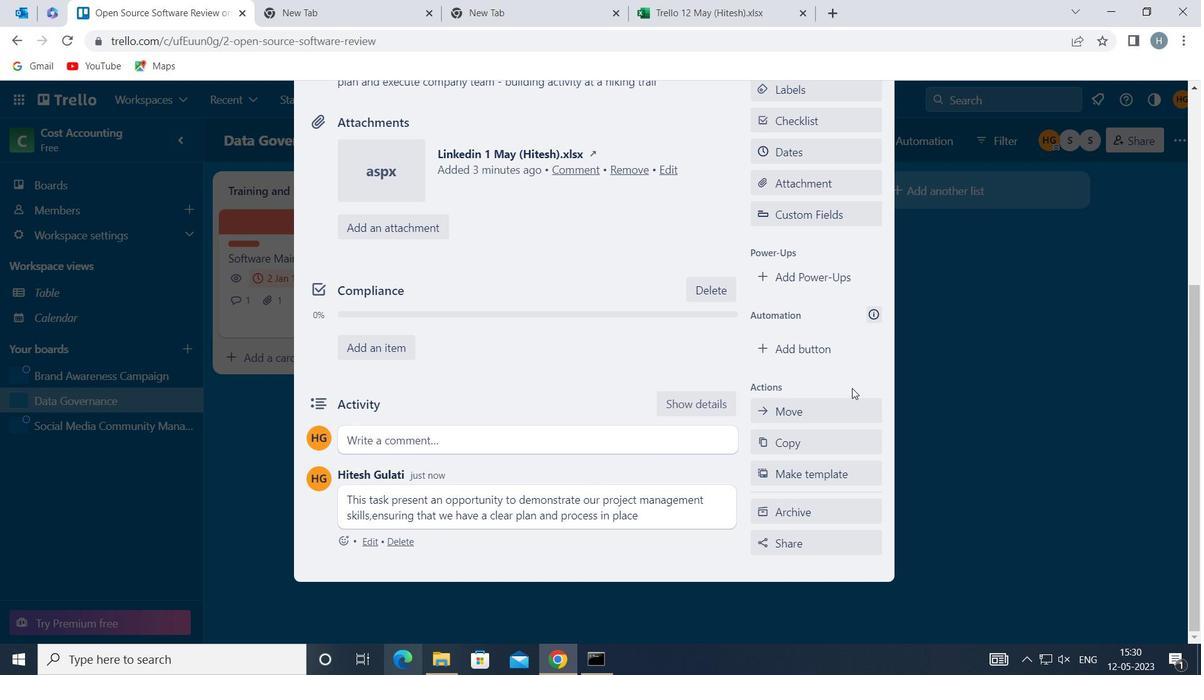 
Action: Mouse scrolled (852, 388) with delta (0, 0)
Screenshot: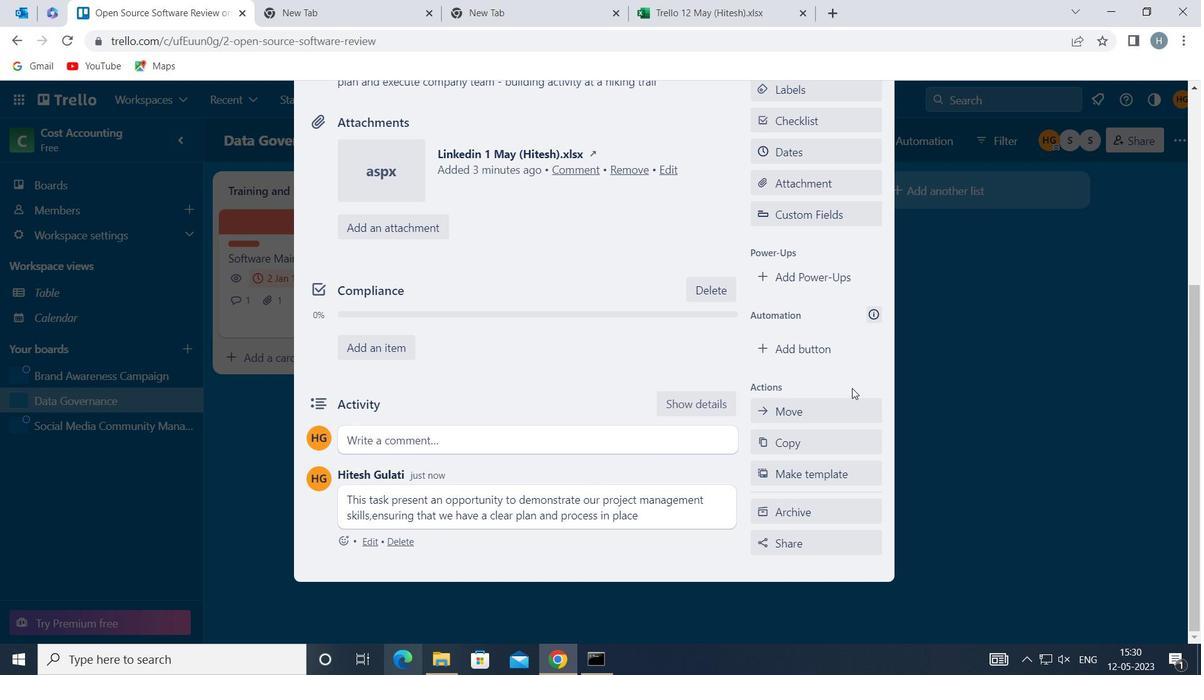 
Action: Mouse moved to (817, 300)
Screenshot: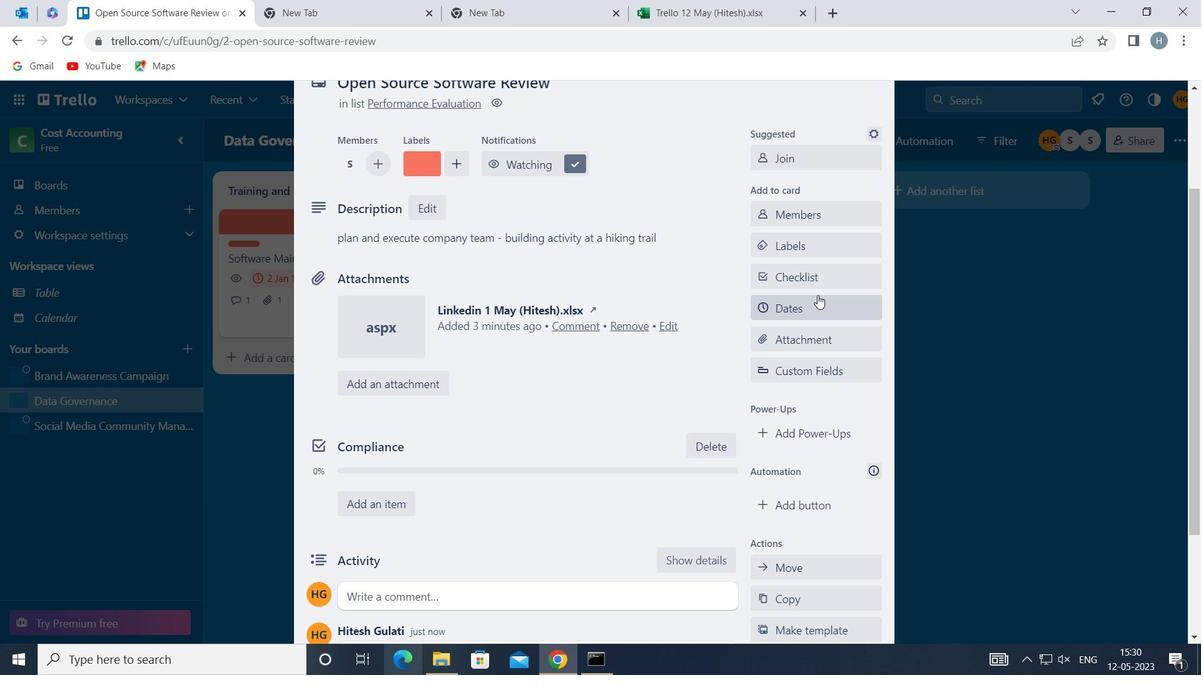 
Action: Mouse pressed left at (817, 300)
Screenshot: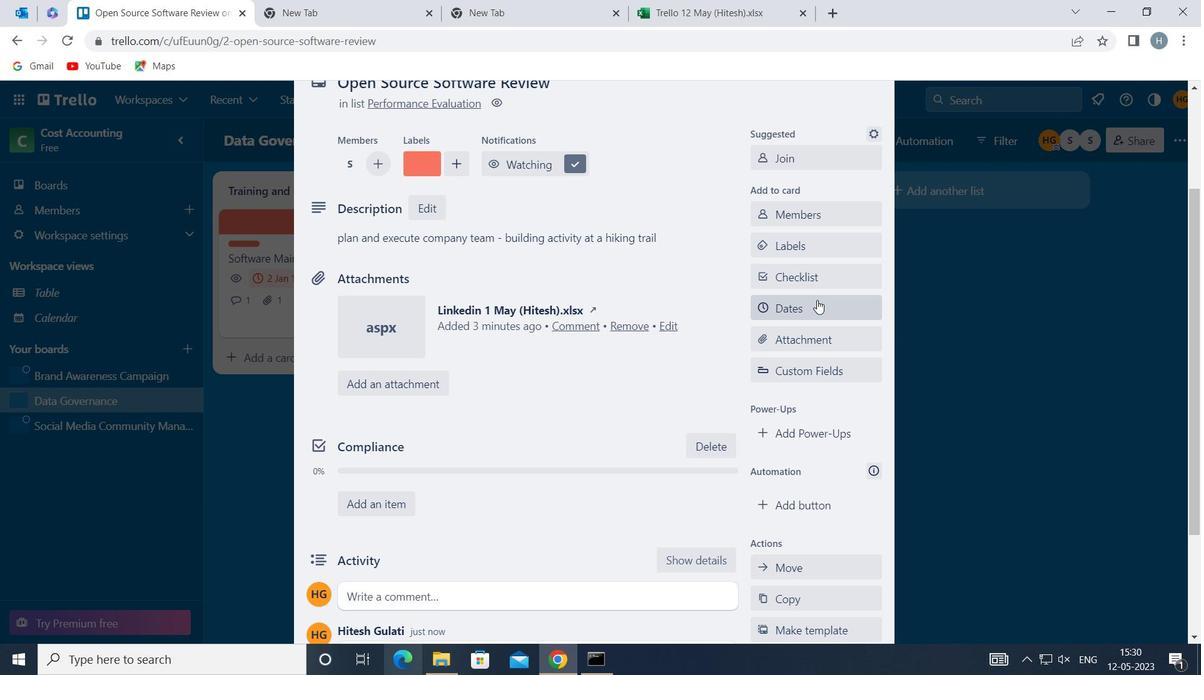 
Action: Mouse moved to (767, 419)
Screenshot: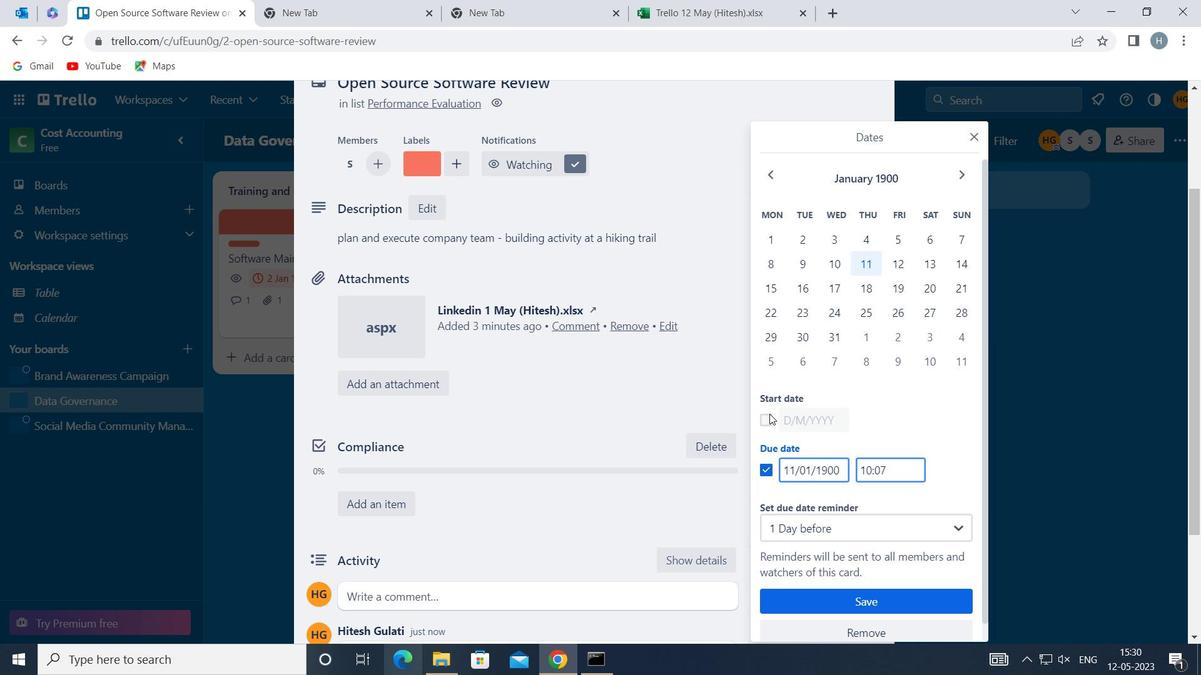 
Action: Mouse pressed left at (767, 419)
Screenshot: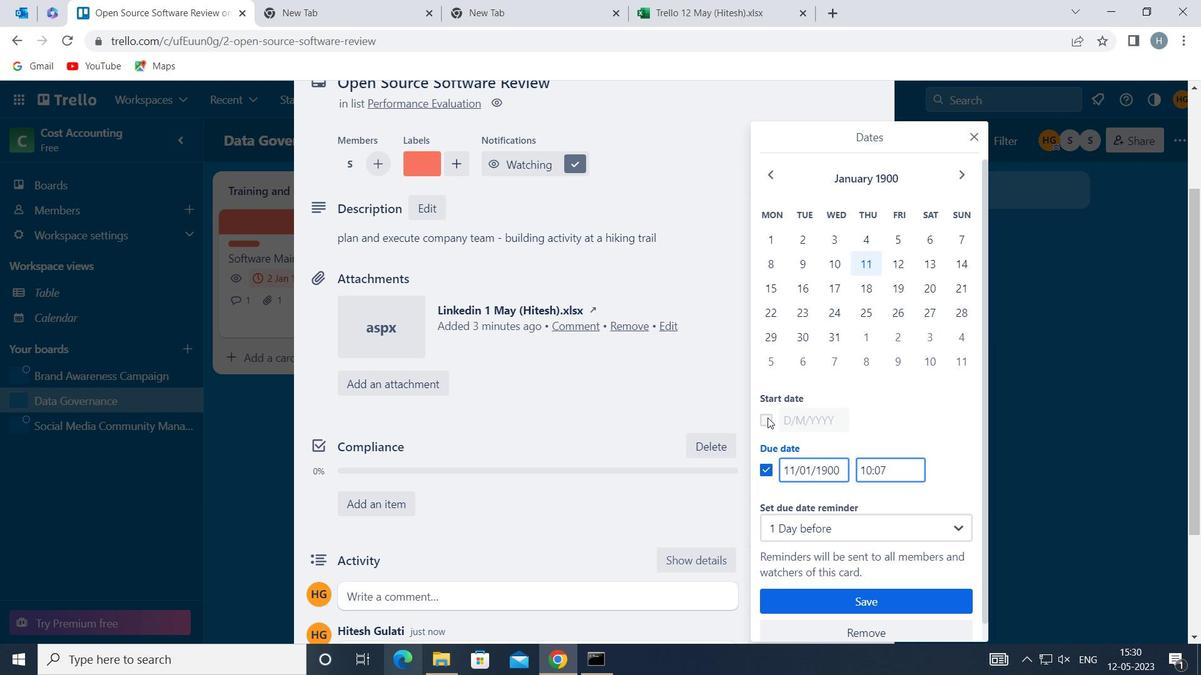 
Action: Mouse moved to (794, 420)
Screenshot: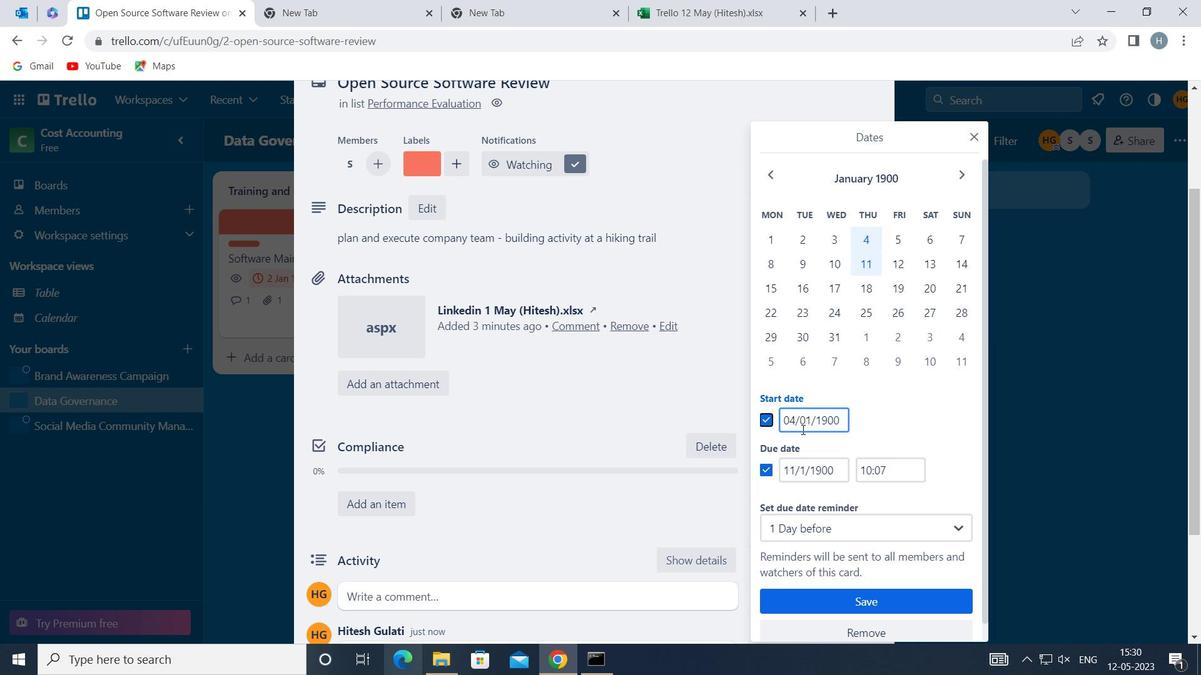 
Action: Mouse pressed left at (794, 420)
Screenshot: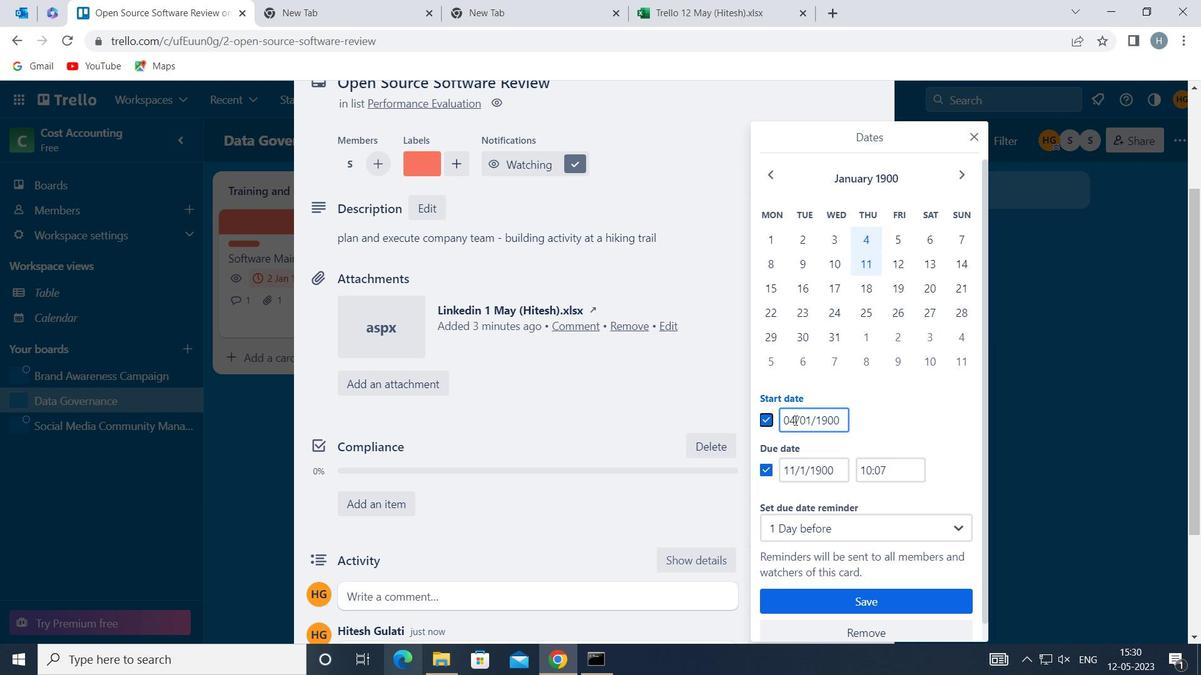 
Action: Key pressed <Key.backspace><Key.backspace><<101>>
Screenshot: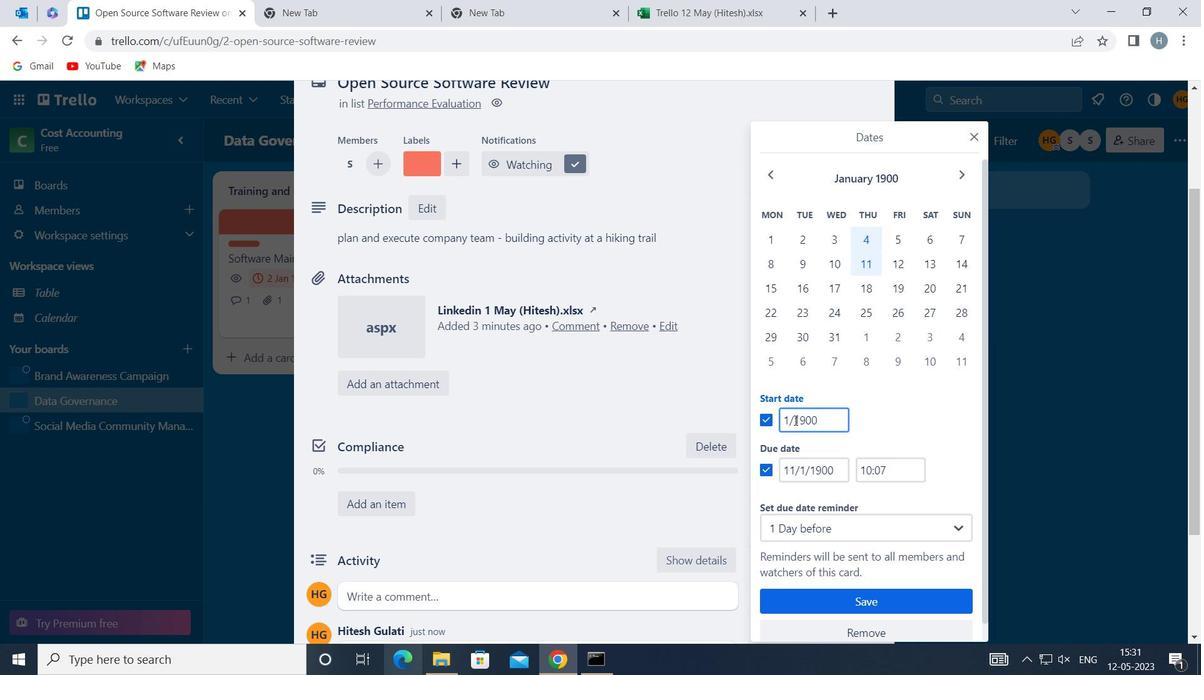 
Action: Mouse moved to (797, 419)
Screenshot: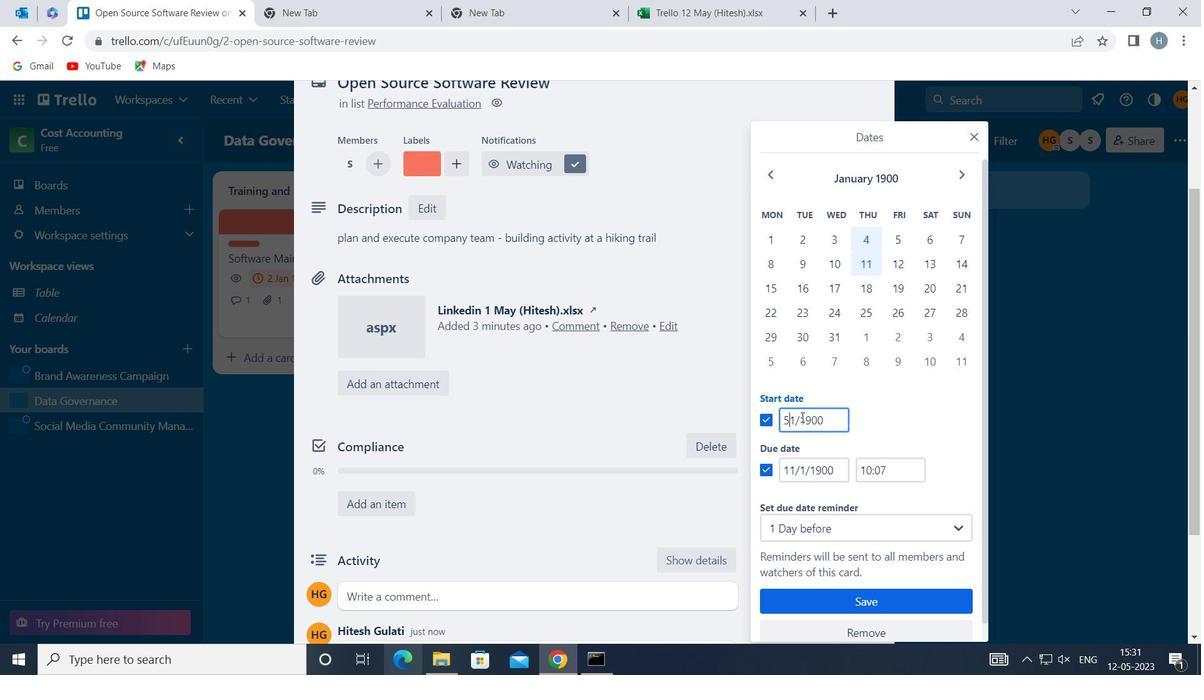 
Action: Key pressed /
Screenshot: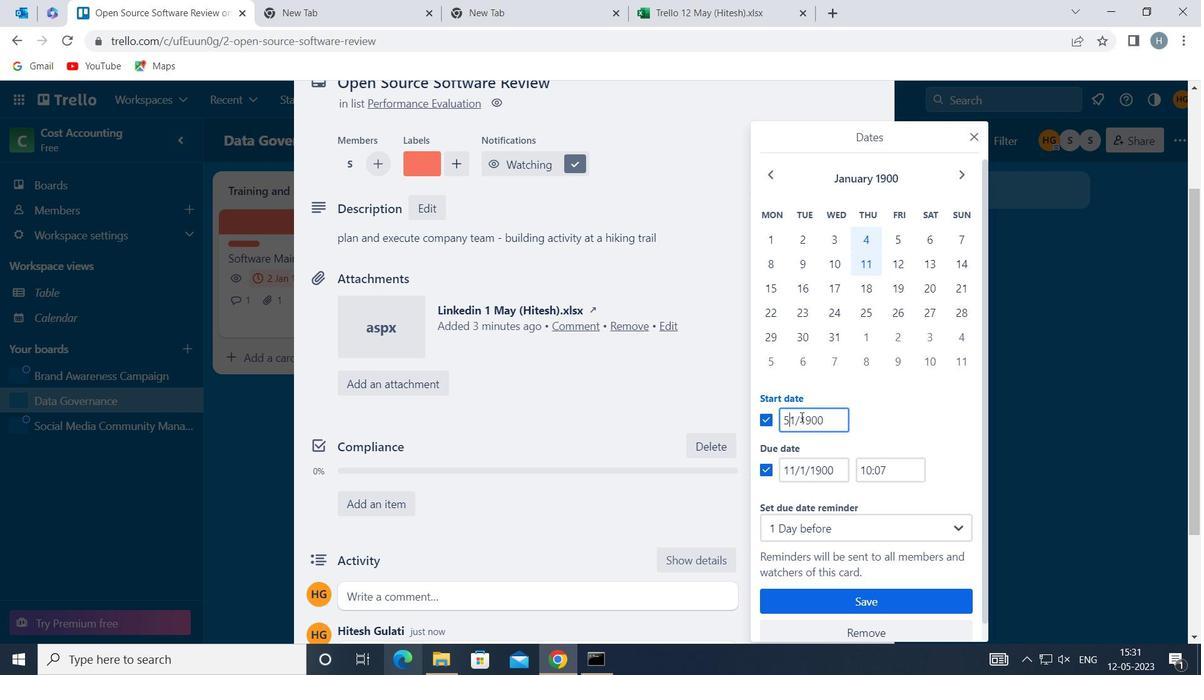 
Action: Mouse moved to (793, 470)
Screenshot: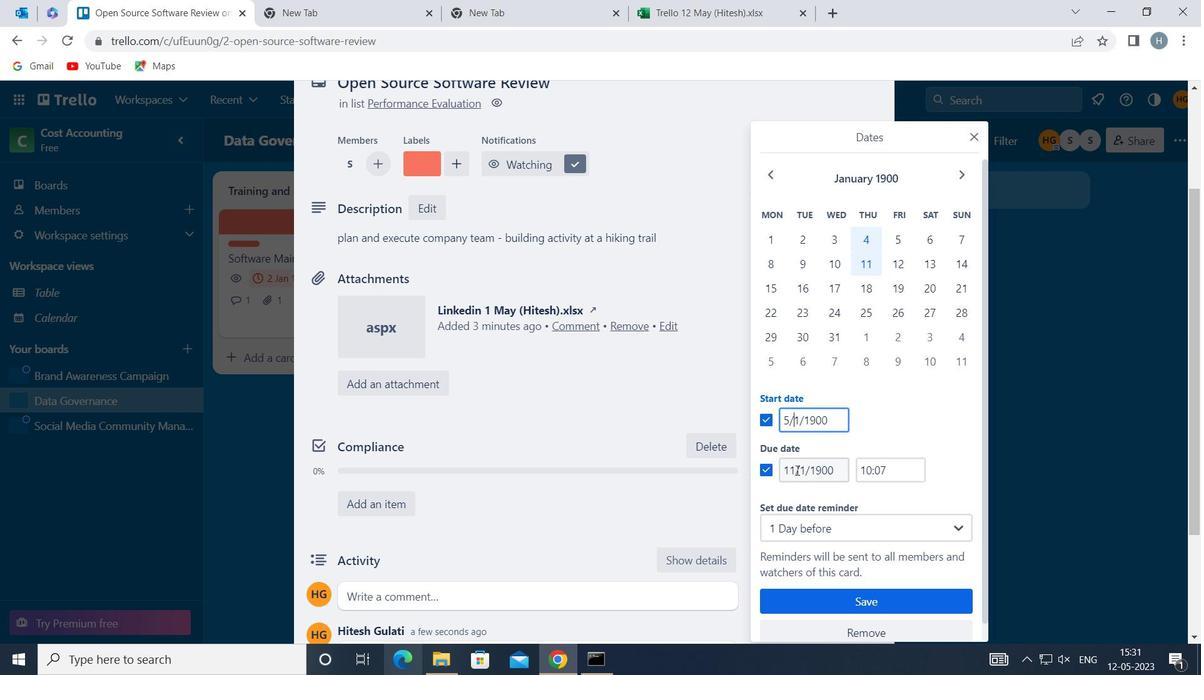 
Action: Mouse pressed left at (793, 470)
Screenshot: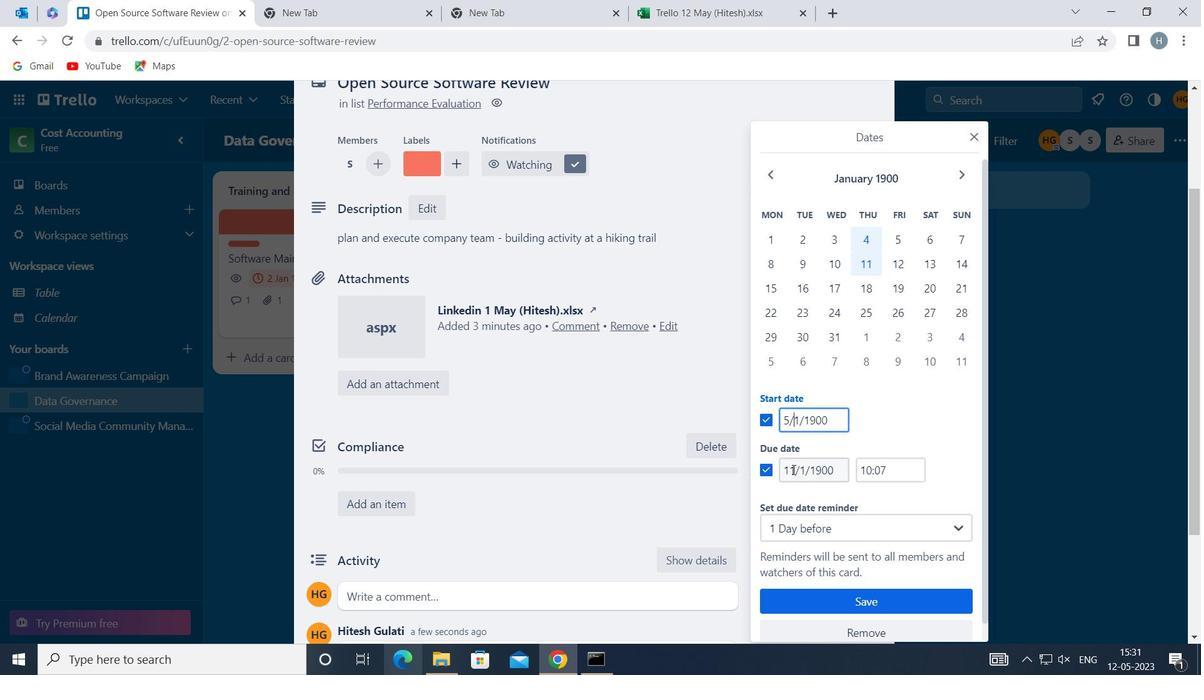
Action: Key pressed <Key.backspace><<98>>
Screenshot: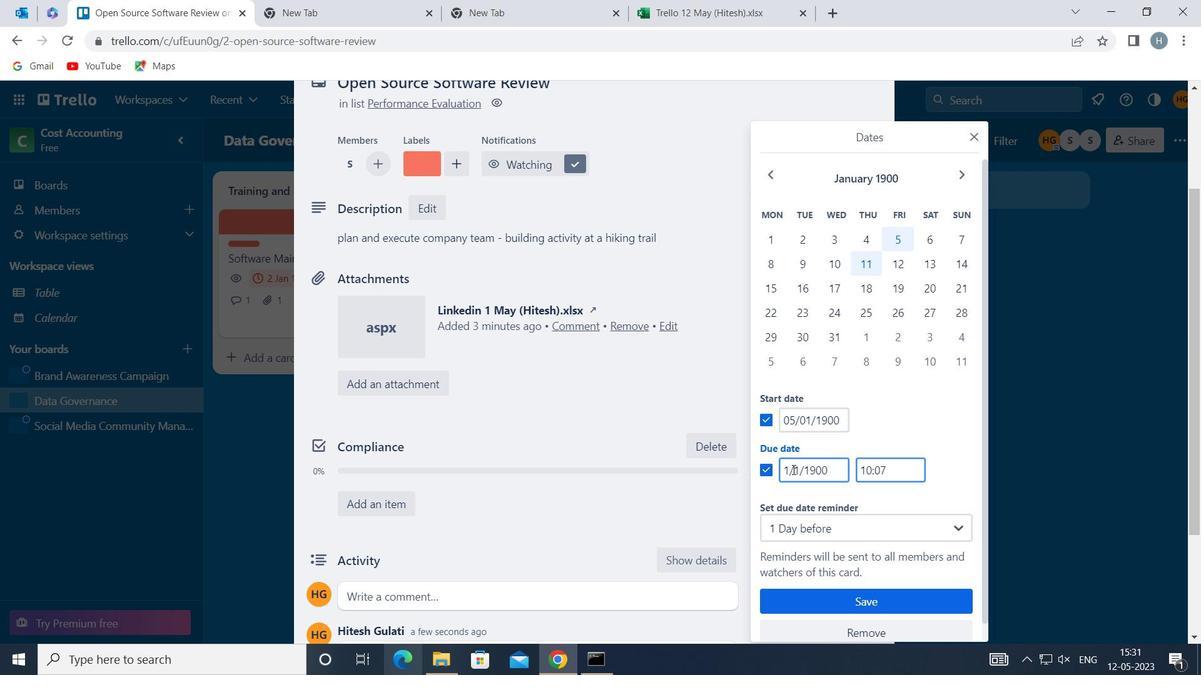 
Action: Mouse moved to (816, 458)
Screenshot: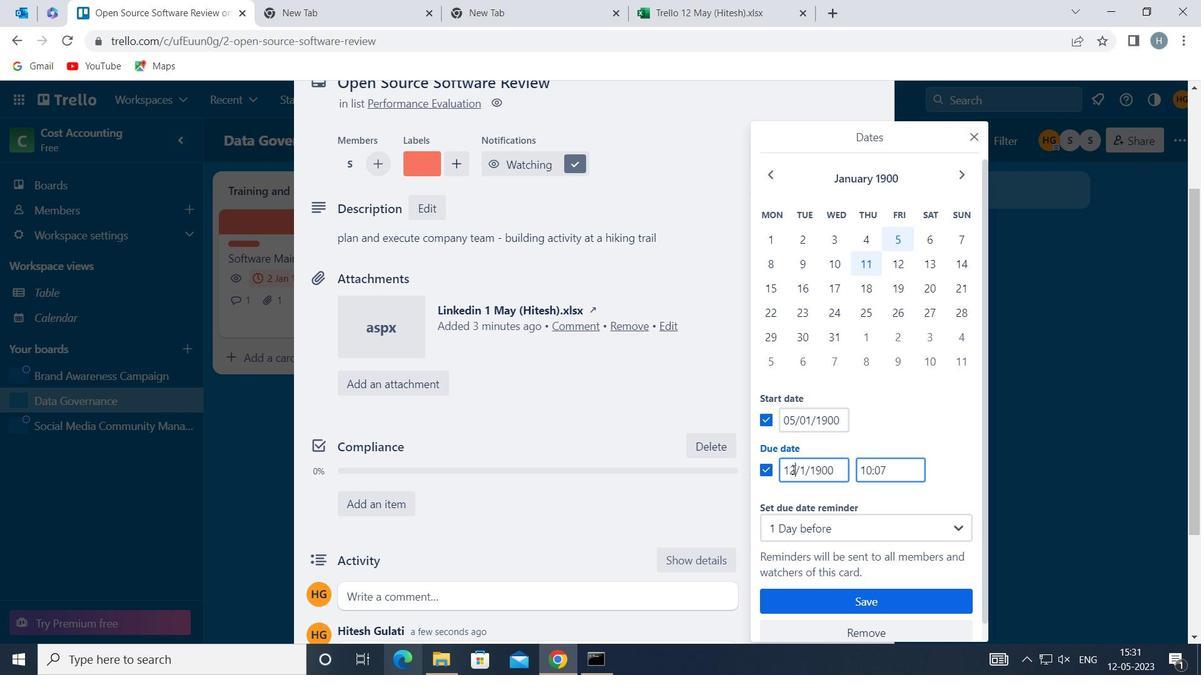 
Action: Mouse scrolled (816, 458) with delta (0, 0)
Screenshot: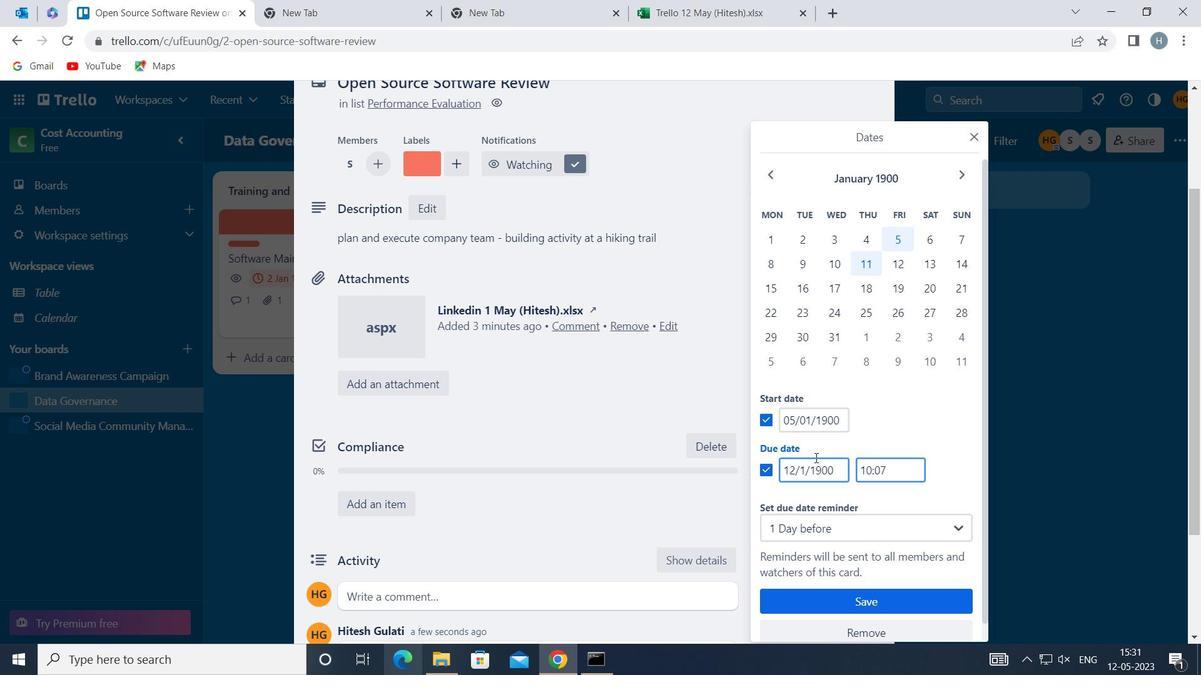 
Action: Mouse moved to (816, 458)
Screenshot: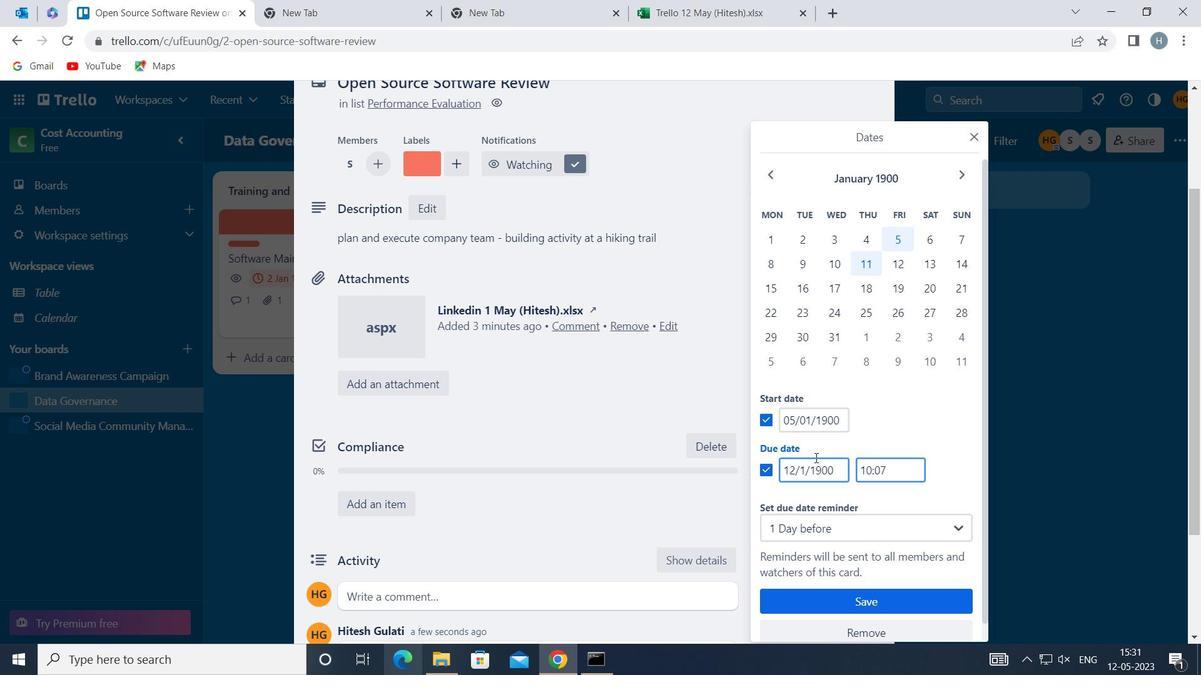 
Action: Mouse scrolled (816, 458) with delta (0, 0)
Screenshot: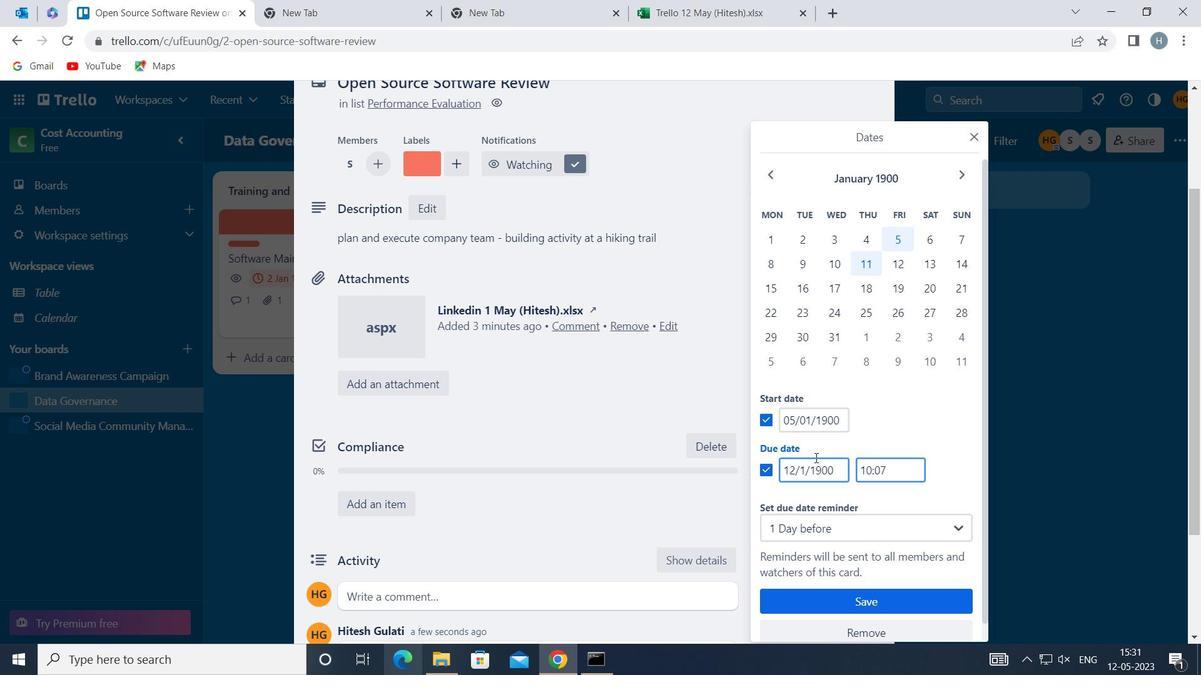 
Action: Mouse moved to (850, 579)
Screenshot: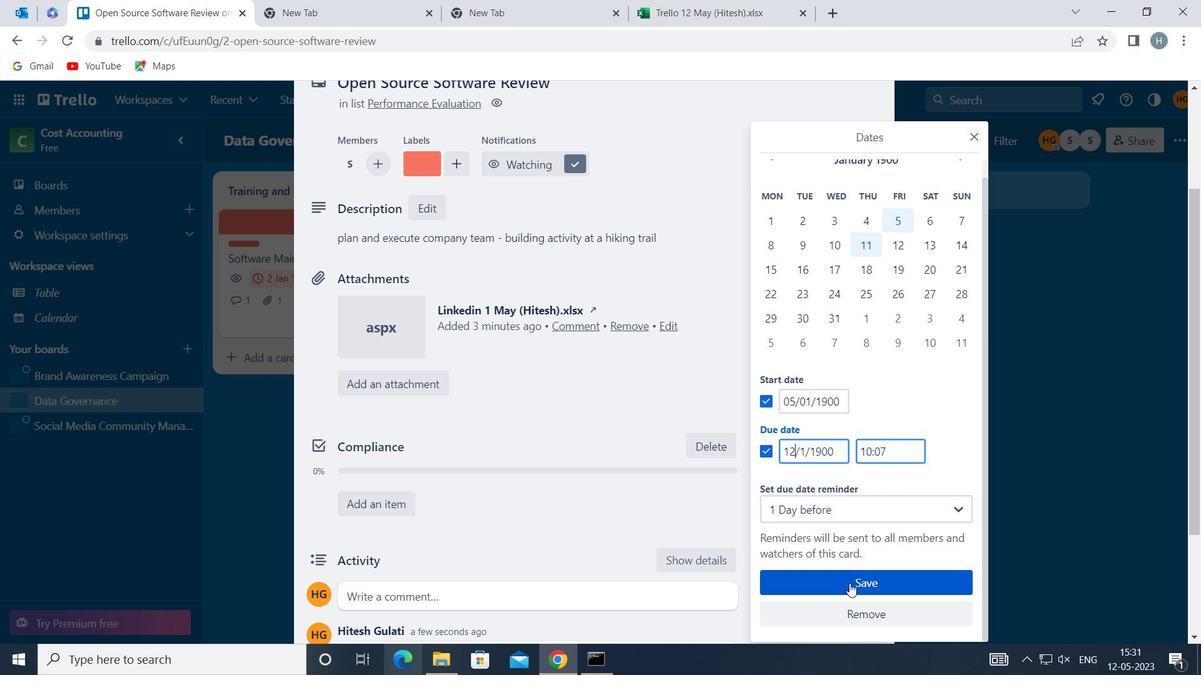 
Action: Mouse pressed left at (850, 579)
Screenshot: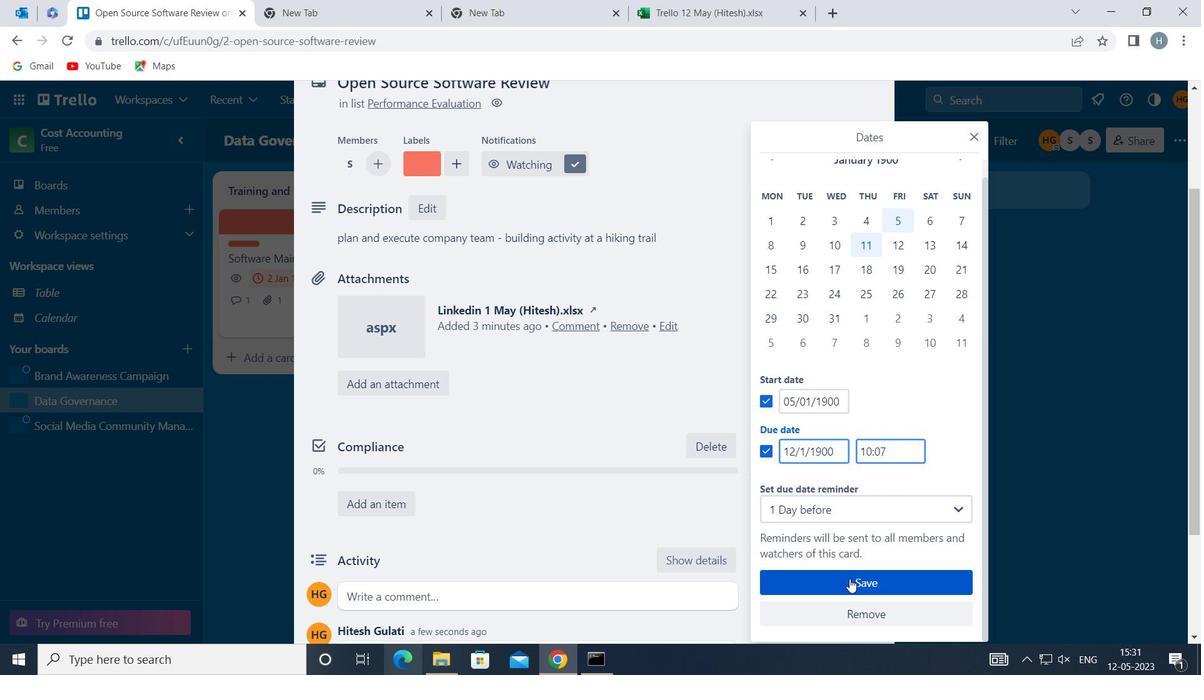 
Action: Mouse moved to (850, 579)
Screenshot: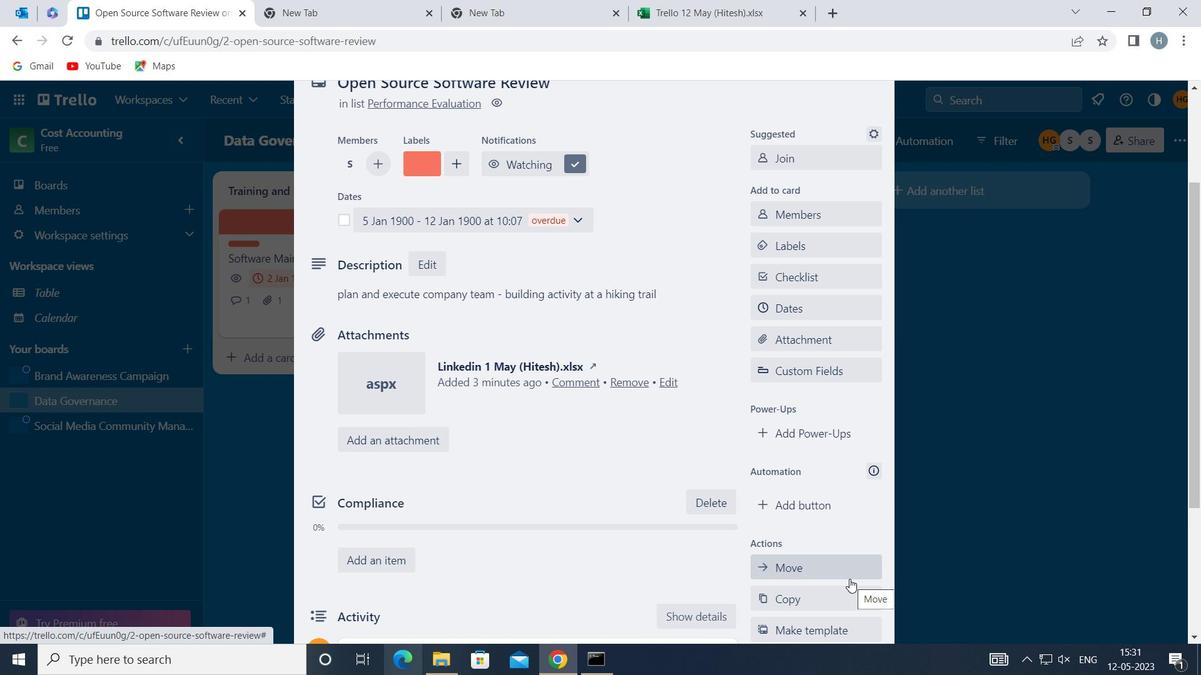 
